 Task: Find connections with filter location Gajendragarh with filter topic #Jobinterviewswith filter profile language Spanish with filter current company PENTOZ with filter school SMT. CHM College, Ulhasnagar - 03 with filter industry Housing Programs with filter service category NotaryOnline Research with filter keywords title Chief Information Officer (CIO)
Action: Mouse moved to (573, 94)
Screenshot: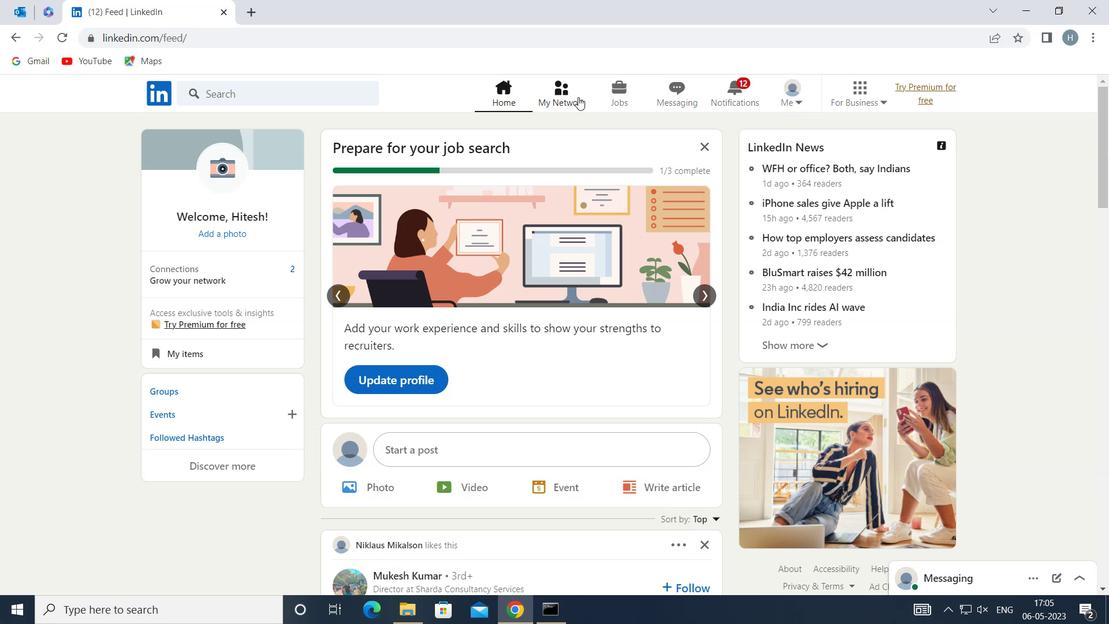 
Action: Mouse pressed left at (573, 94)
Screenshot: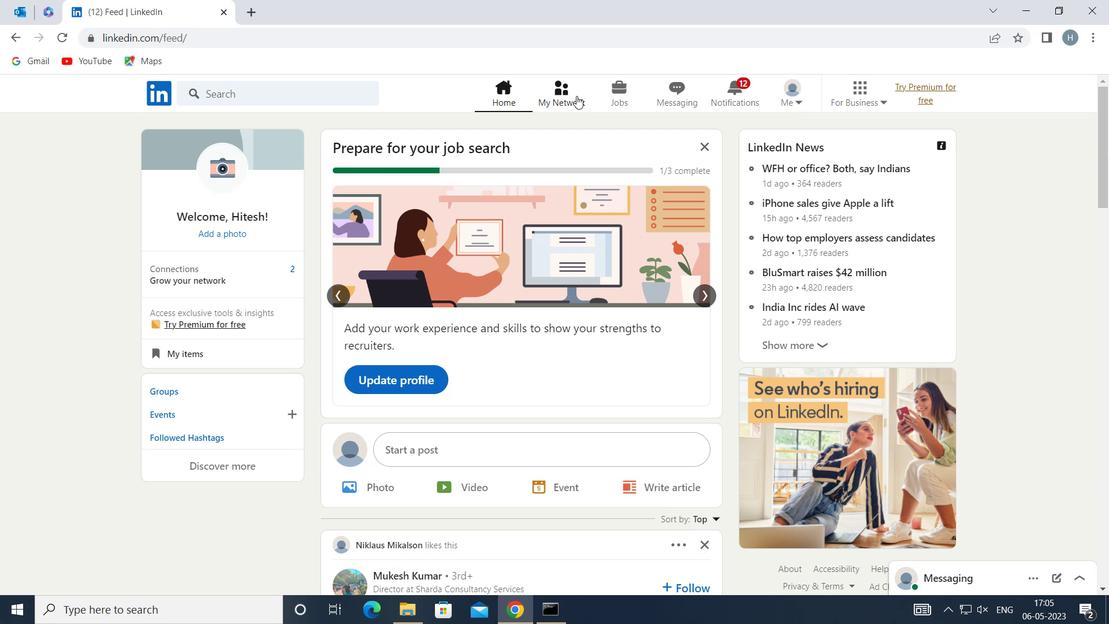 
Action: Mouse moved to (305, 171)
Screenshot: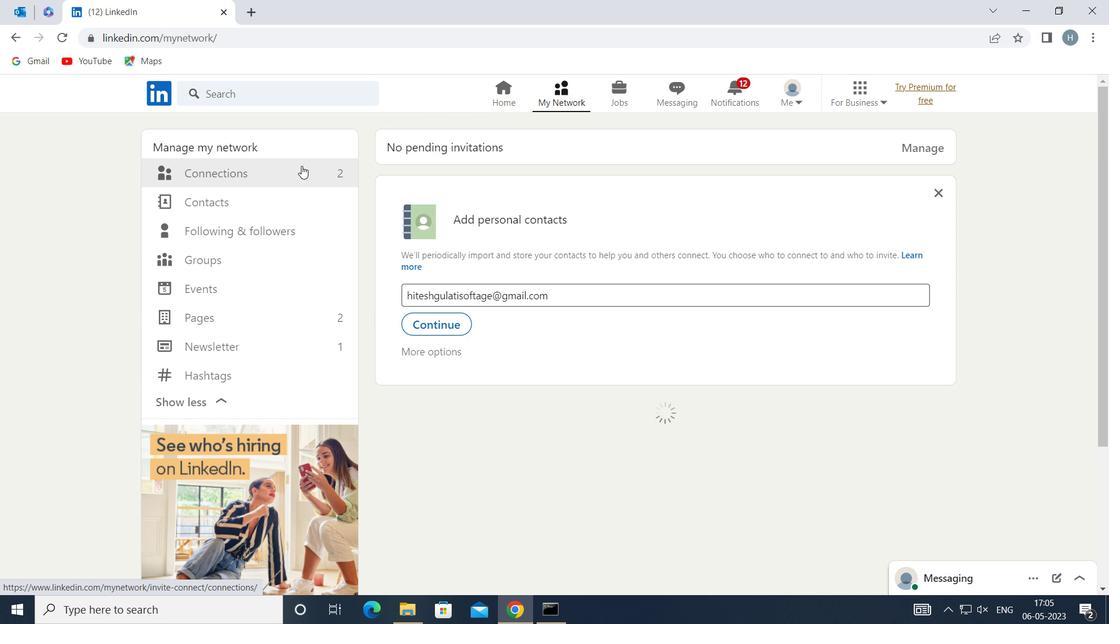 
Action: Mouse pressed left at (305, 171)
Screenshot: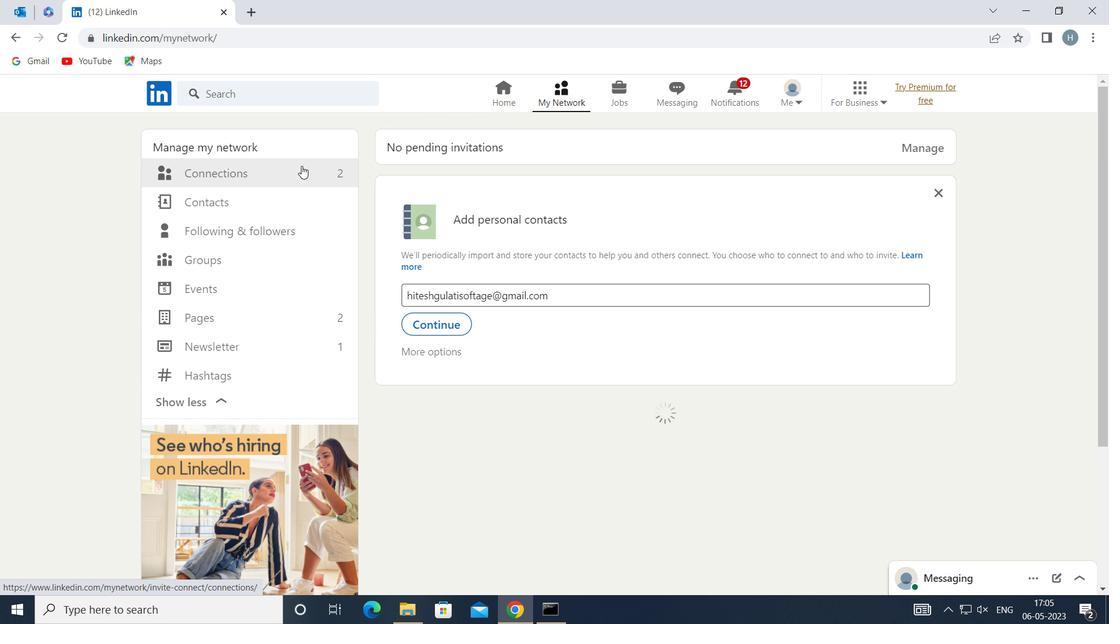 
Action: Mouse moved to (700, 168)
Screenshot: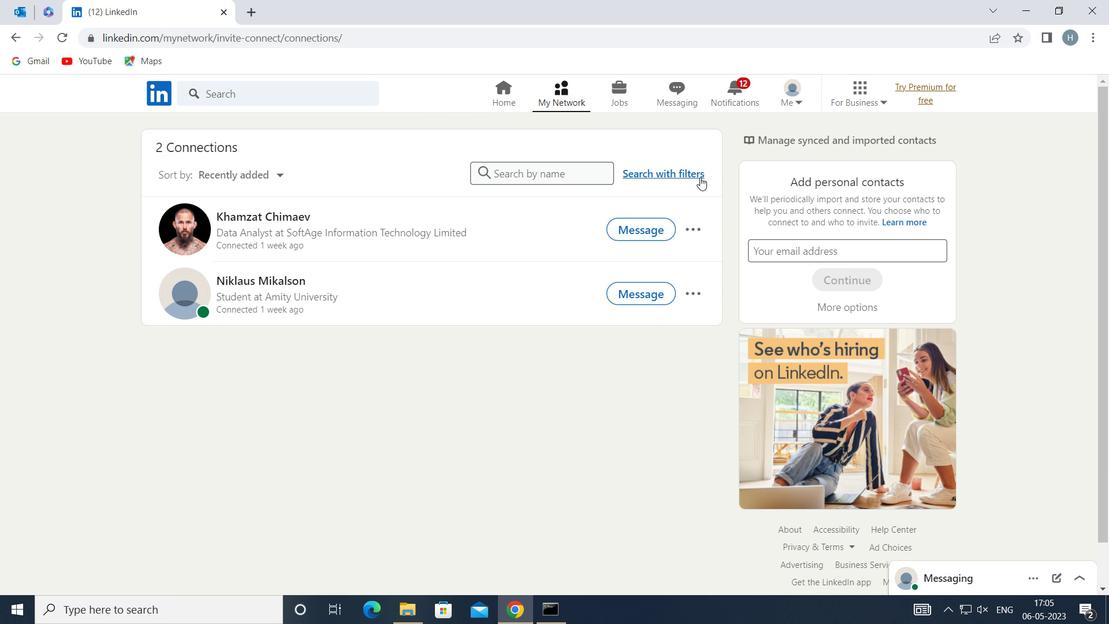 
Action: Mouse pressed left at (700, 168)
Screenshot: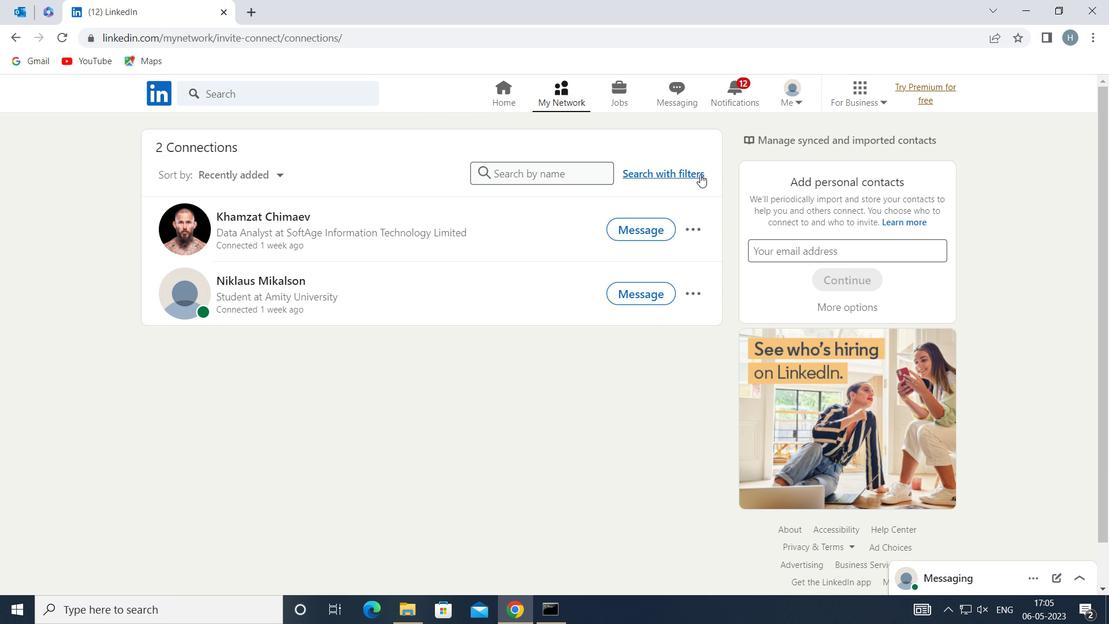 
Action: Mouse moved to (613, 132)
Screenshot: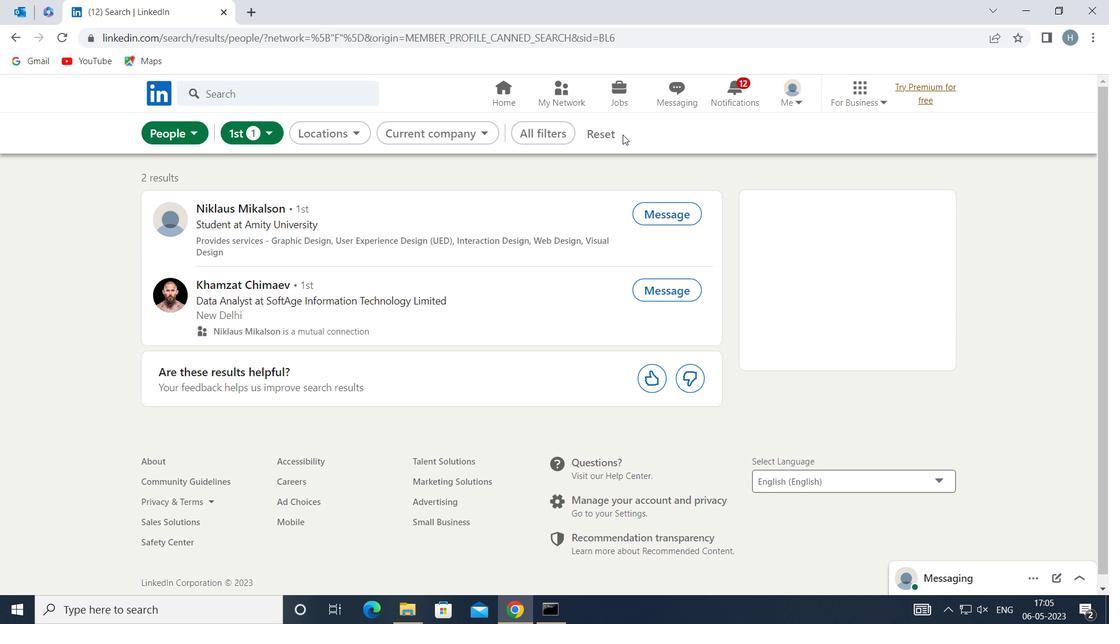 
Action: Mouse pressed left at (613, 132)
Screenshot: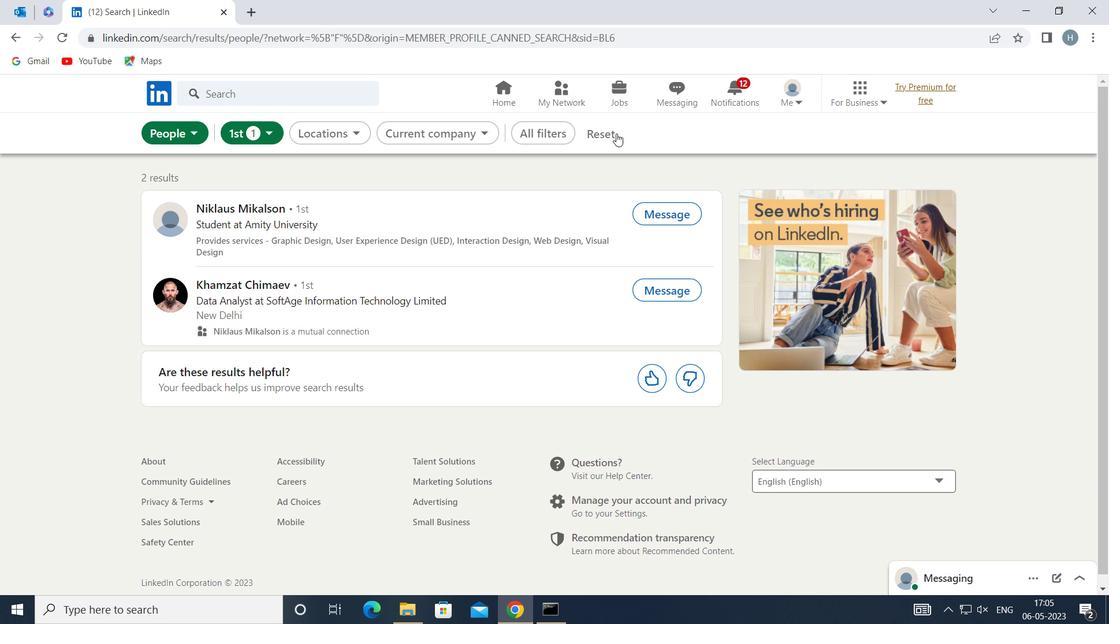 
Action: Mouse moved to (588, 130)
Screenshot: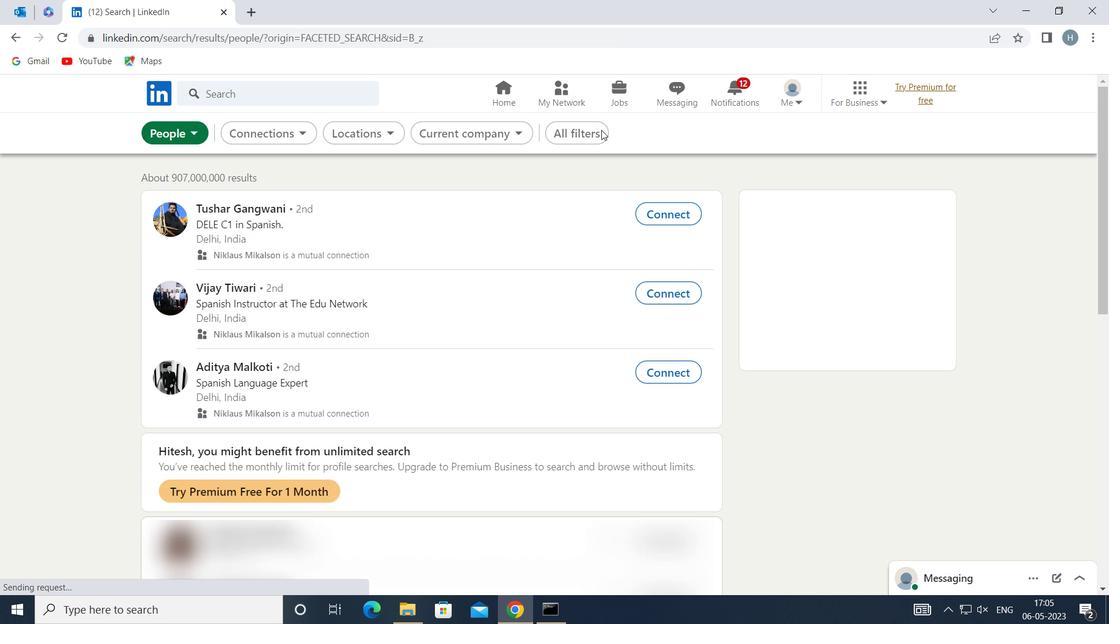
Action: Mouse pressed left at (588, 130)
Screenshot: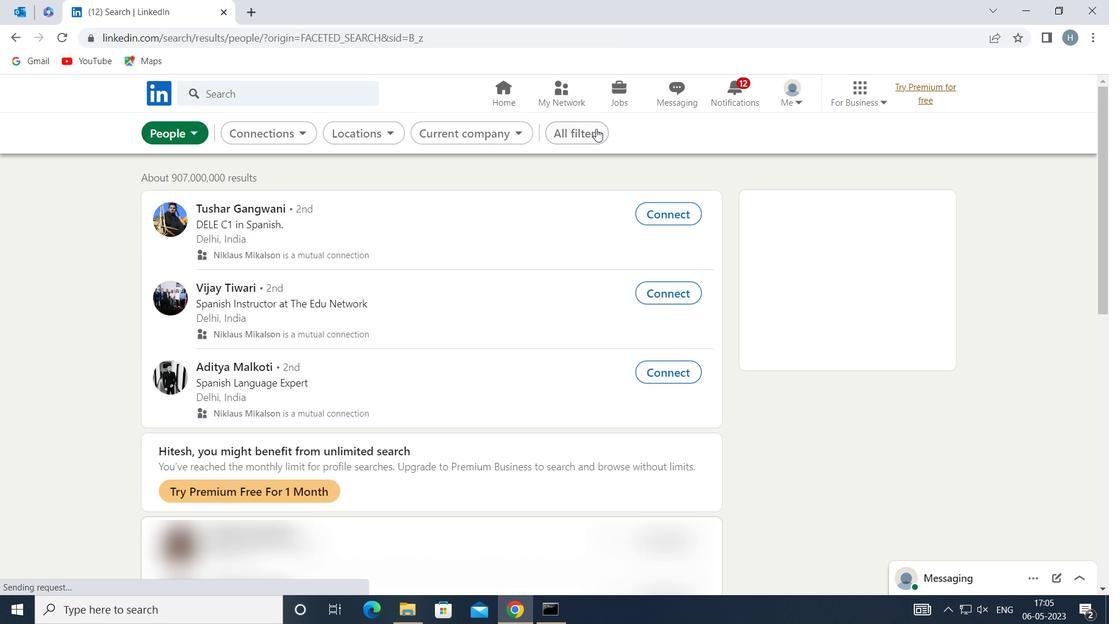 
Action: Mouse moved to (845, 302)
Screenshot: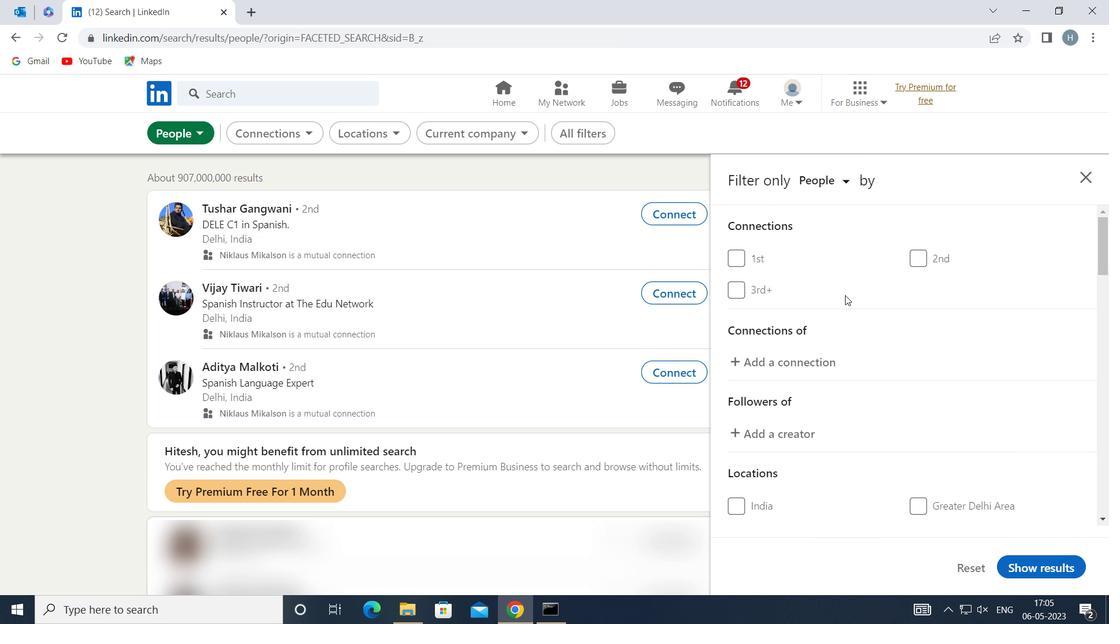 
Action: Mouse scrolled (845, 302) with delta (0, 0)
Screenshot: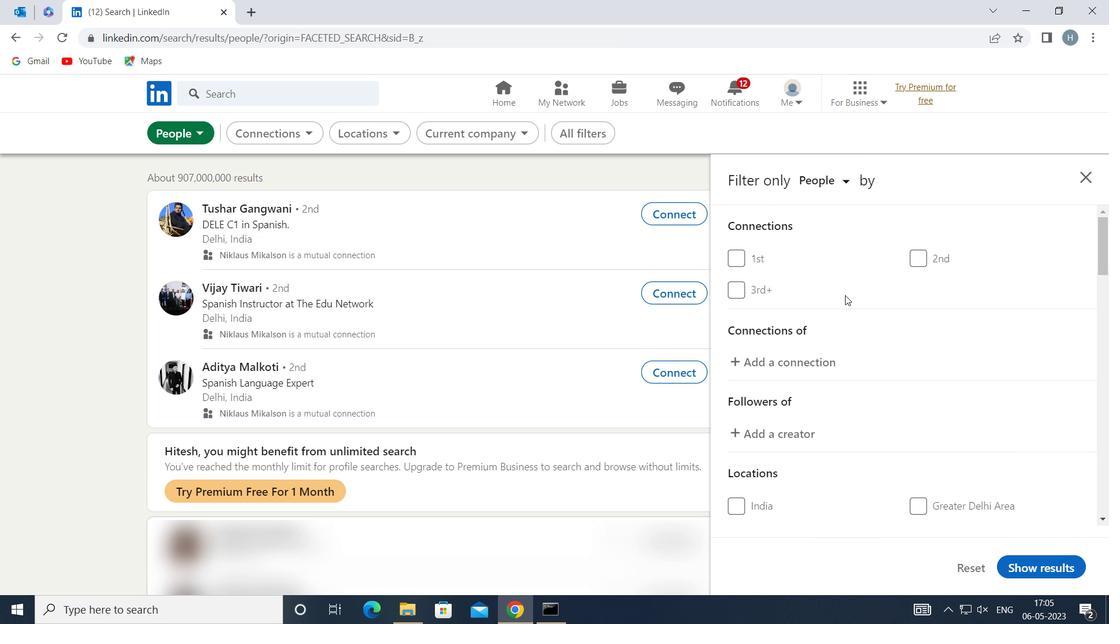 
Action: Mouse moved to (841, 313)
Screenshot: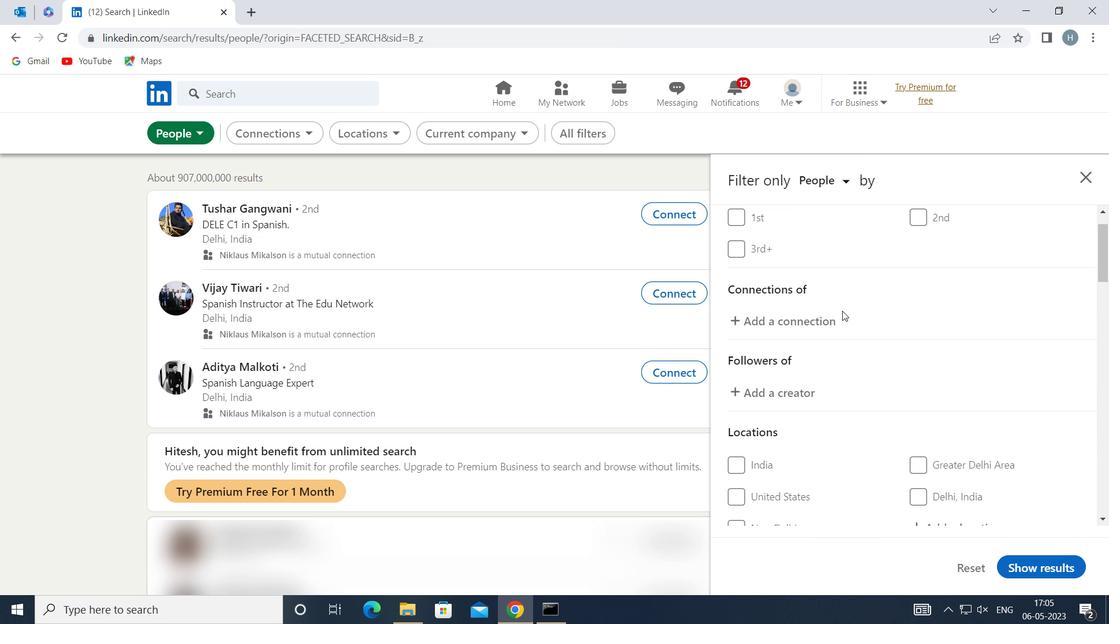 
Action: Mouse scrolled (841, 313) with delta (0, 0)
Screenshot: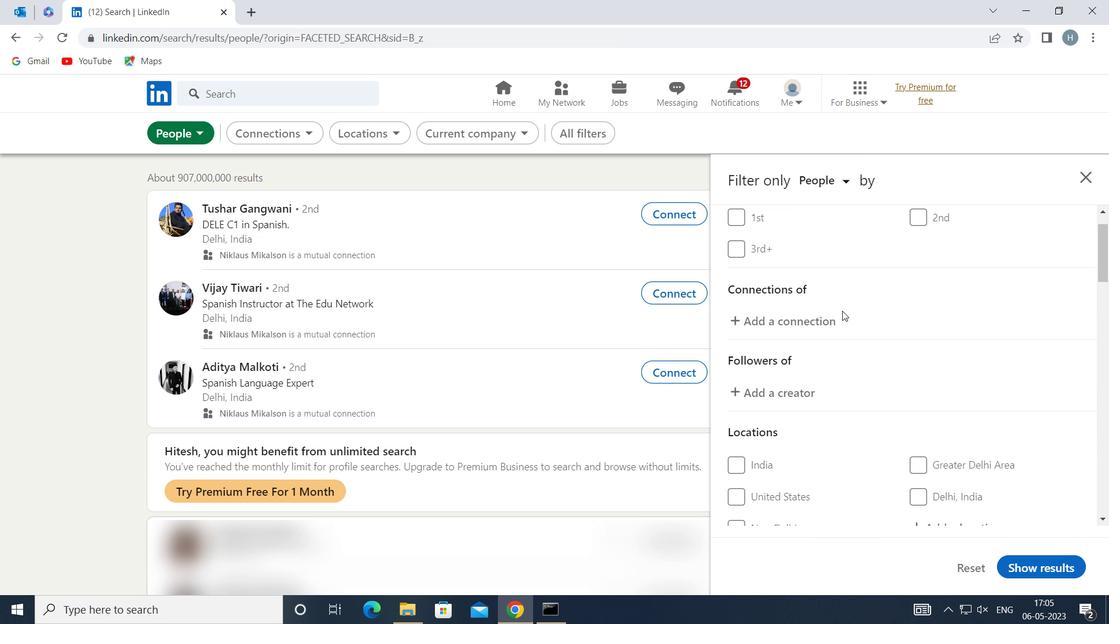 
Action: Mouse moved to (945, 414)
Screenshot: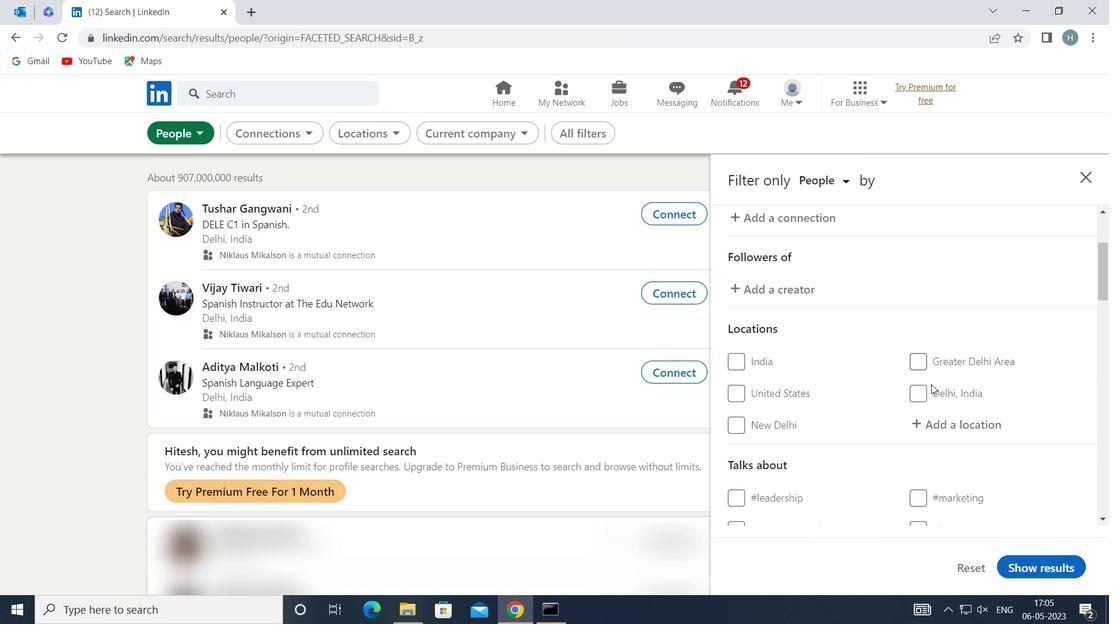
Action: Mouse pressed left at (945, 414)
Screenshot: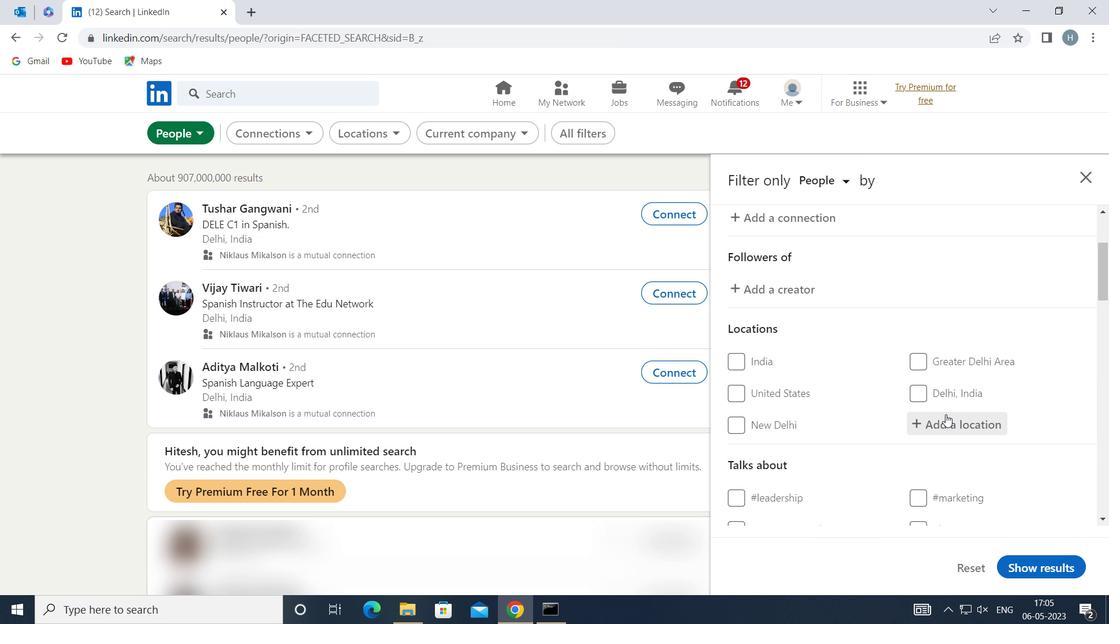 
Action: Mouse moved to (948, 413)
Screenshot: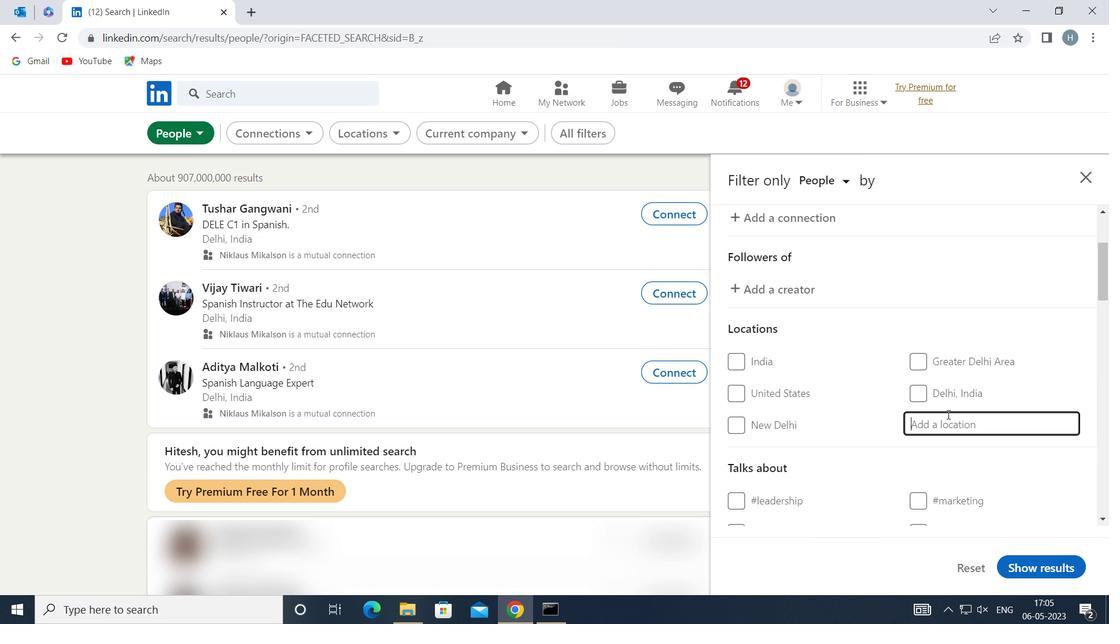 
Action: Key pressed <Key.shift>GAJENDRAGARH
Screenshot: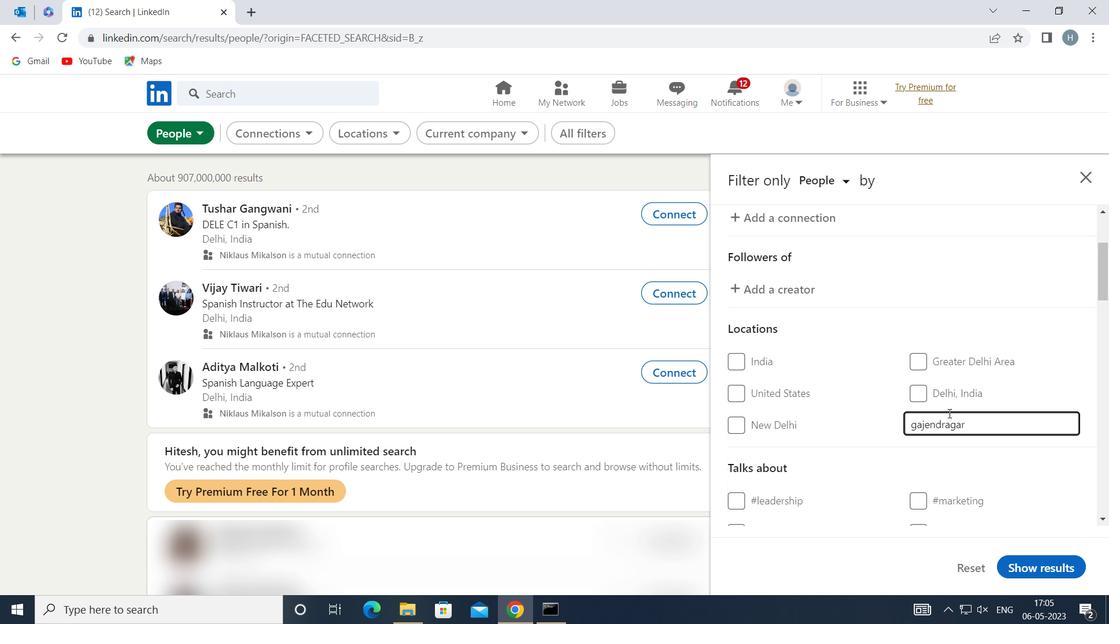 
Action: Mouse moved to (1031, 450)
Screenshot: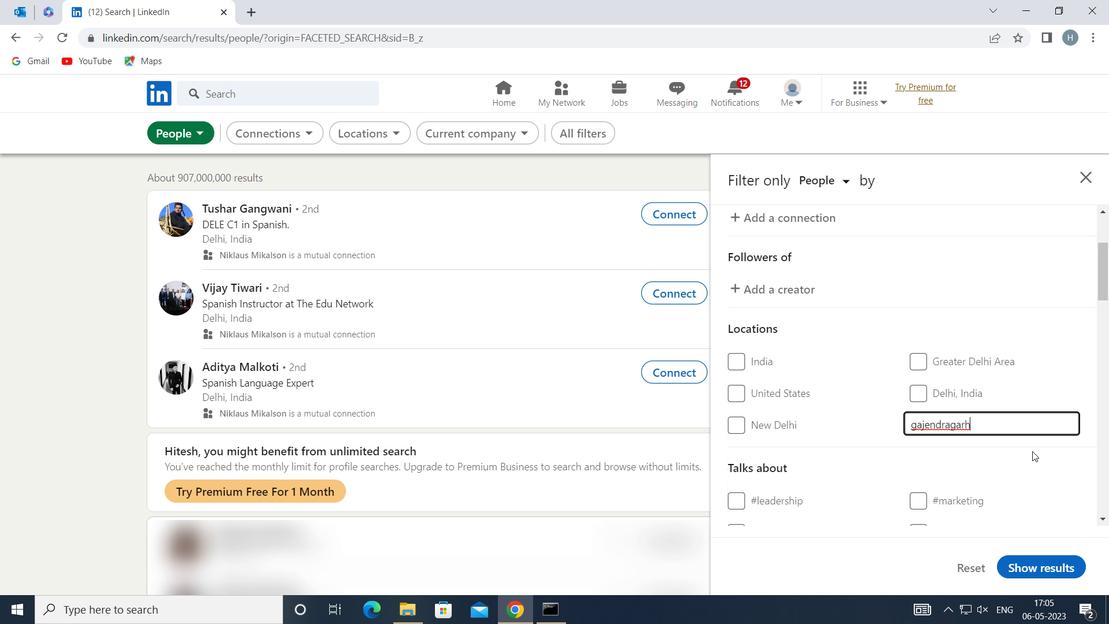 
Action: Mouse pressed left at (1031, 450)
Screenshot: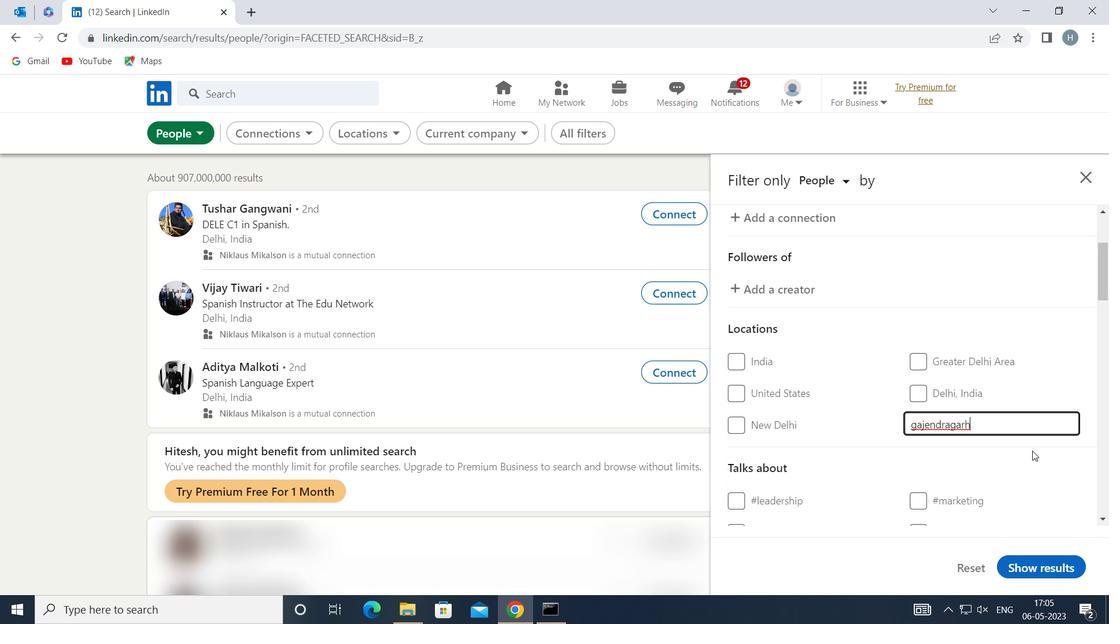 
Action: Mouse moved to (997, 454)
Screenshot: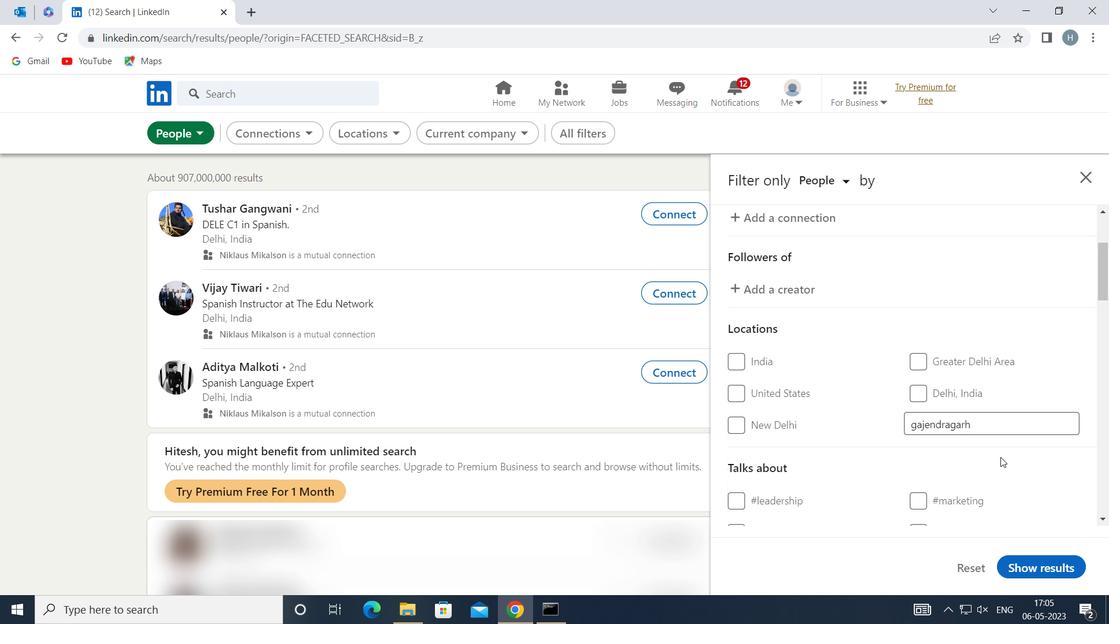 
Action: Mouse scrolled (997, 453) with delta (0, 0)
Screenshot: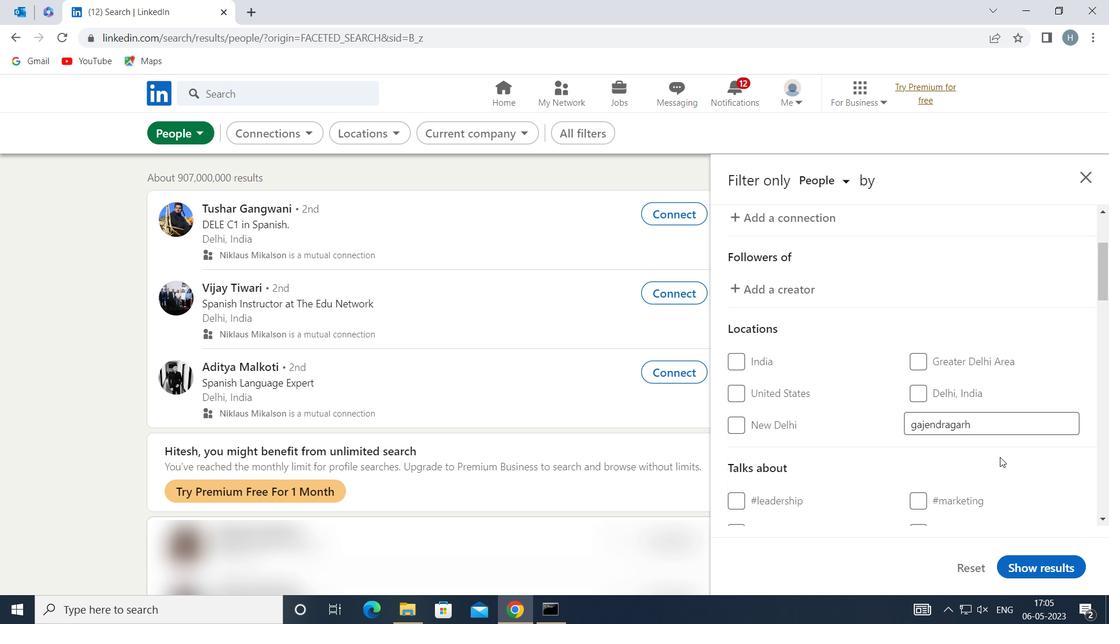 
Action: Mouse moved to (985, 426)
Screenshot: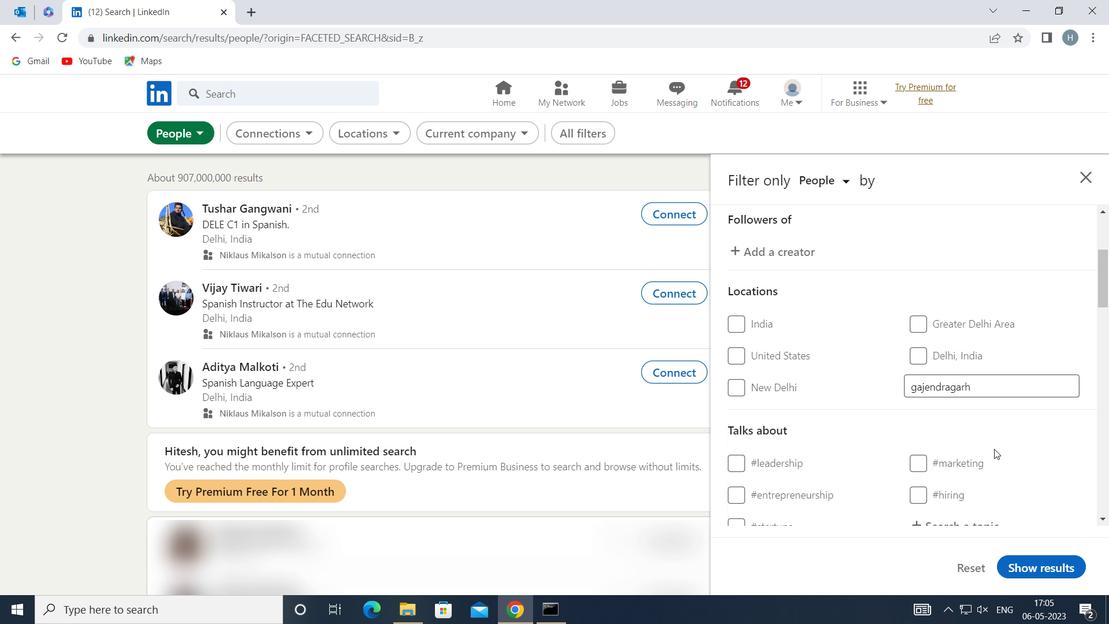 
Action: Mouse scrolled (985, 425) with delta (0, 0)
Screenshot: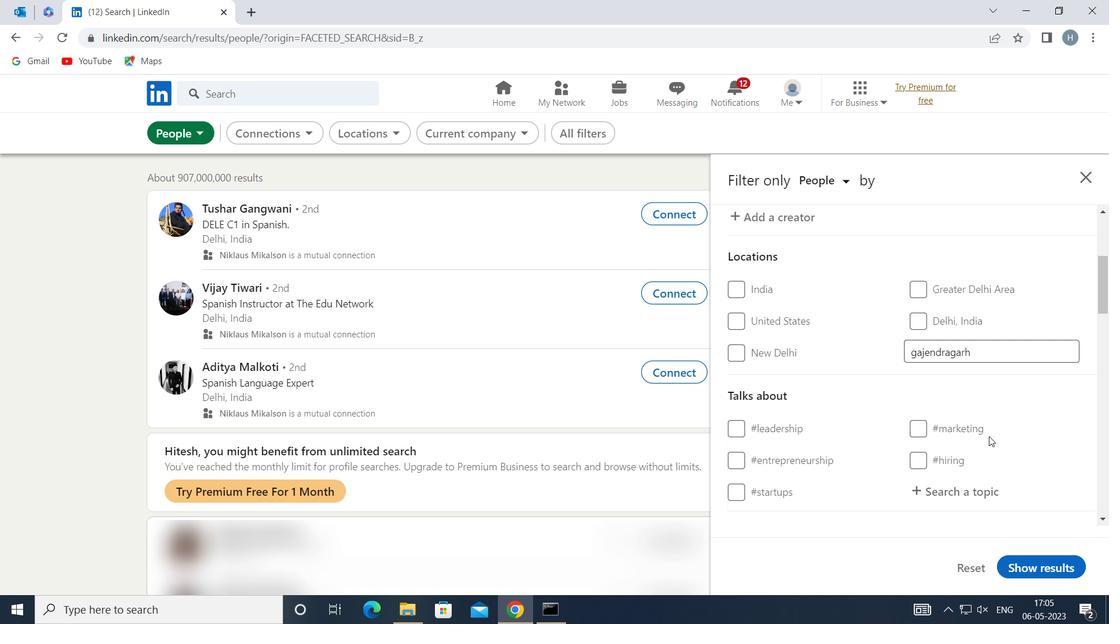 
Action: Mouse moved to (981, 416)
Screenshot: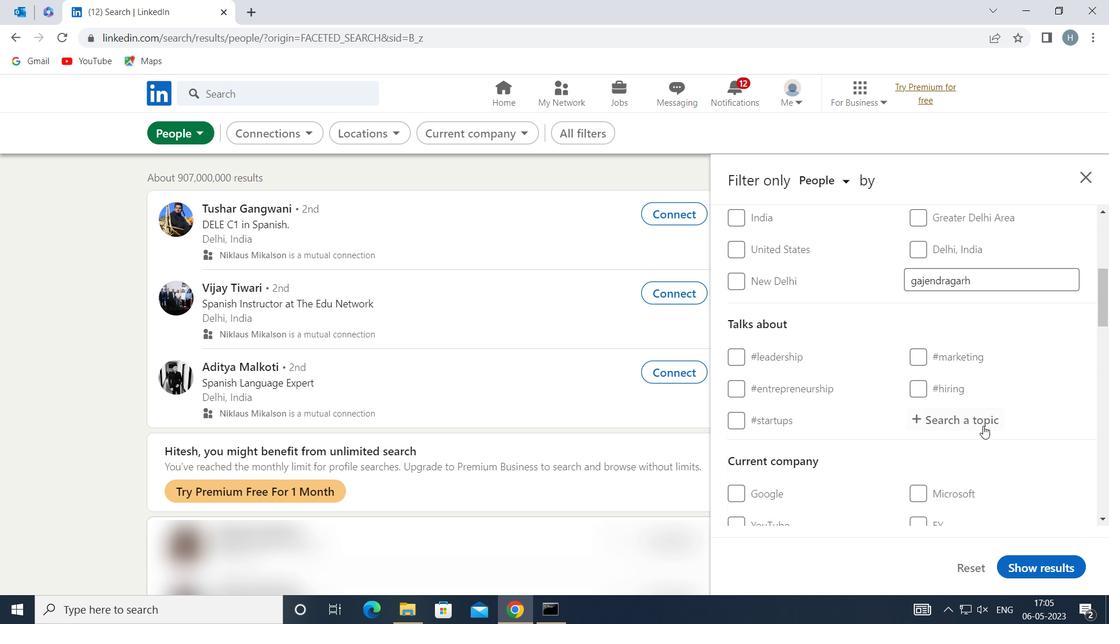 
Action: Mouse pressed left at (981, 416)
Screenshot: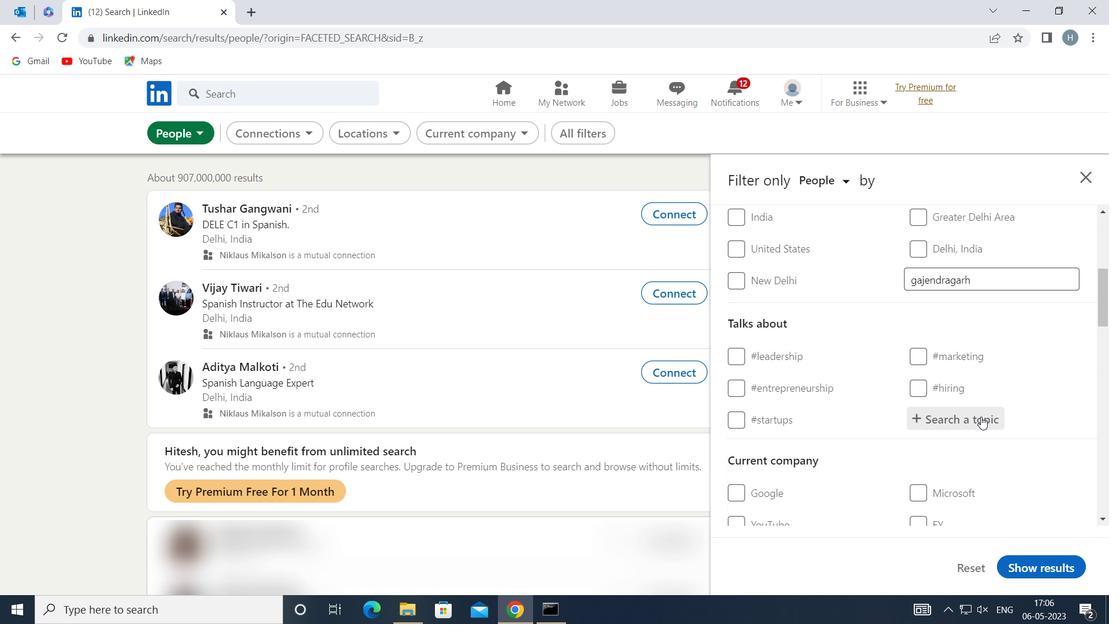 
Action: Key pressed <Key.shift>JOBINTERVIEWS
Screenshot: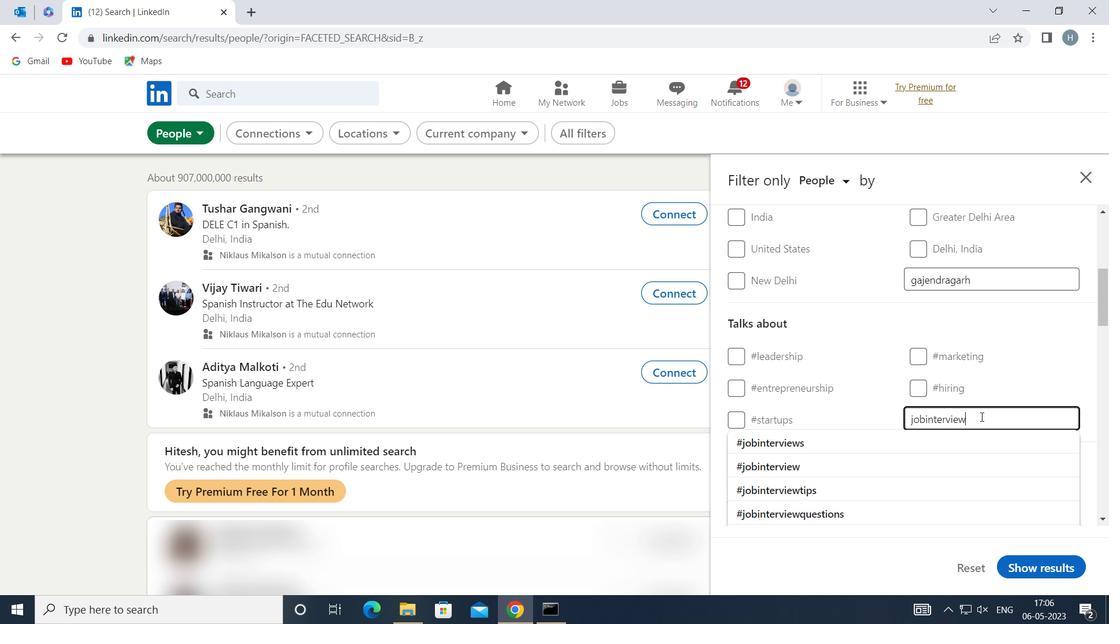
Action: Mouse moved to (908, 445)
Screenshot: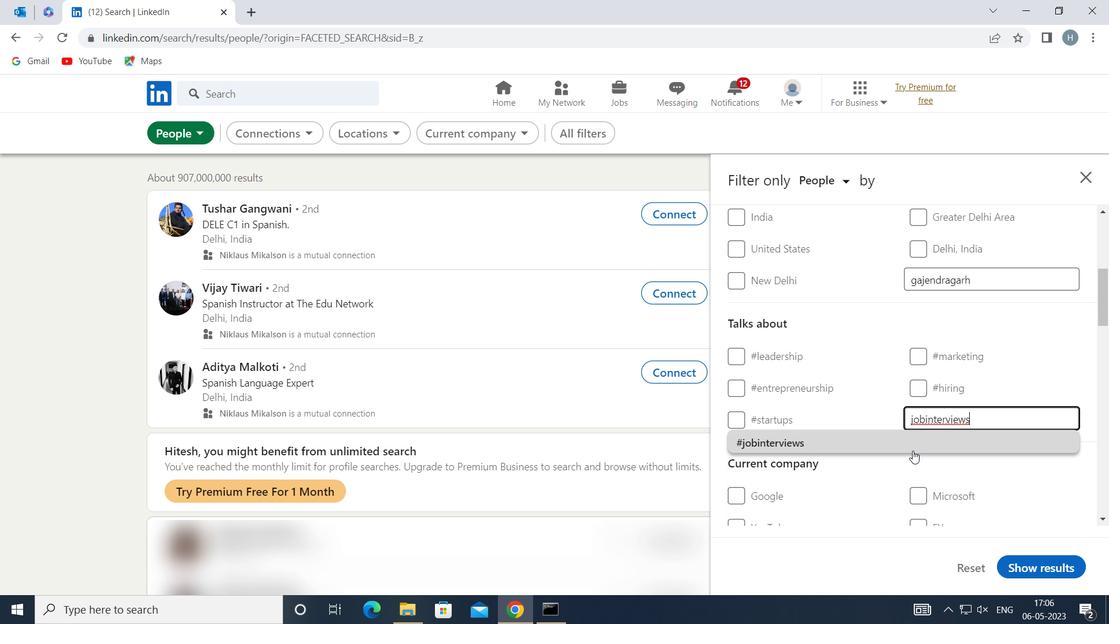 
Action: Mouse pressed left at (908, 445)
Screenshot: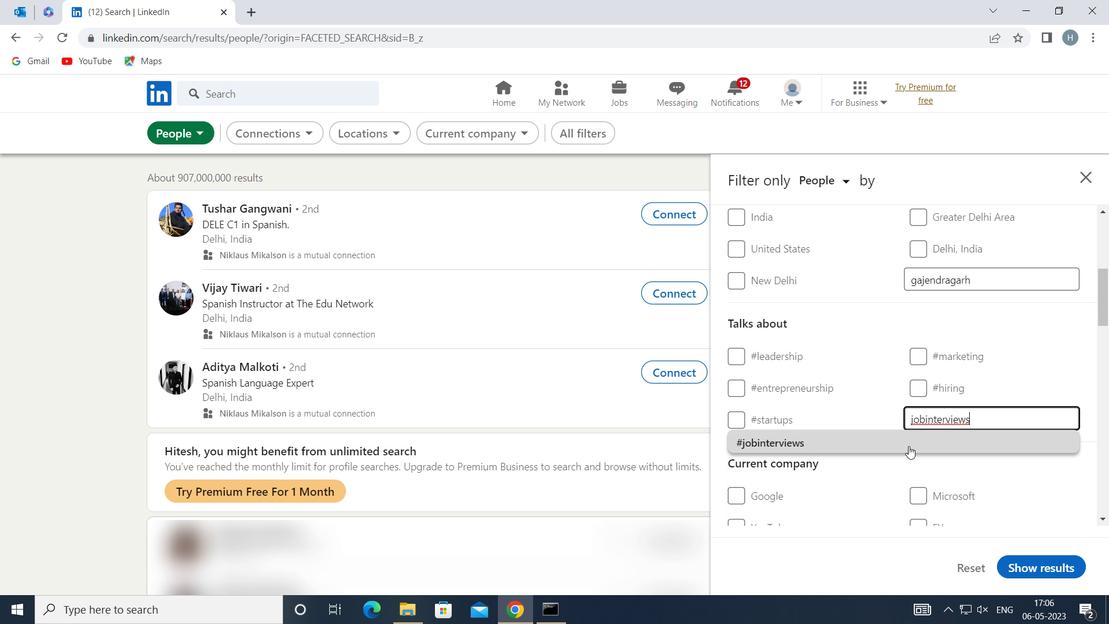 
Action: Mouse moved to (829, 439)
Screenshot: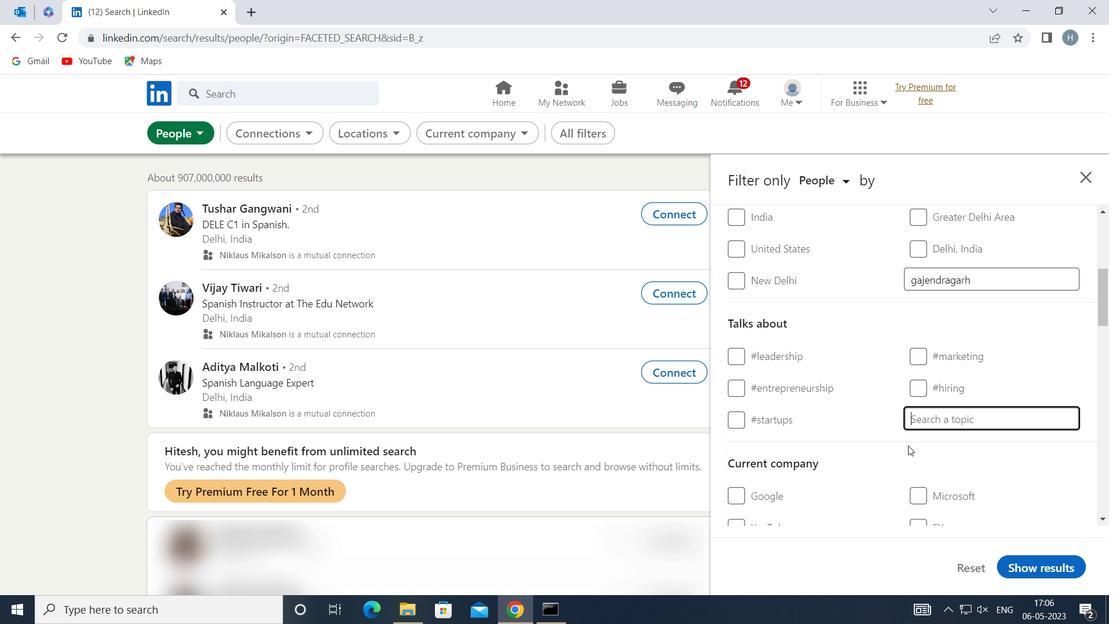 
Action: Mouse scrolled (829, 439) with delta (0, 0)
Screenshot: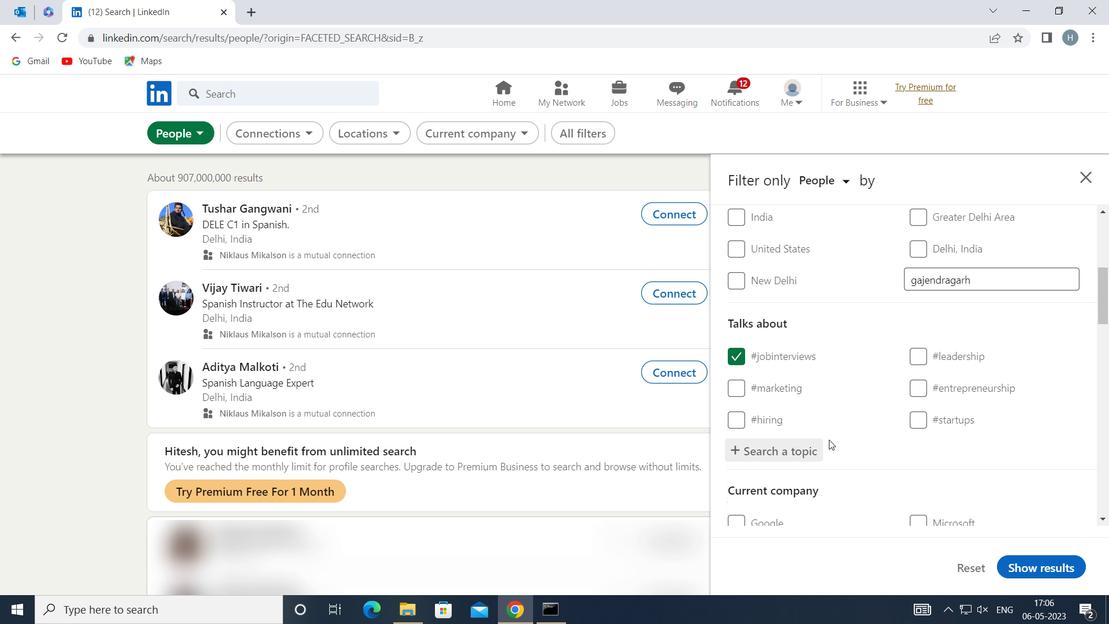 
Action: Mouse moved to (863, 427)
Screenshot: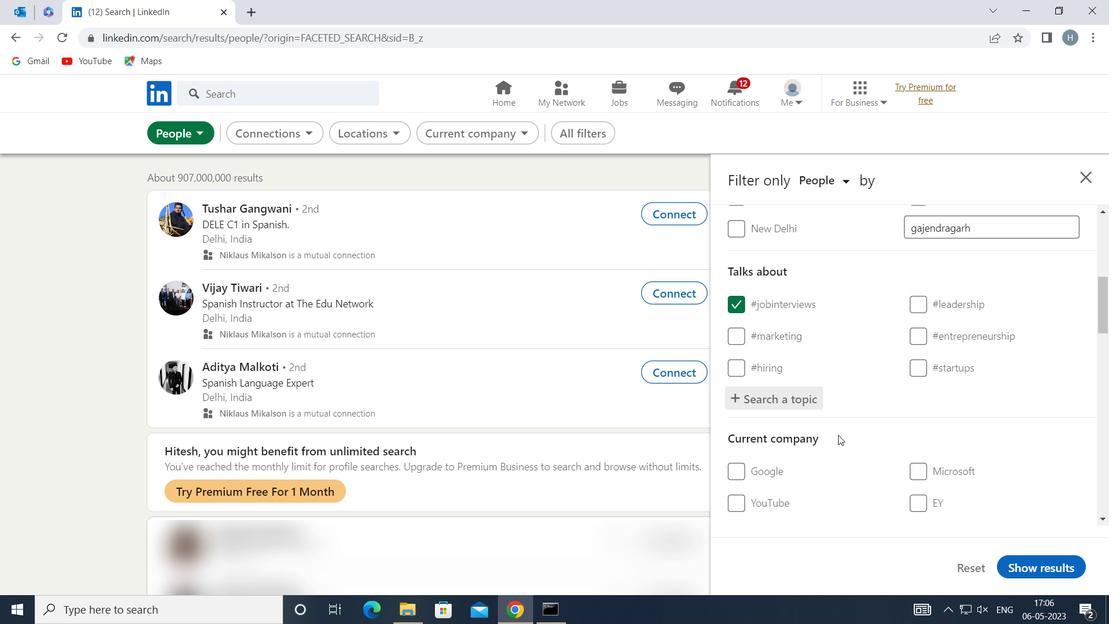 
Action: Mouse scrolled (863, 427) with delta (0, 0)
Screenshot: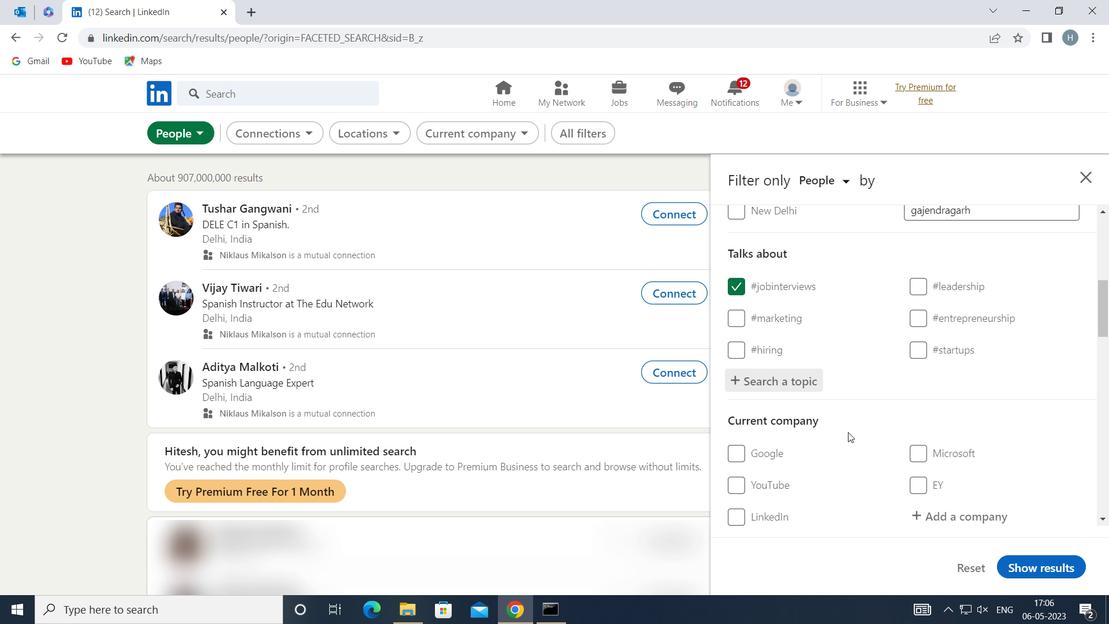 
Action: Mouse scrolled (863, 427) with delta (0, 0)
Screenshot: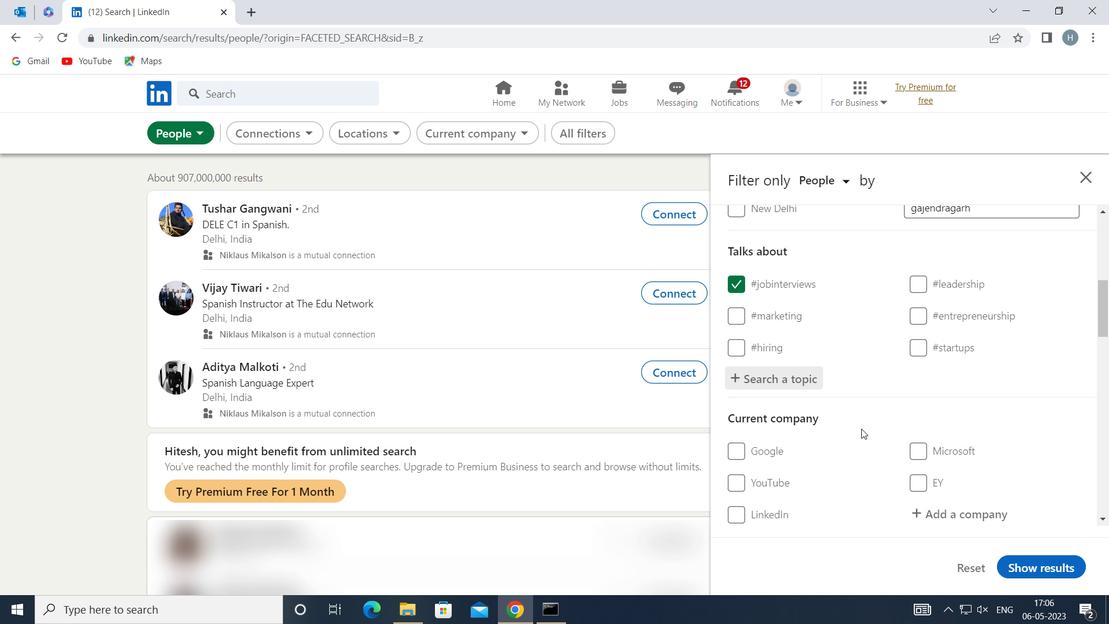 
Action: Mouse moved to (869, 421)
Screenshot: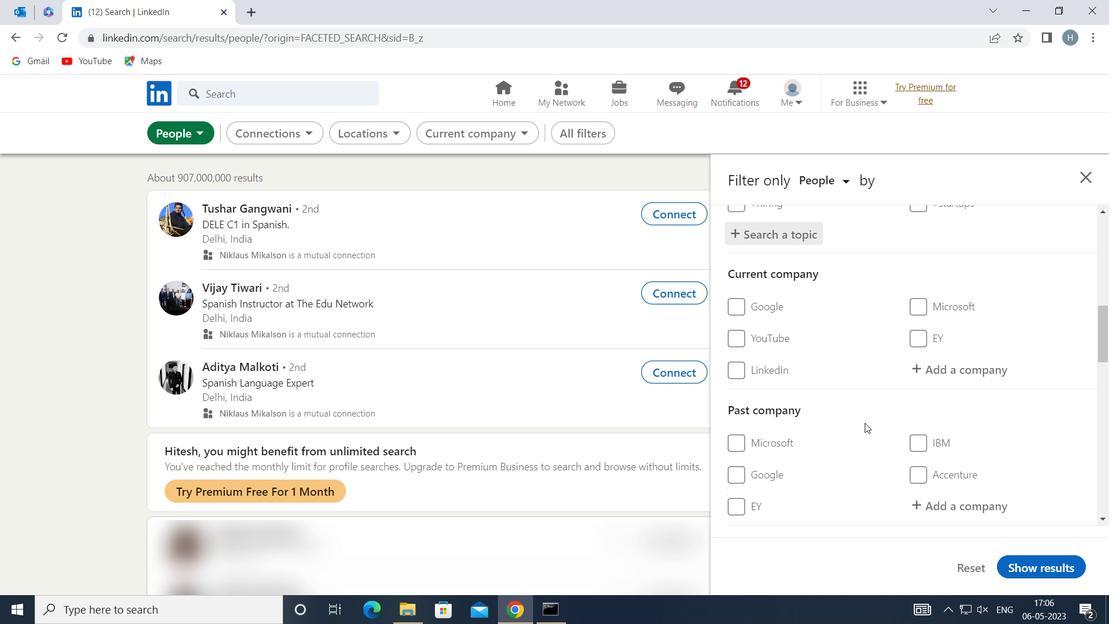
Action: Mouse scrolled (869, 421) with delta (0, 0)
Screenshot: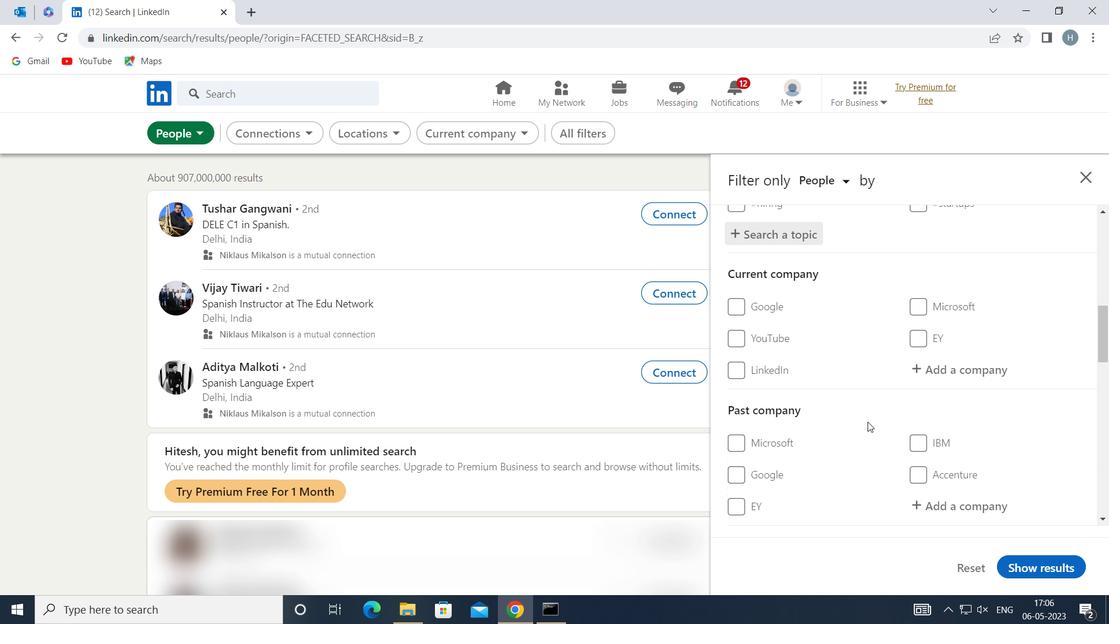 
Action: Mouse scrolled (869, 421) with delta (0, 0)
Screenshot: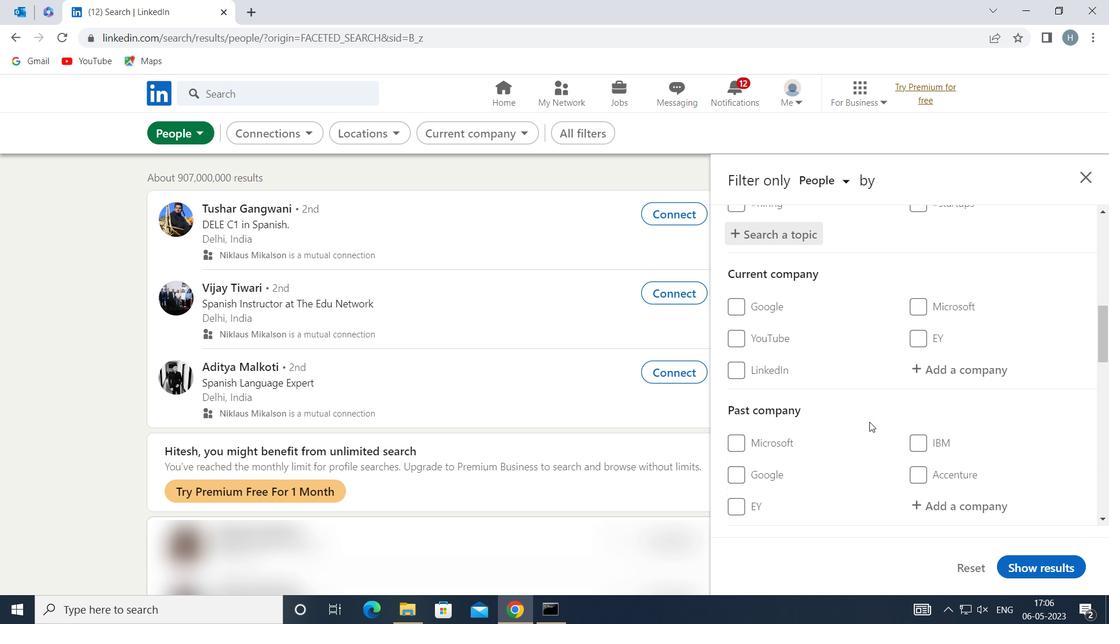 
Action: Mouse moved to (870, 423)
Screenshot: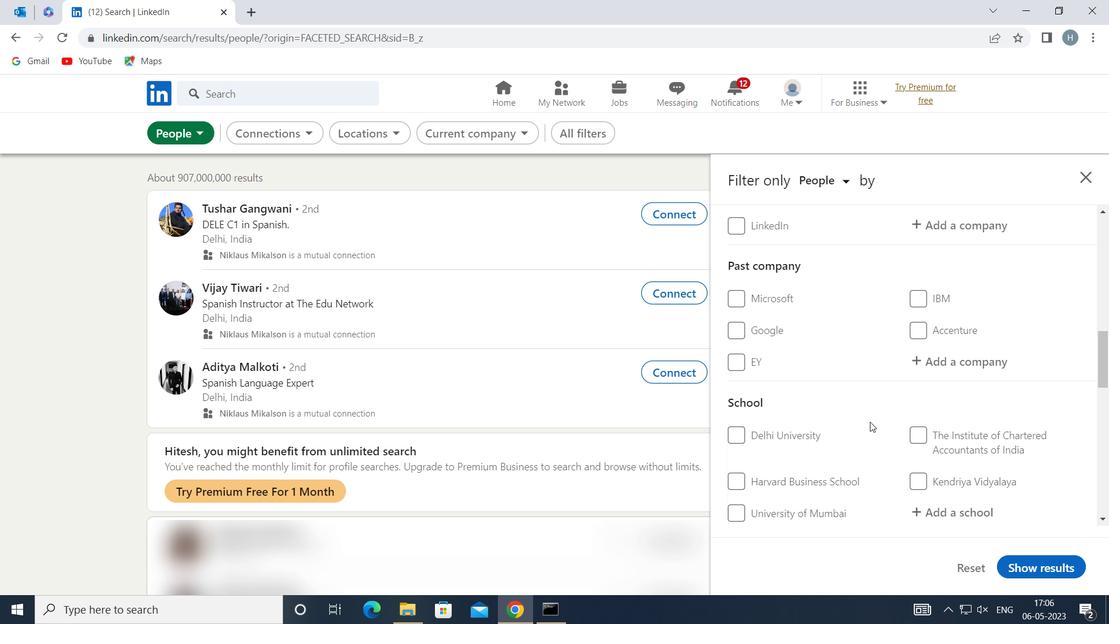 
Action: Mouse scrolled (870, 423) with delta (0, 0)
Screenshot: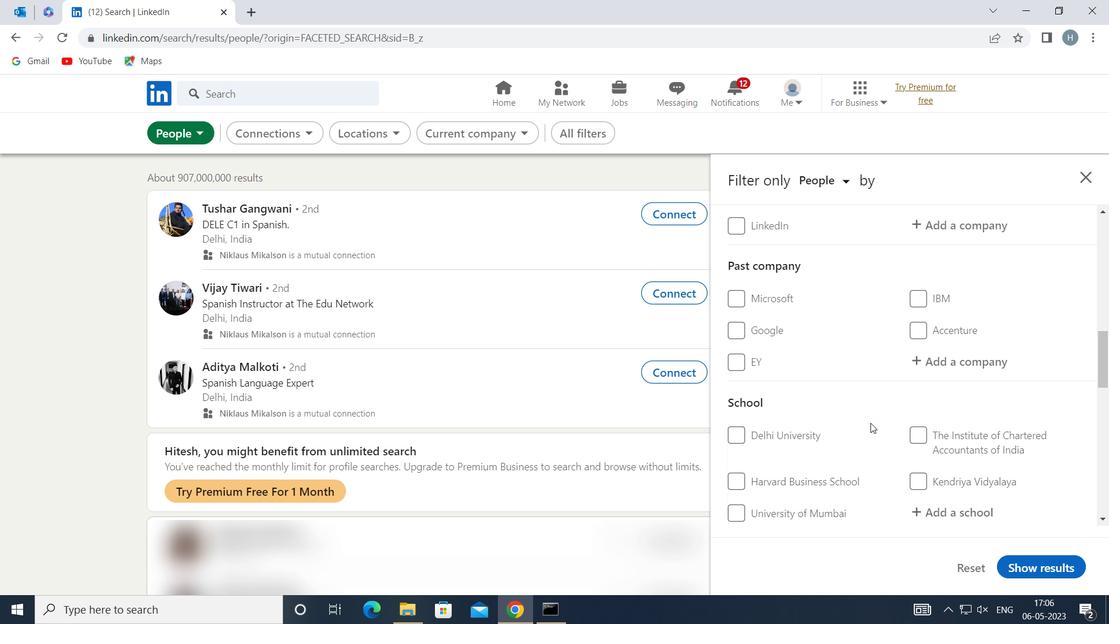 
Action: Mouse moved to (870, 424)
Screenshot: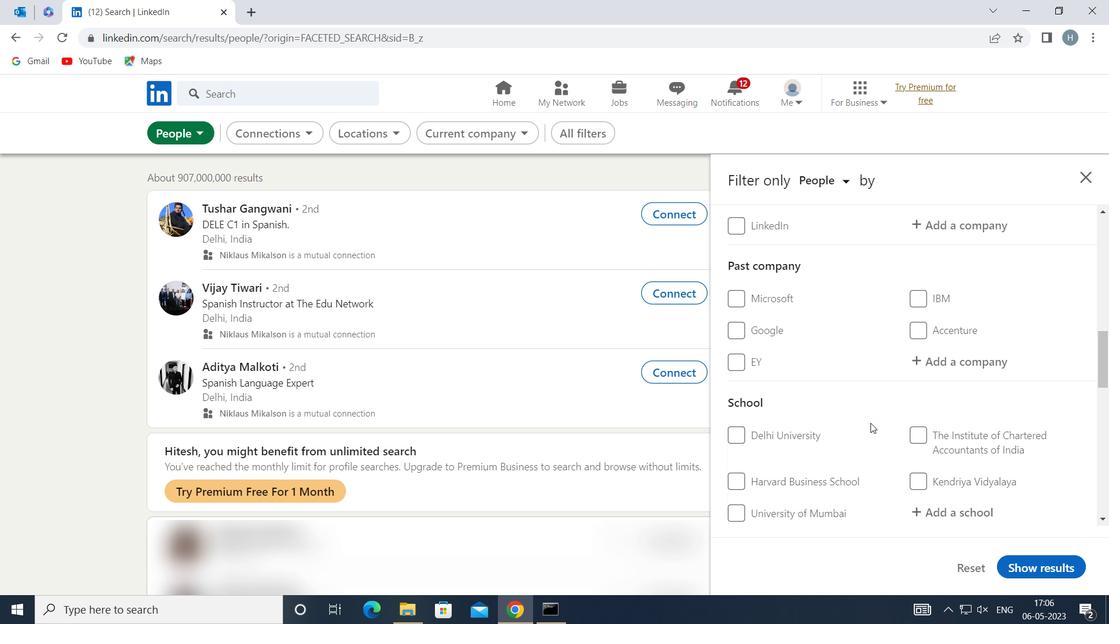 
Action: Mouse scrolled (870, 424) with delta (0, 0)
Screenshot: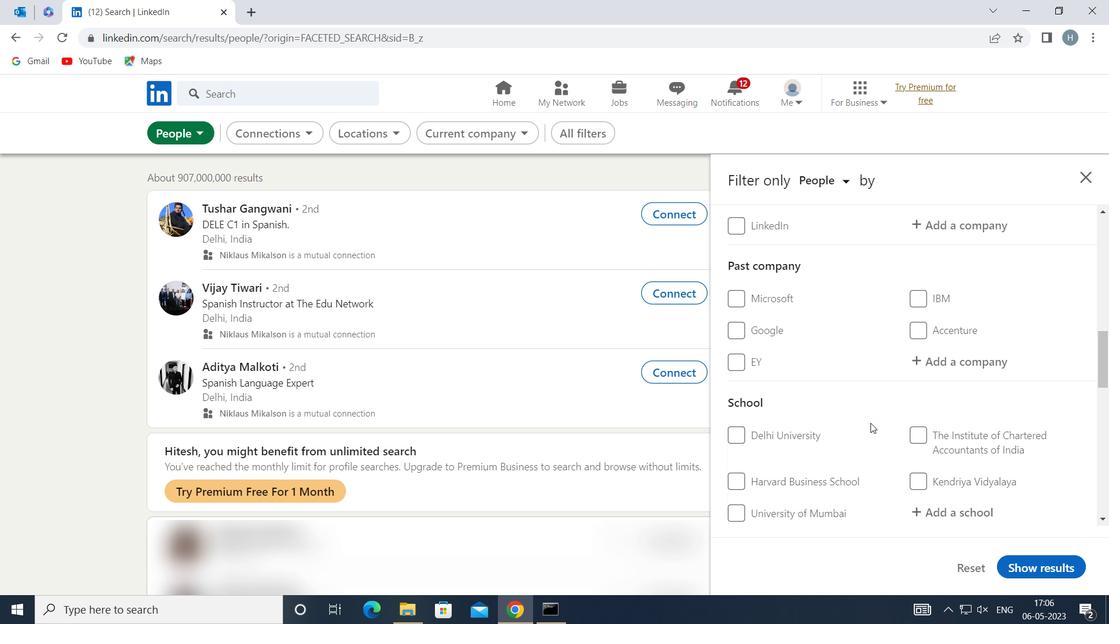 
Action: Mouse scrolled (870, 424) with delta (0, 0)
Screenshot: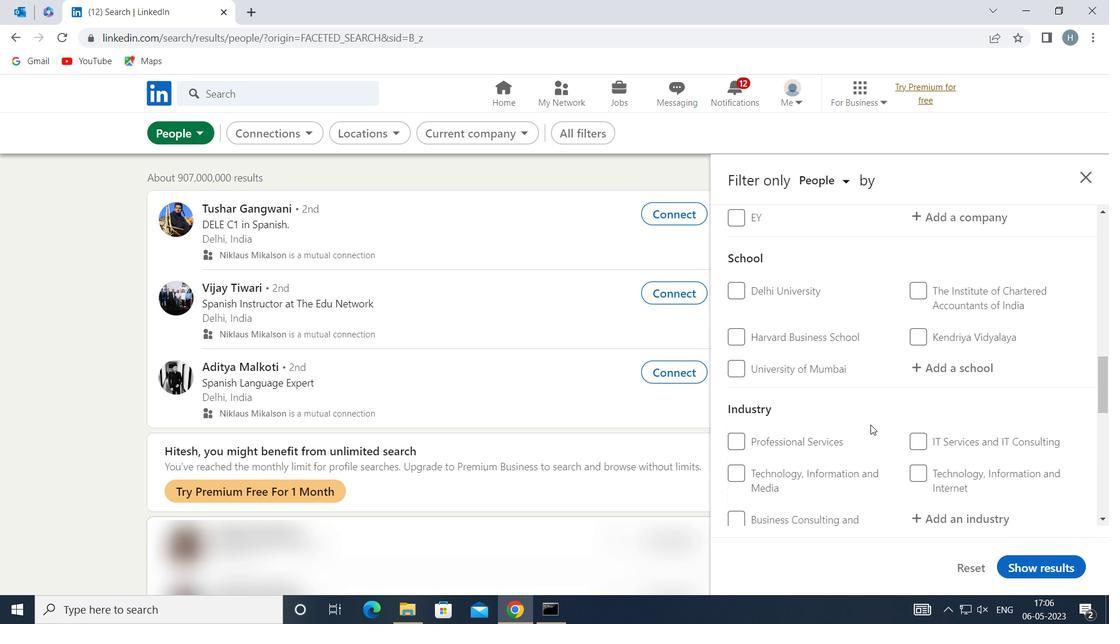 
Action: Mouse scrolled (870, 424) with delta (0, 0)
Screenshot: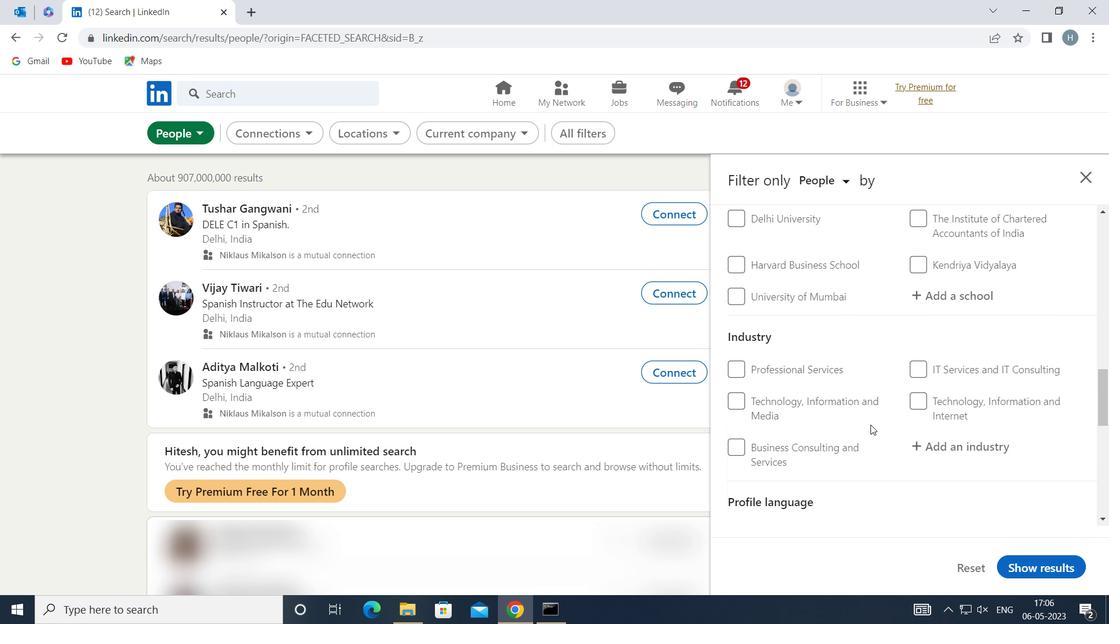 
Action: Mouse scrolled (870, 424) with delta (0, 0)
Screenshot: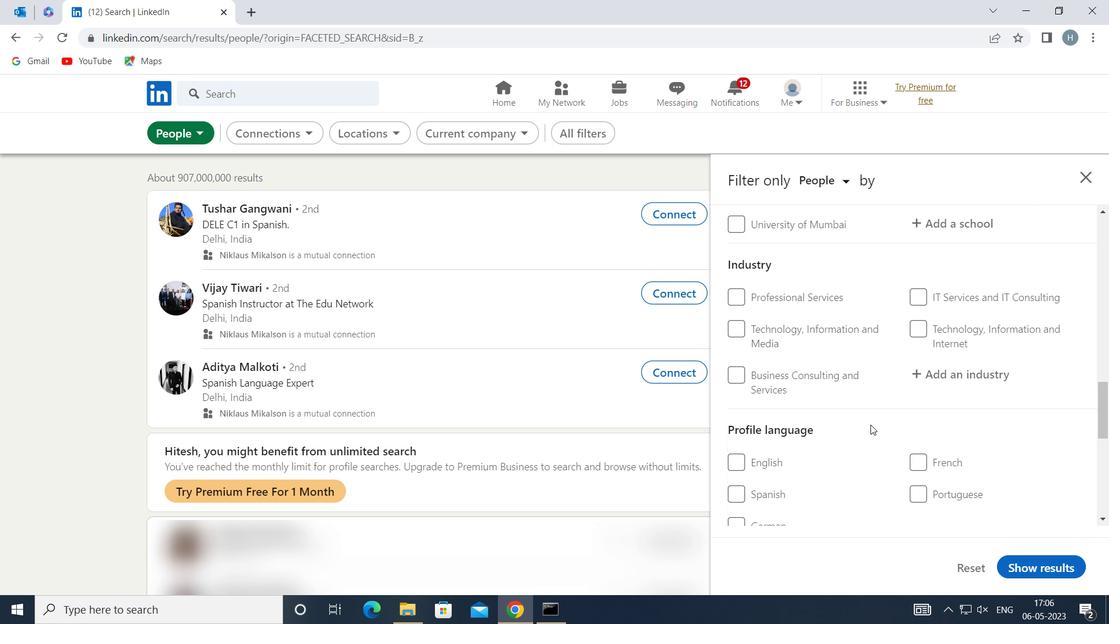 
Action: Mouse moved to (771, 426)
Screenshot: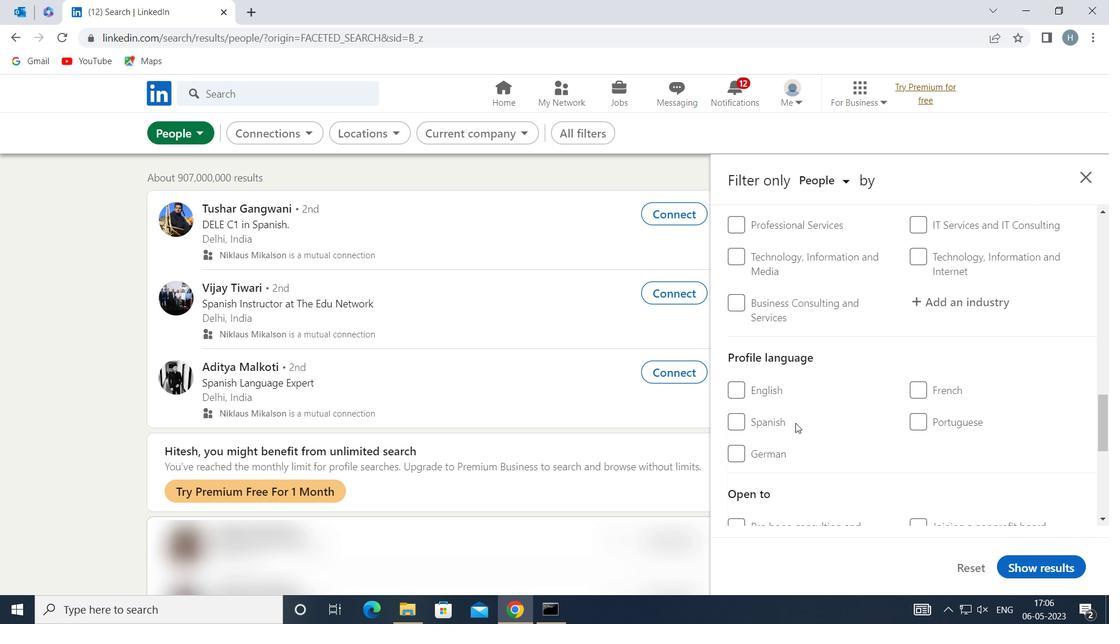 
Action: Mouse pressed left at (771, 426)
Screenshot: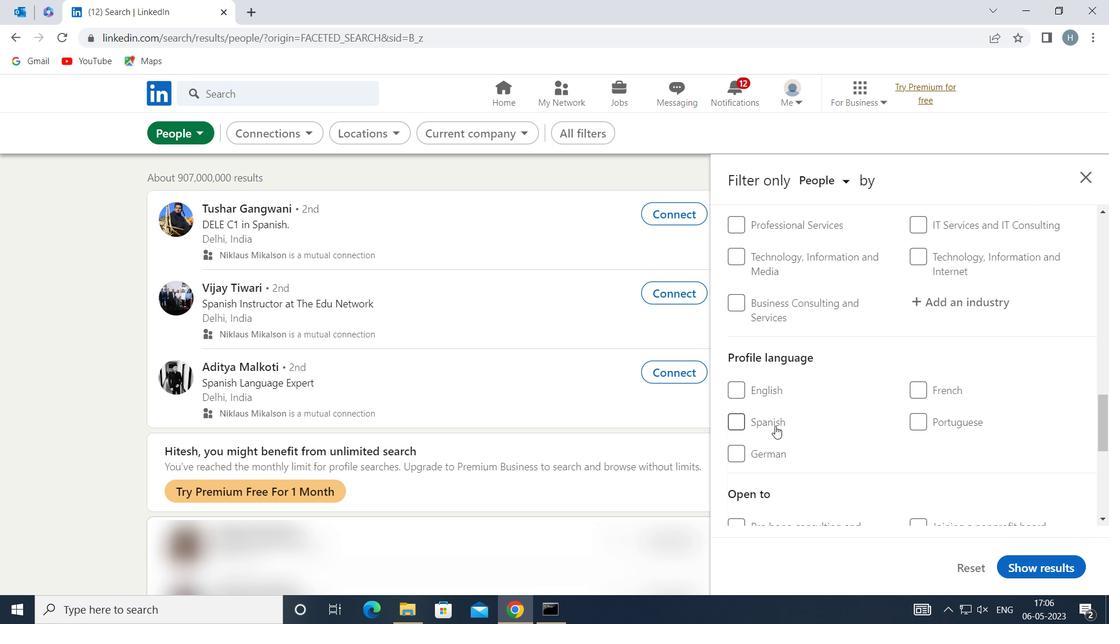 
Action: Mouse moved to (858, 420)
Screenshot: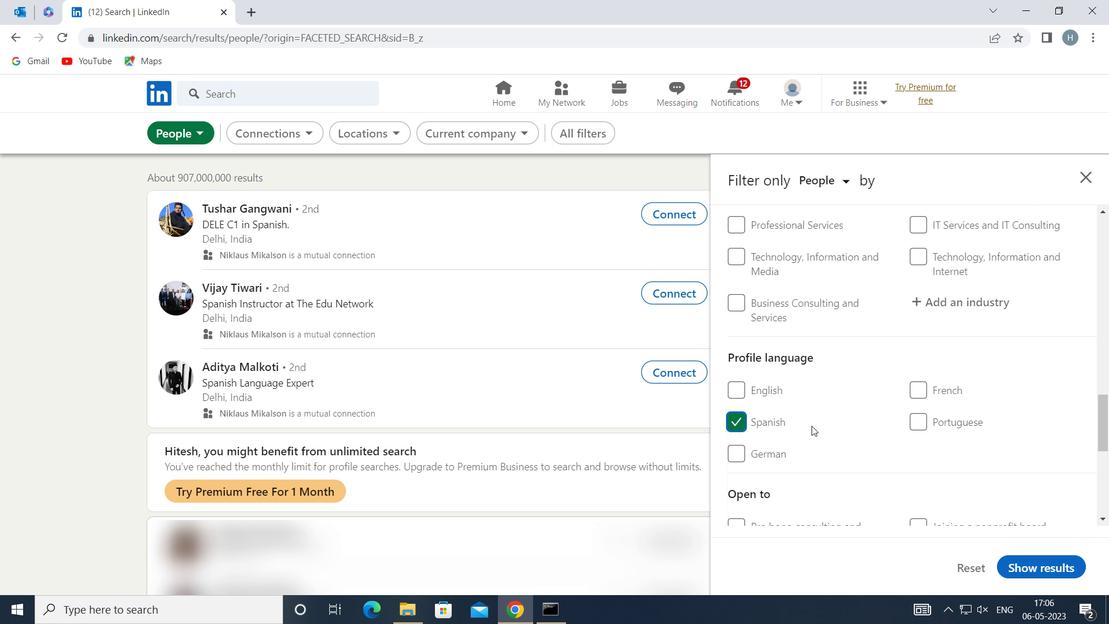 
Action: Mouse scrolled (858, 421) with delta (0, 0)
Screenshot: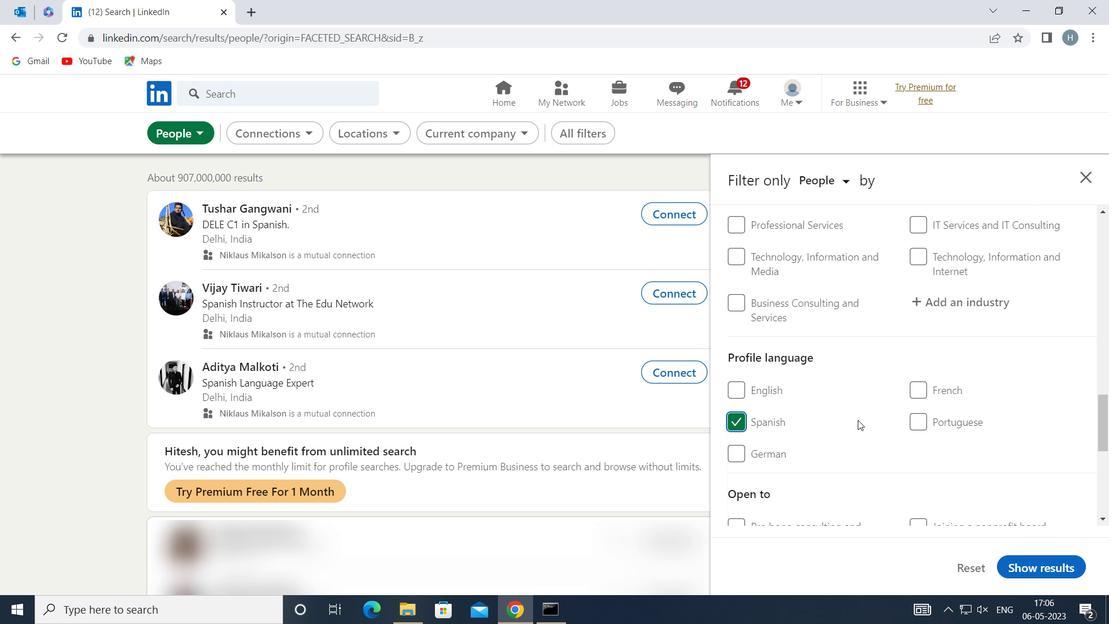
Action: Mouse scrolled (858, 421) with delta (0, 0)
Screenshot: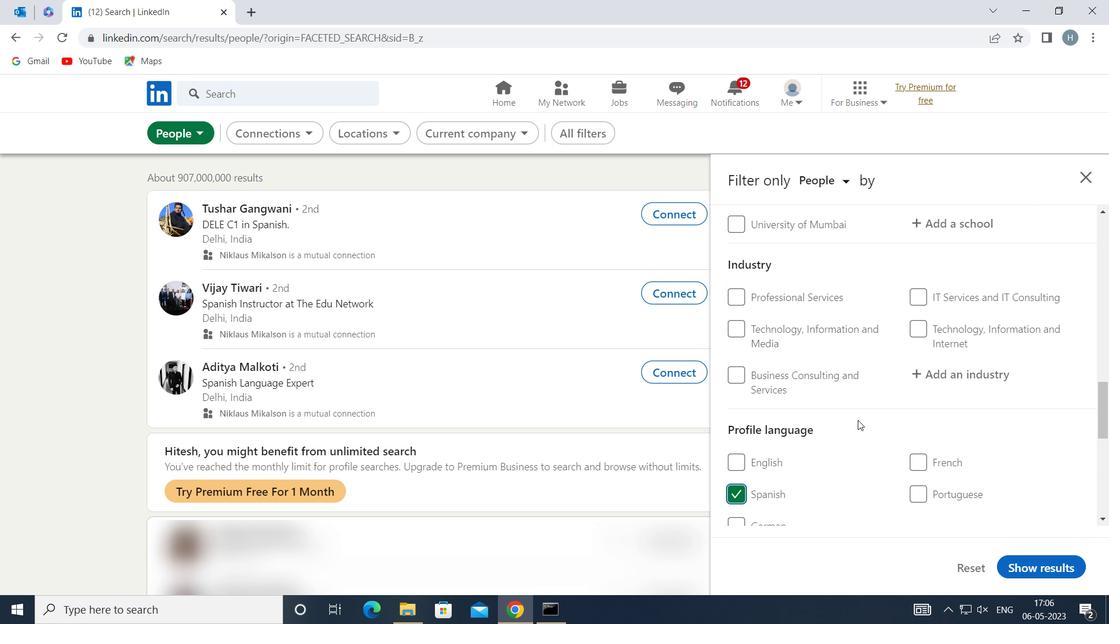 
Action: Mouse scrolled (858, 421) with delta (0, 0)
Screenshot: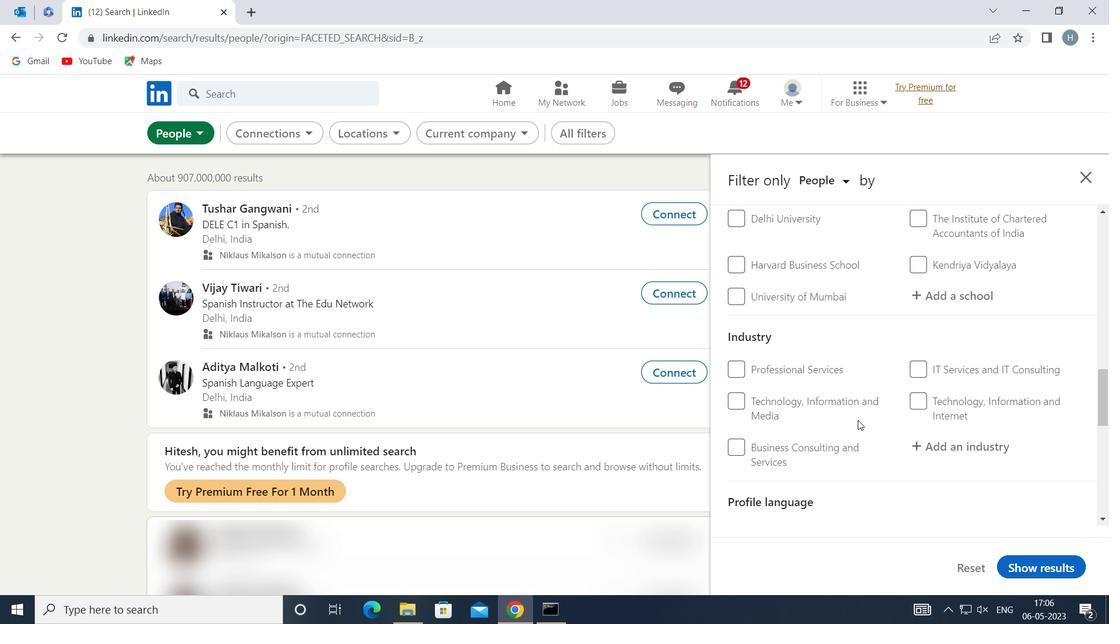 
Action: Mouse scrolled (858, 421) with delta (0, 0)
Screenshot: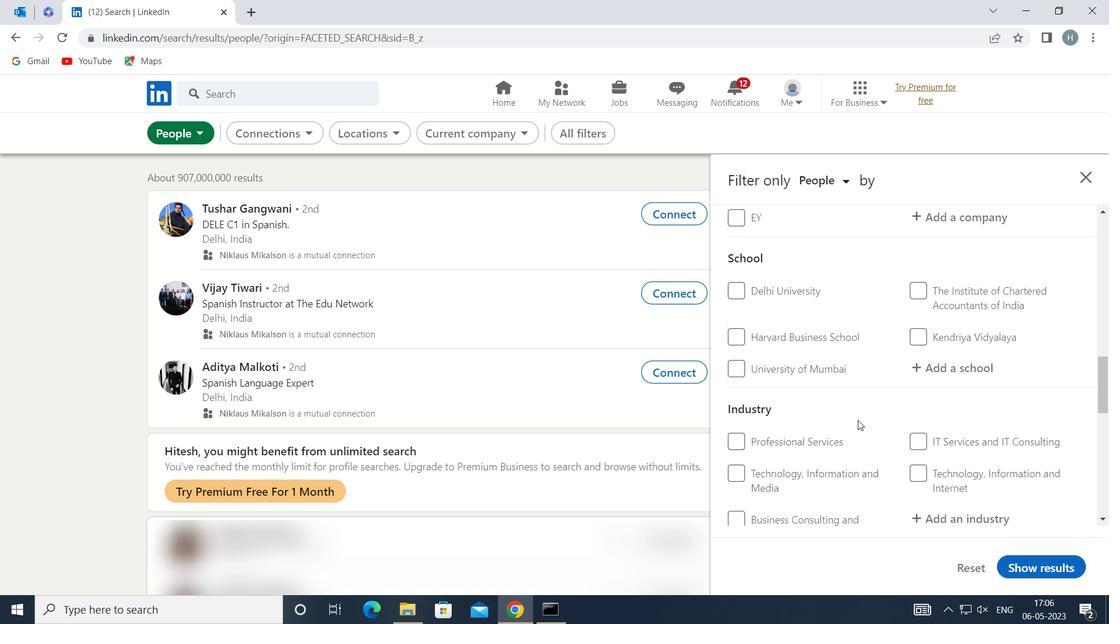 
Action: Mouse scrolled (858, 421) with delta (0, 0)
Screenshot: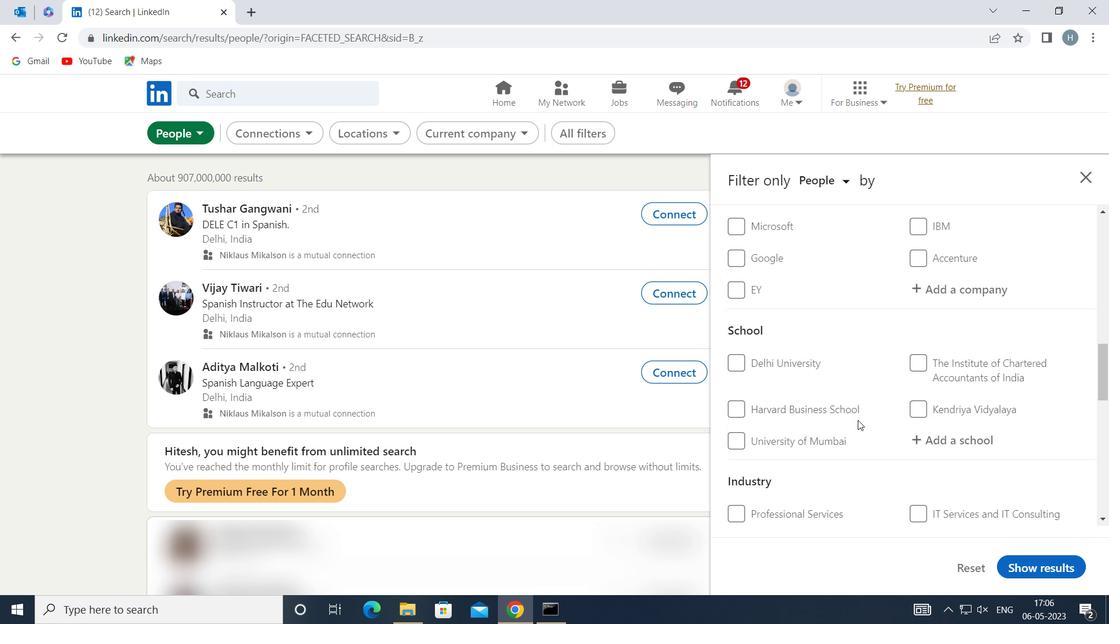 
Action: Mouse scrolled (858, 421) with delta (0, 0)
Screenshot: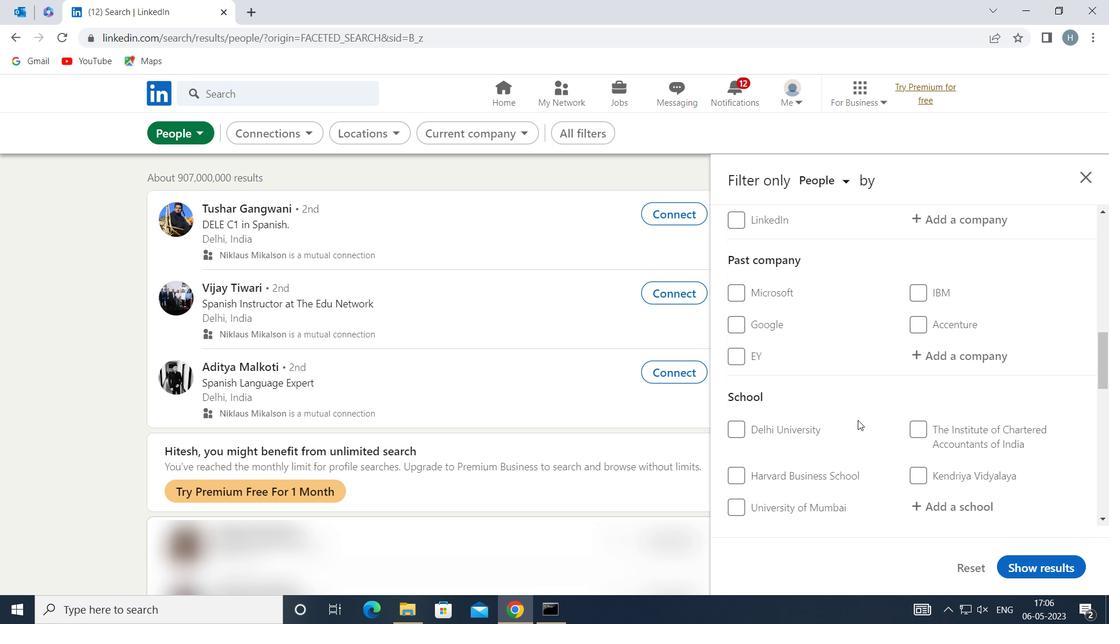 
Action: Mouse scrolled (858, 421) with delta (0, 0)
Screenshot: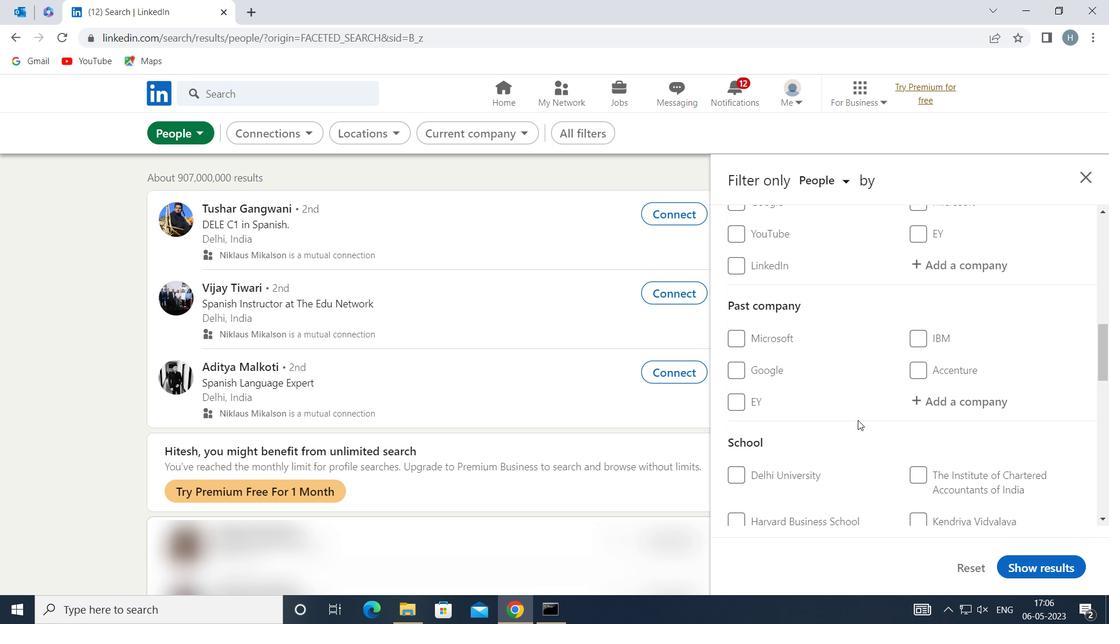 
Action: Mouse moved to (961, 369)
Screenshot: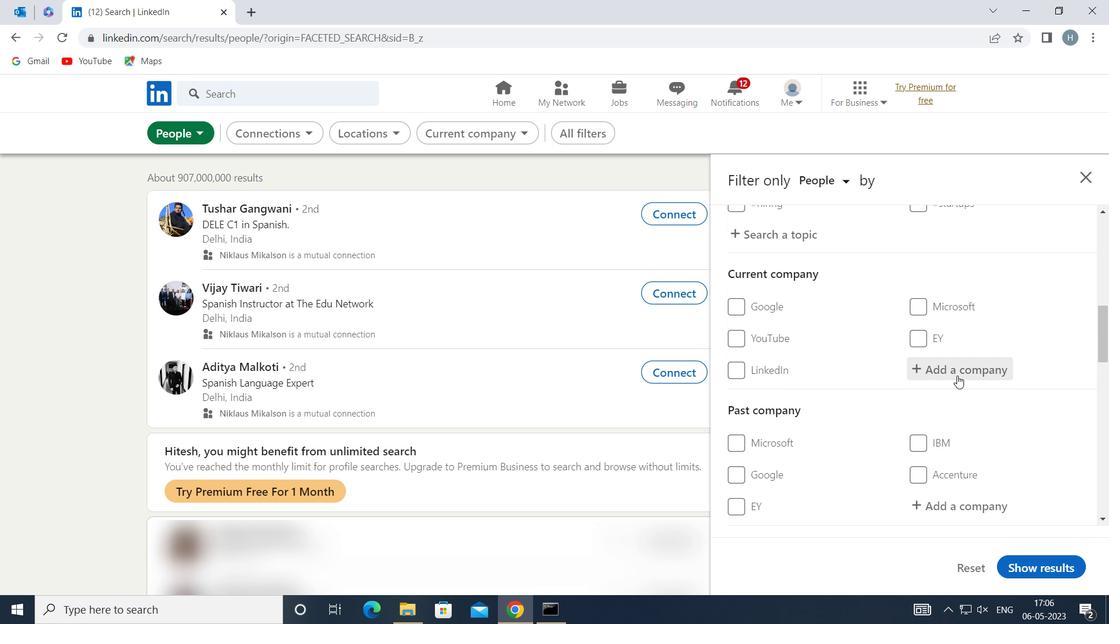 
Action: Mouse pressed left at (961, 369)
Screenshot: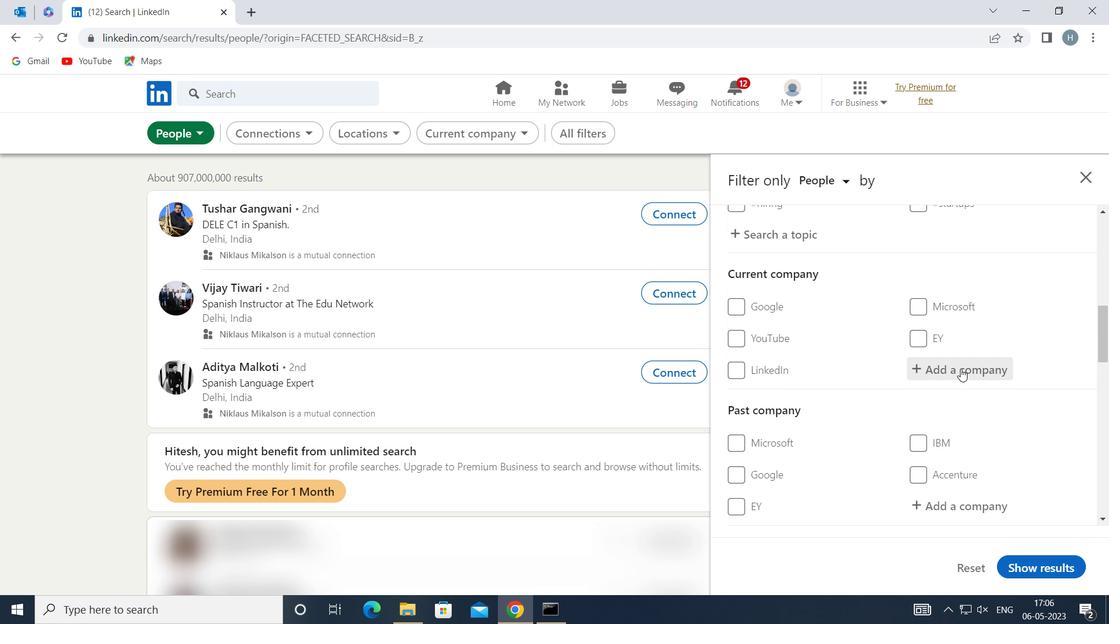 
Action: Key pressed <Key.shift>PENTOZ<Key.space>
Screenshot: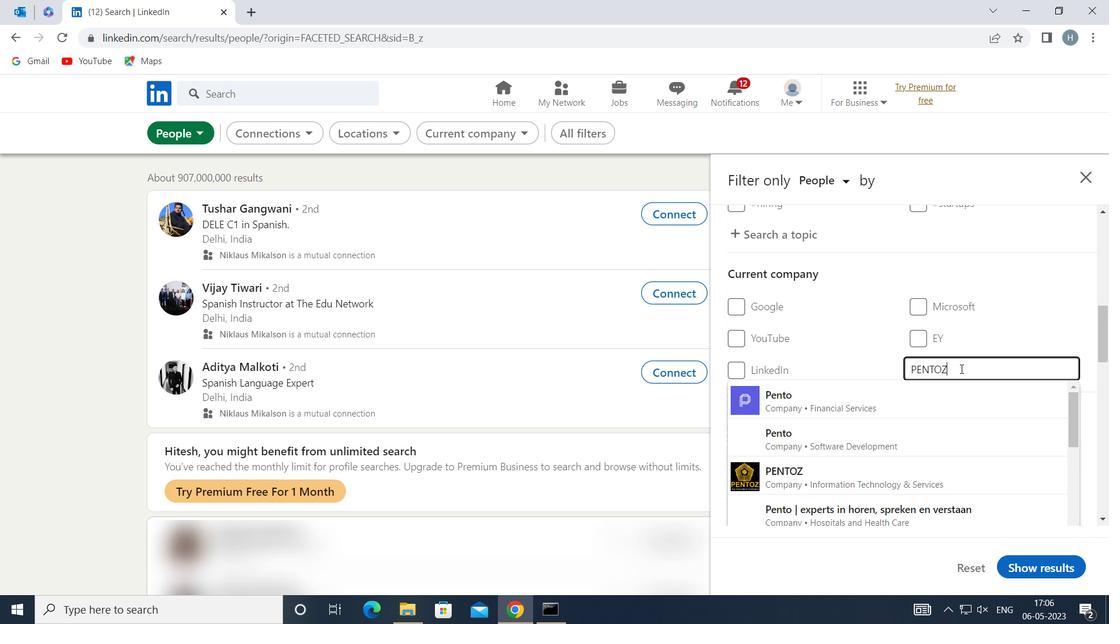 
Action: Mouse moved to (913, 405)
Screenshot: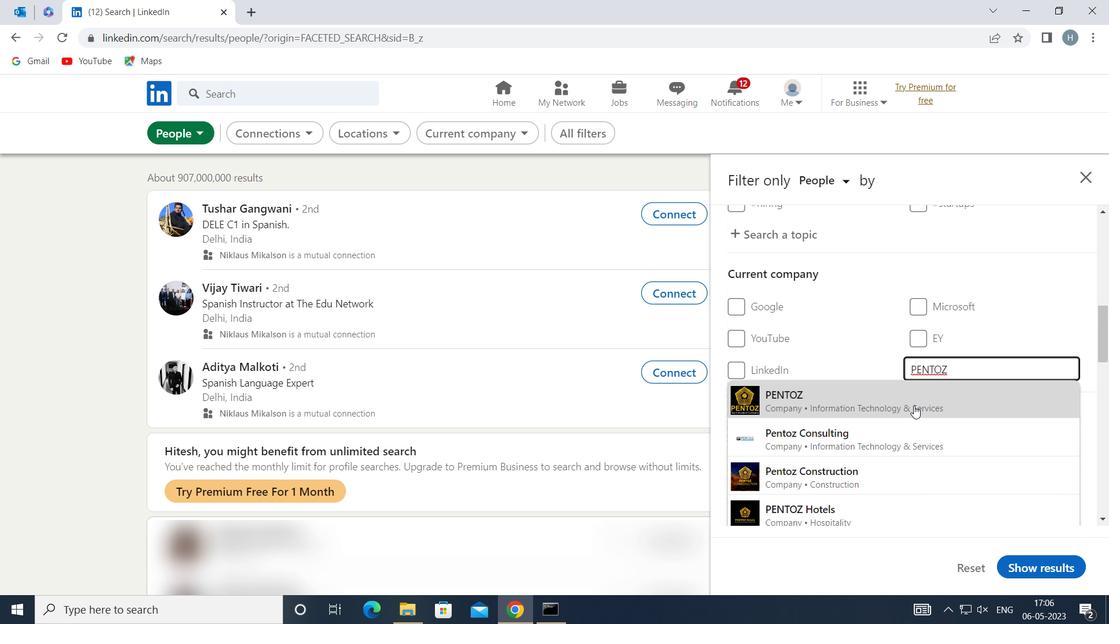 
Action: Mouse pressed left at (913, 405)
Screenshot: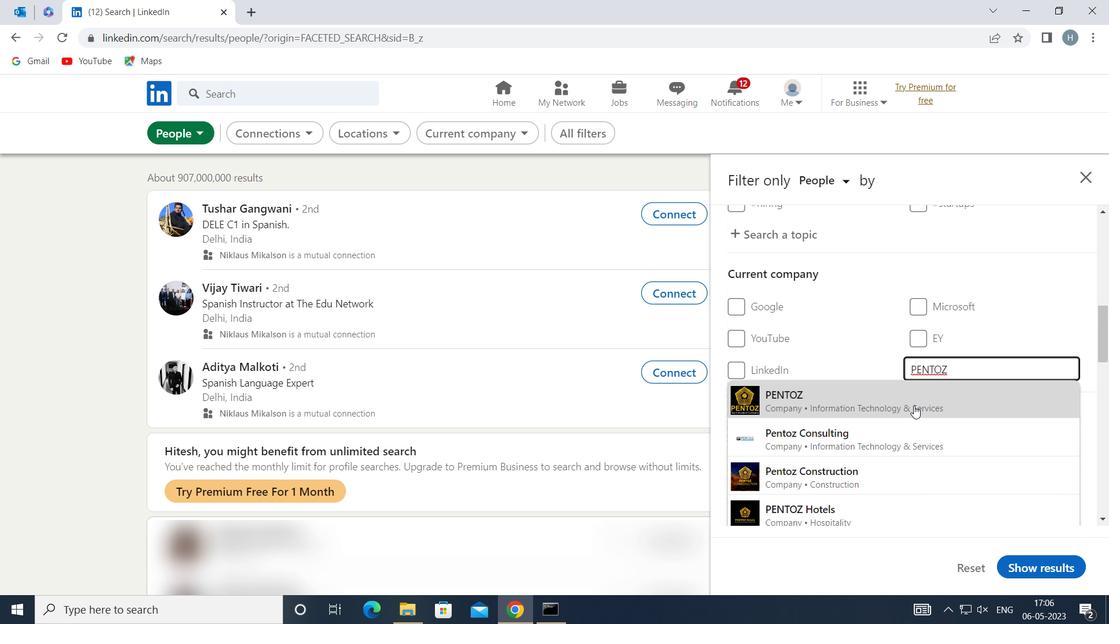 
Action: Mouse moved to (903, 401)
Screenshot: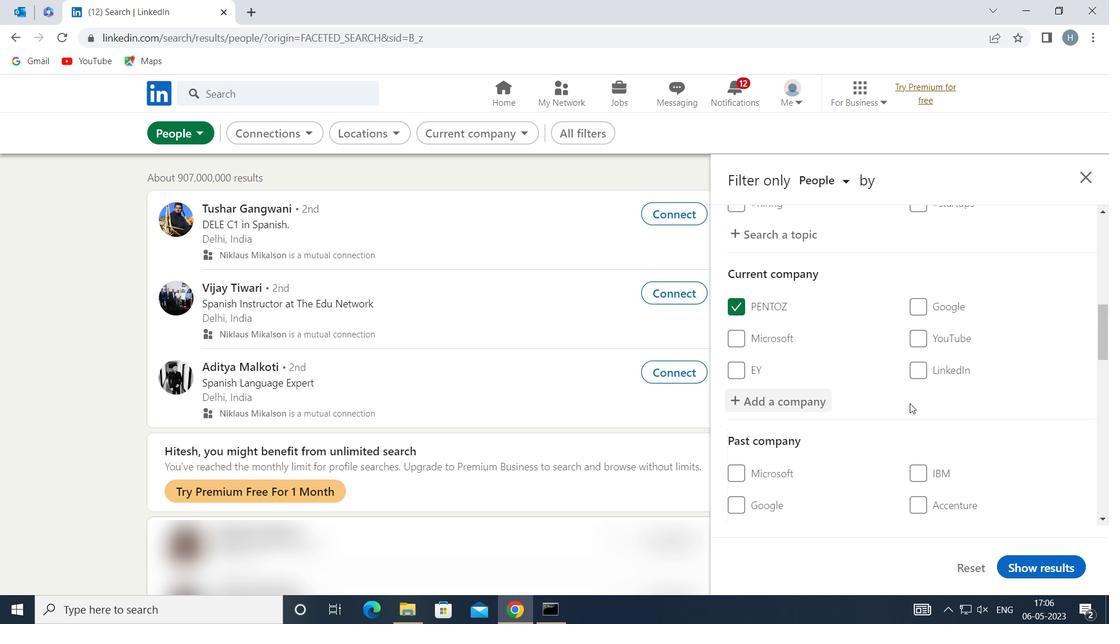
Action: Mouse scrolled (903, 400) with delta (0, 0)
Screenshot: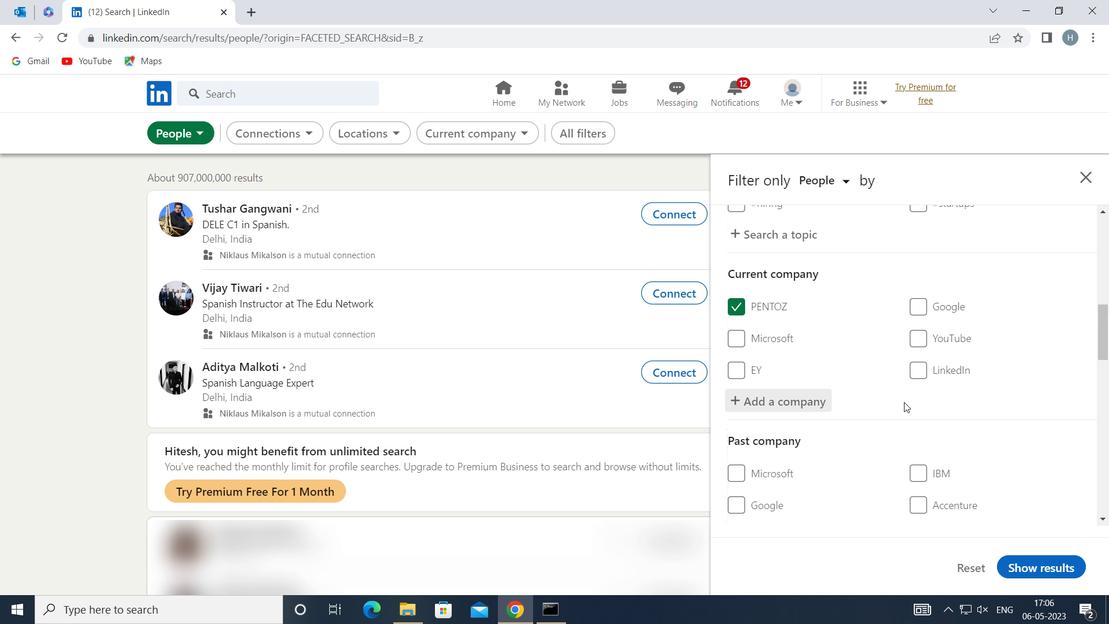 
Action: Mouse moved to (903, 401)
Screenshot: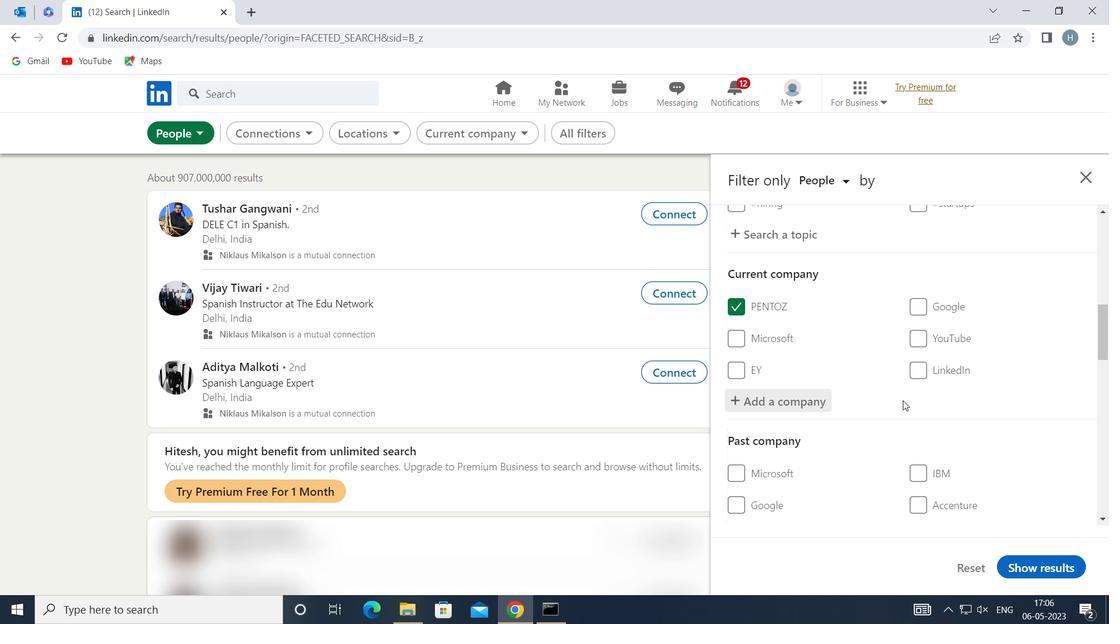 
Action: Mouse scrolled (903, 400) with delta (0, 0)
Screenshot: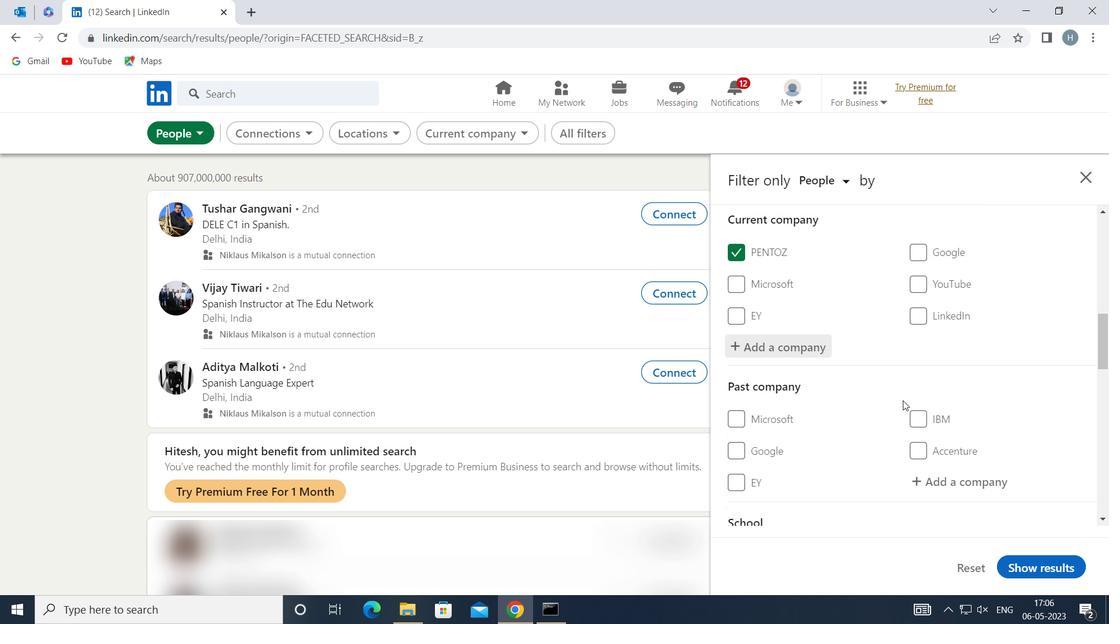 
Action: Mouse scrolled (903, 400) with delta (0, 0)
Screenshot: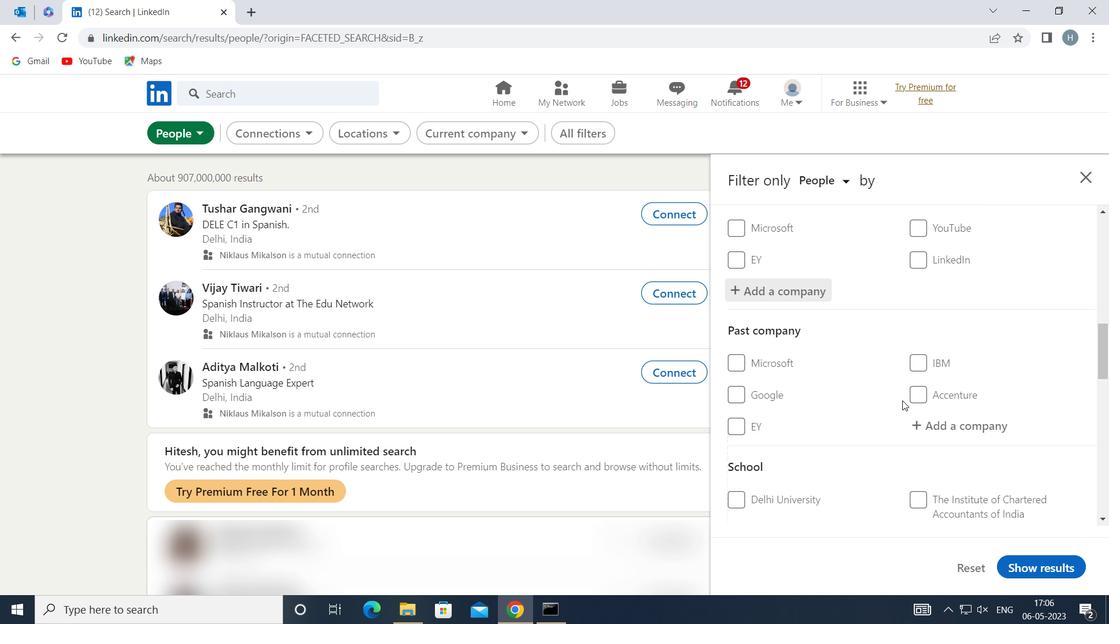 
Action: Mouse scrolled (903, 400) with delta (0, 0)
Screenshot: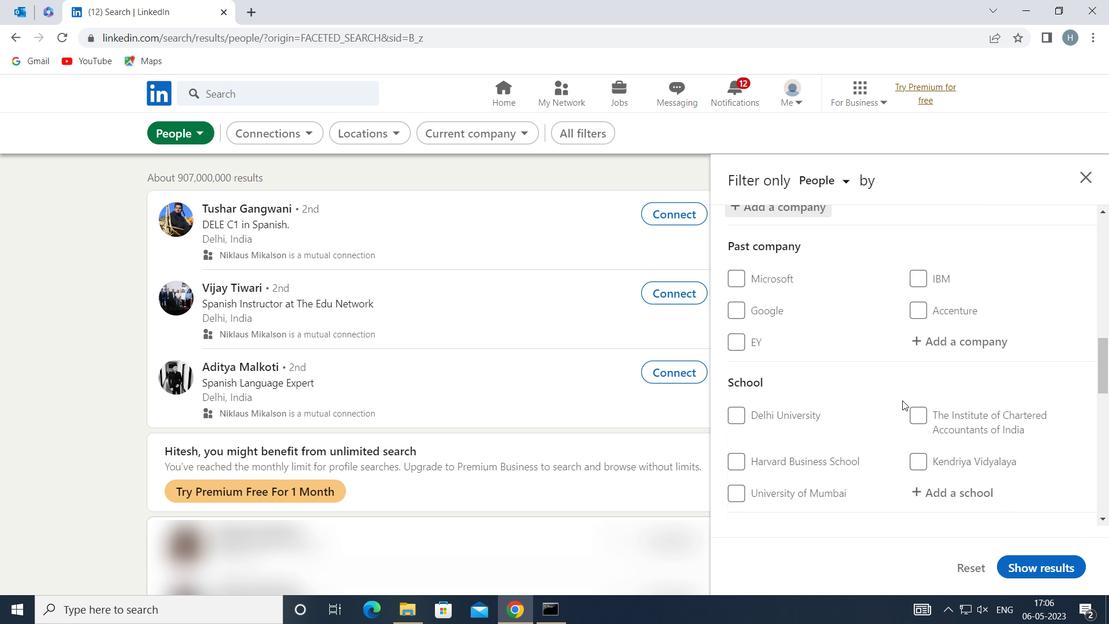 
Action: Mouse moved to (943, 400)
Screenshot: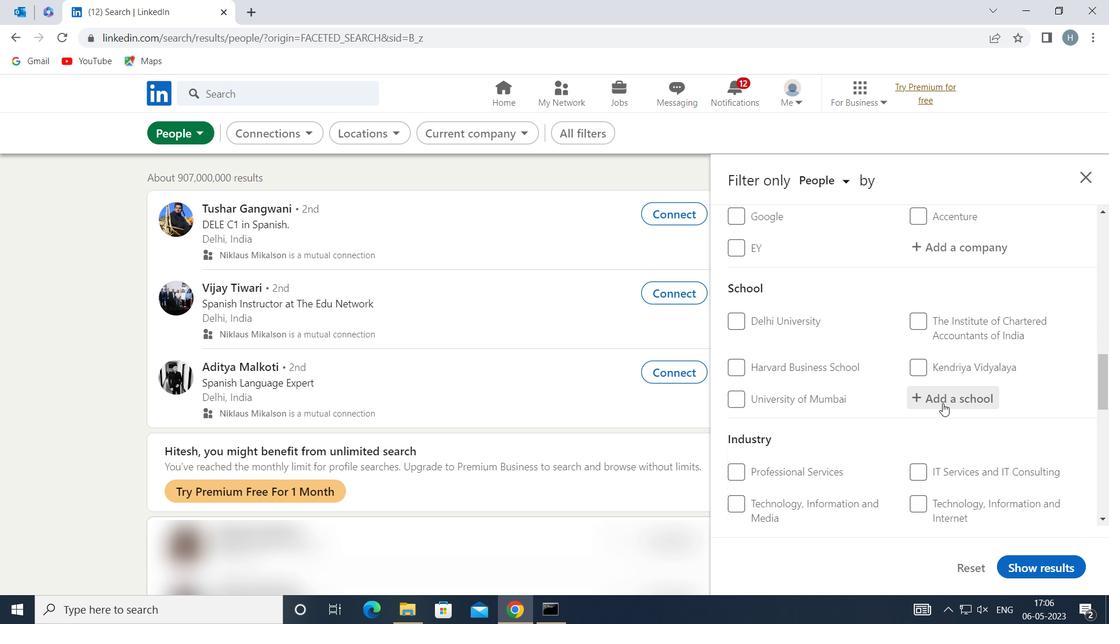 
Action: Mouse pressed left at (943, 400)
Screenshot: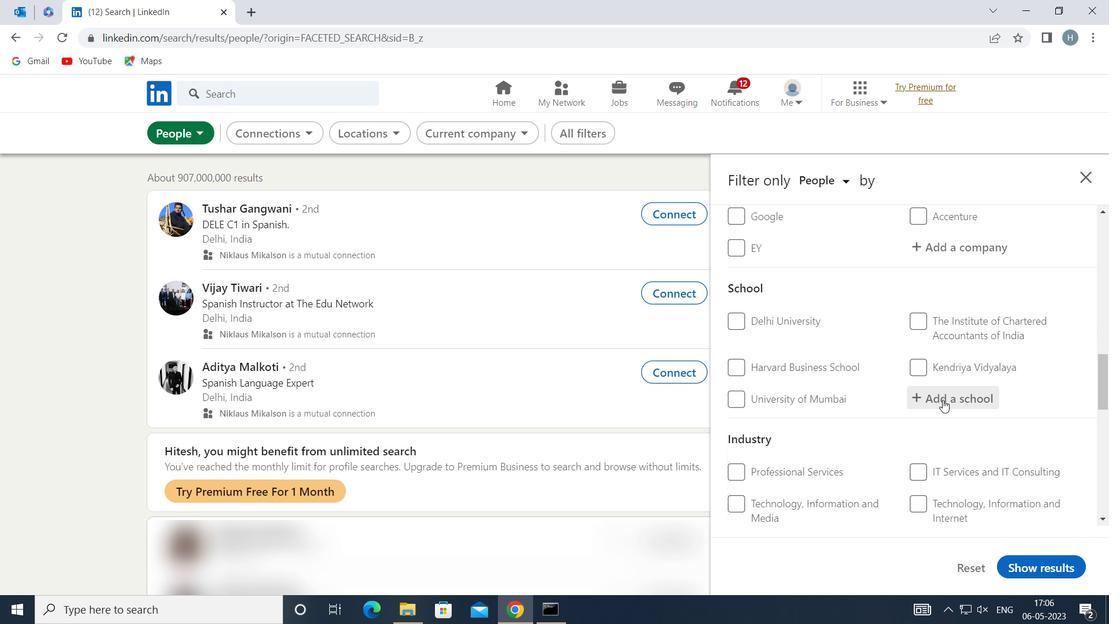 
Action: Mouse moved to (944, 399)
Screenshot: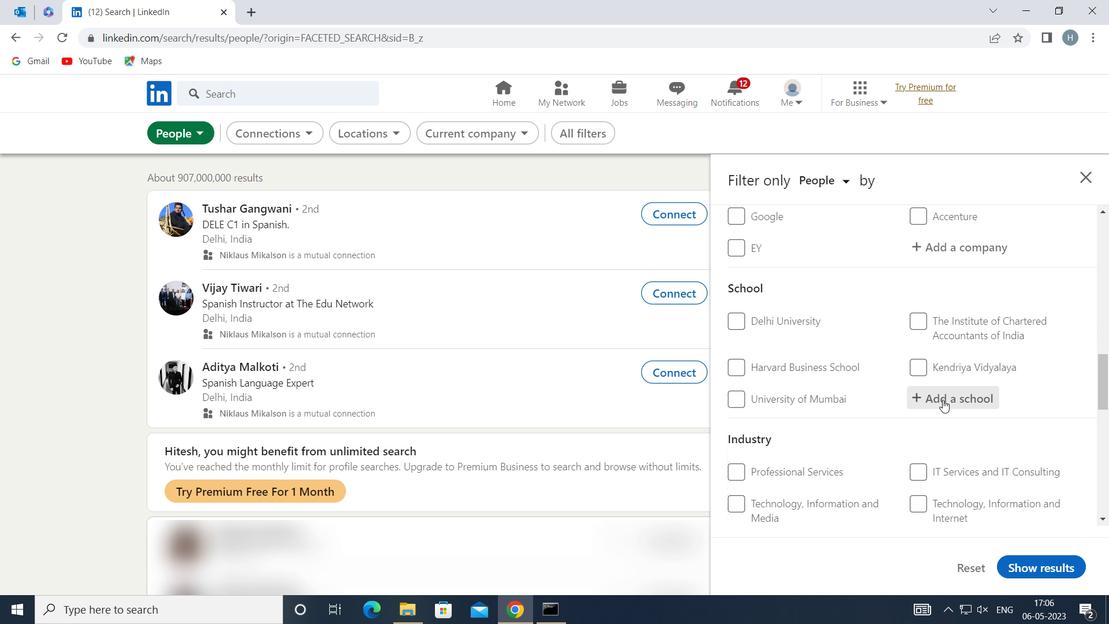 
Action: Key pressed <Key.shift>SMT<Key.space><Key.shift>CHM
Screenshot: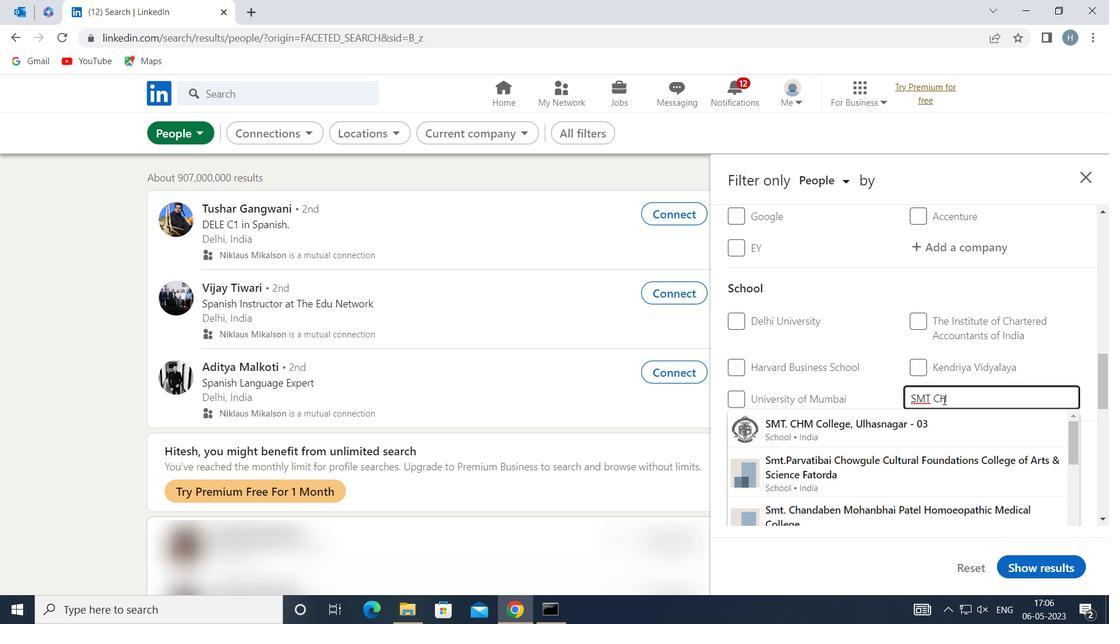 
Action: Mouse moved to (902, 432)
Screenshot: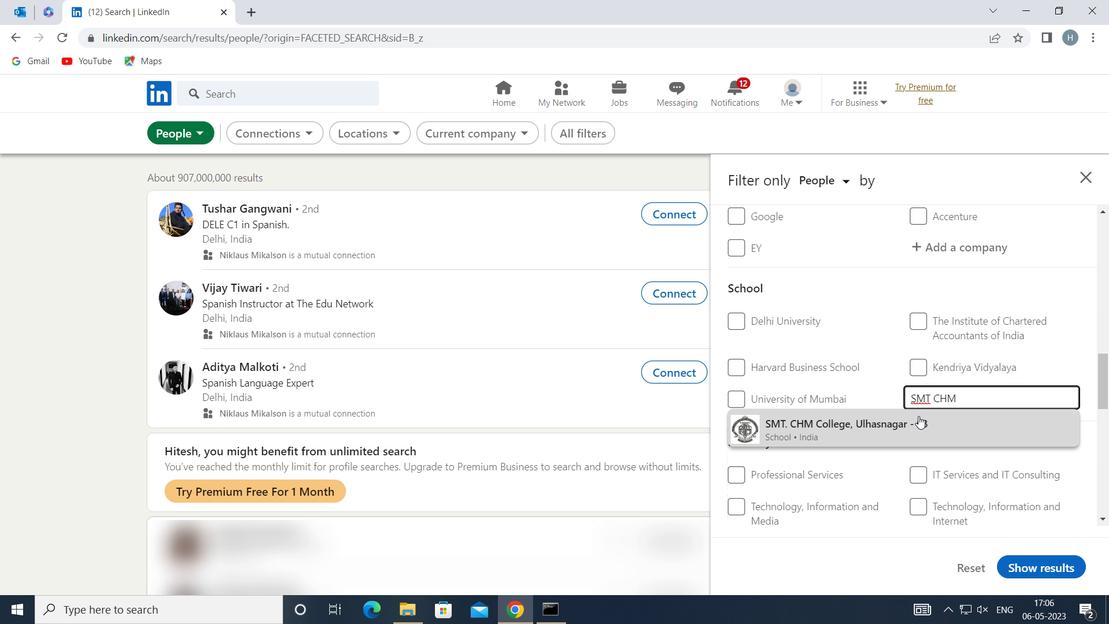 
Action: Mouse pressed left at (902, 432)
Screenshot: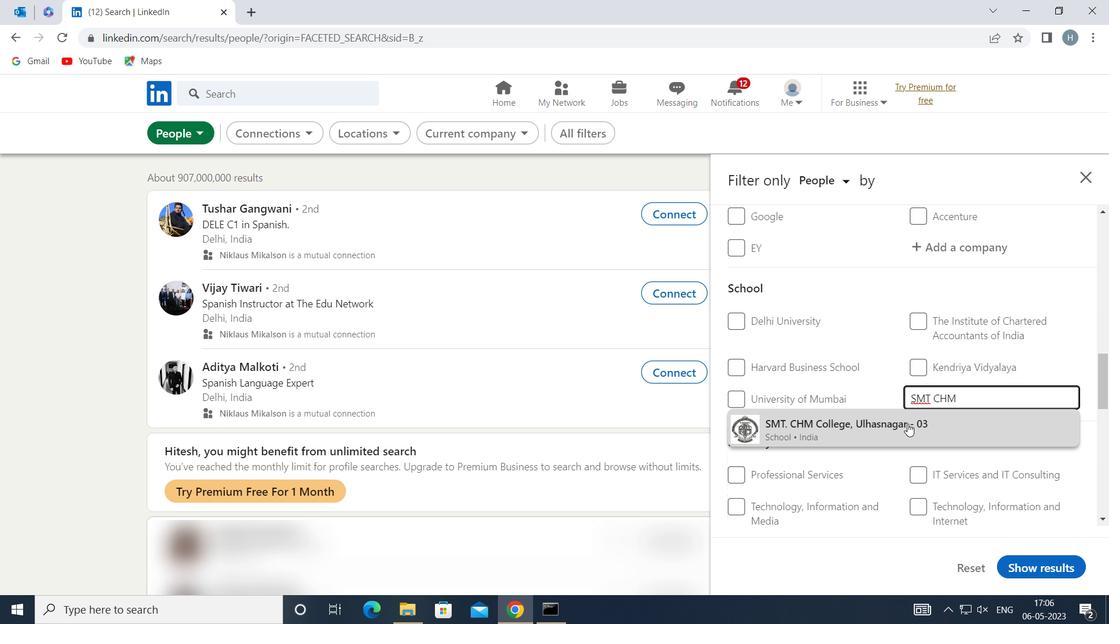 
Action: Mouse moved to (872, 410)
Screenshot: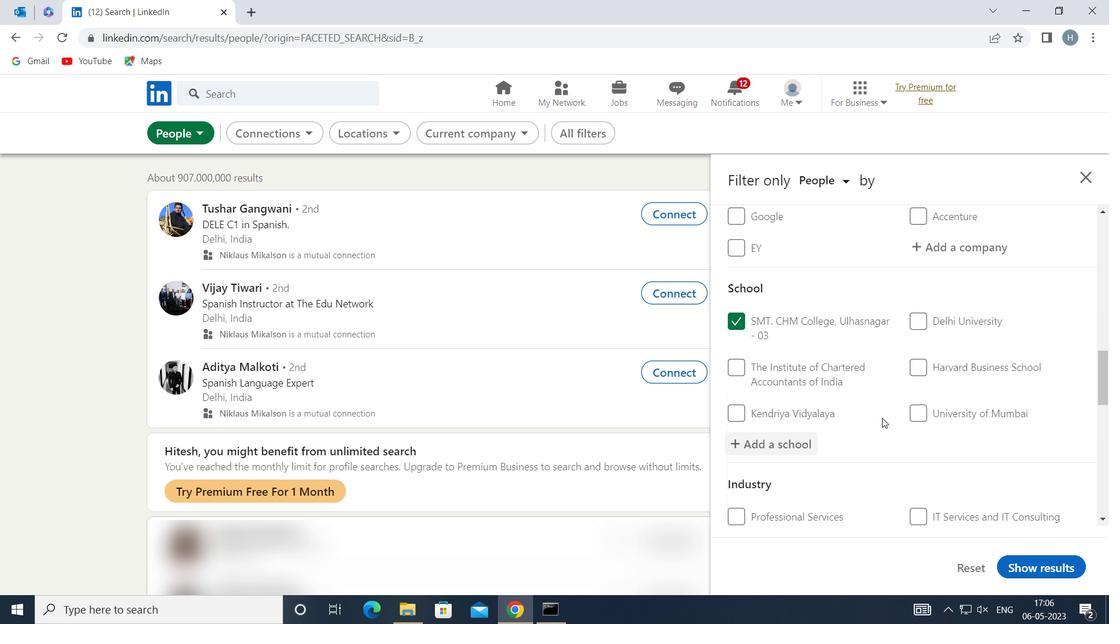 
Action: Mouse scrolled (872, 410) with delta (0, 0)
Screenshot: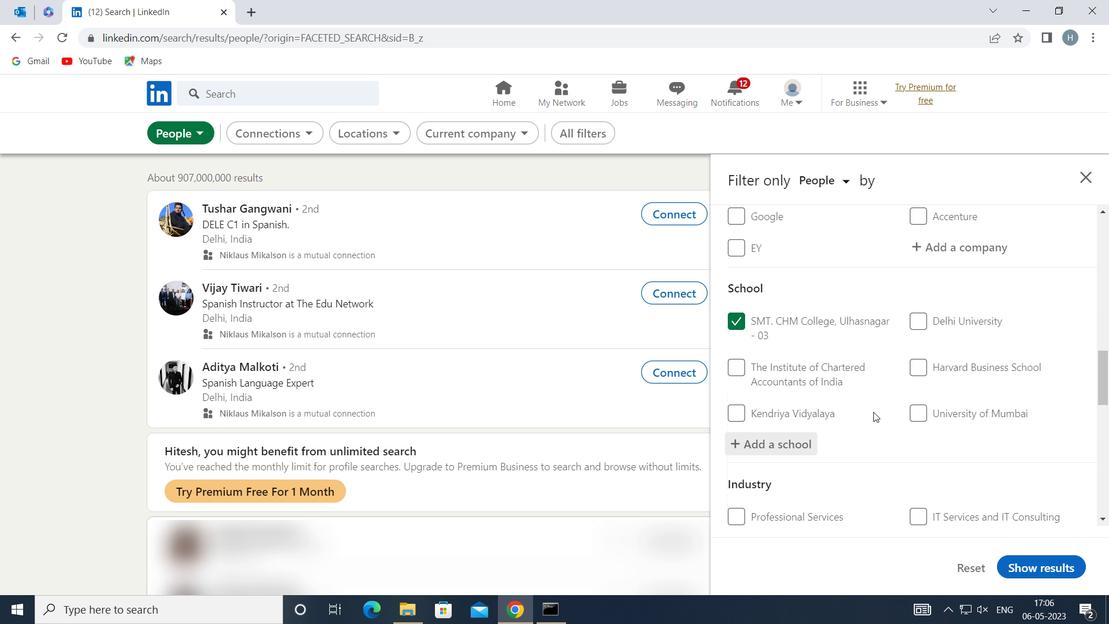 
Action: Mouse scrolled (872, 410) with delta (0, 0)
Screenshot: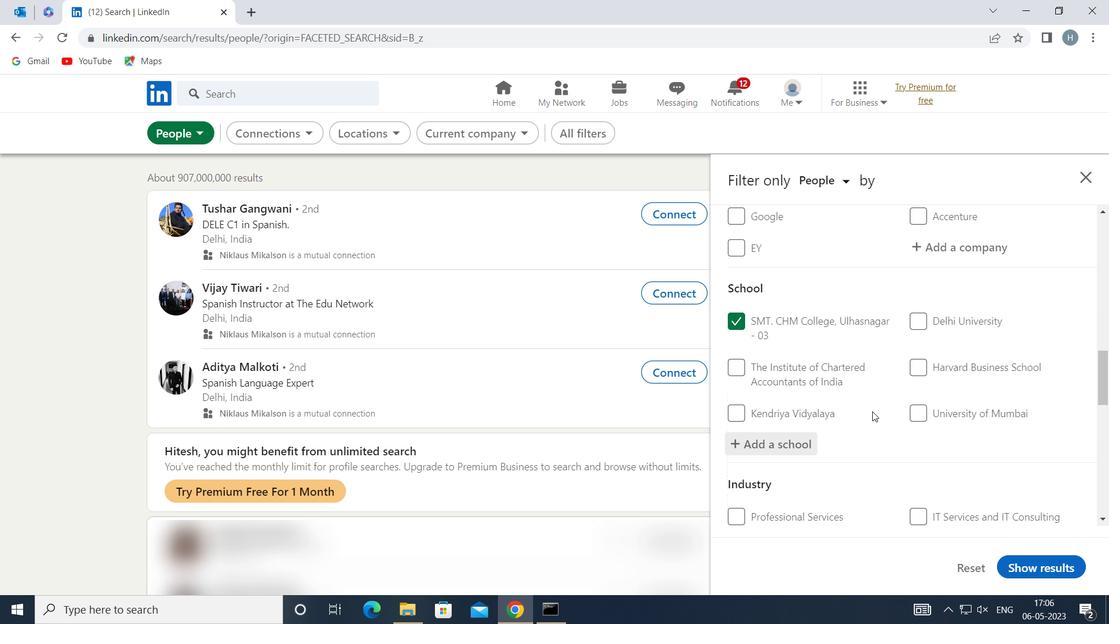 
Action: Mouse moved to (875, 401)
Screenshot: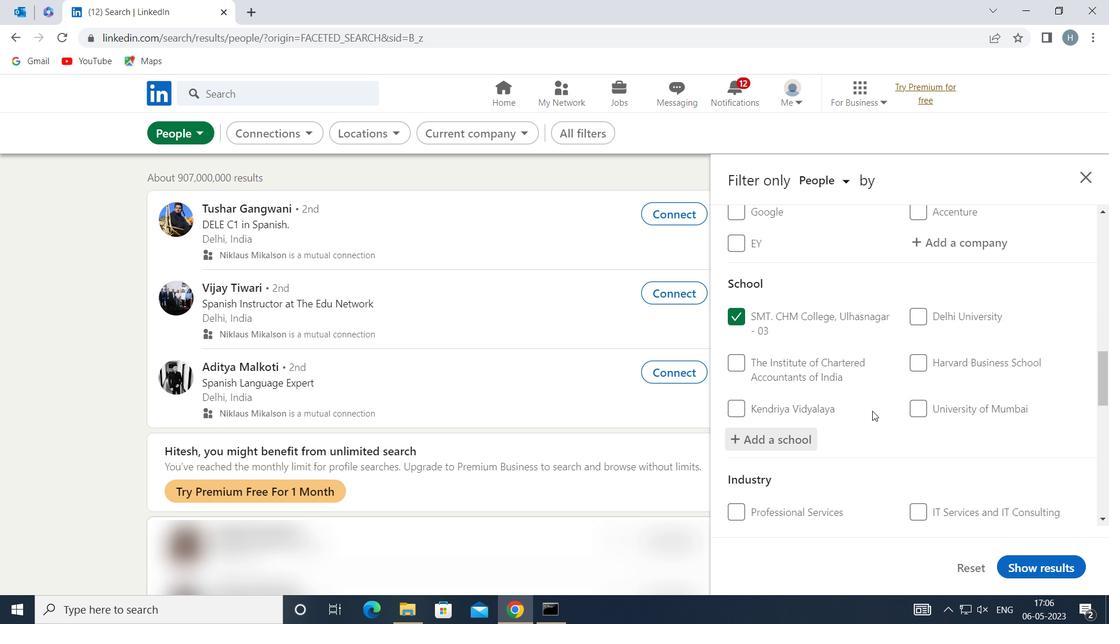 
Action: Mouse scrolled (875, 400) with delta (0, 0)
Screenshot: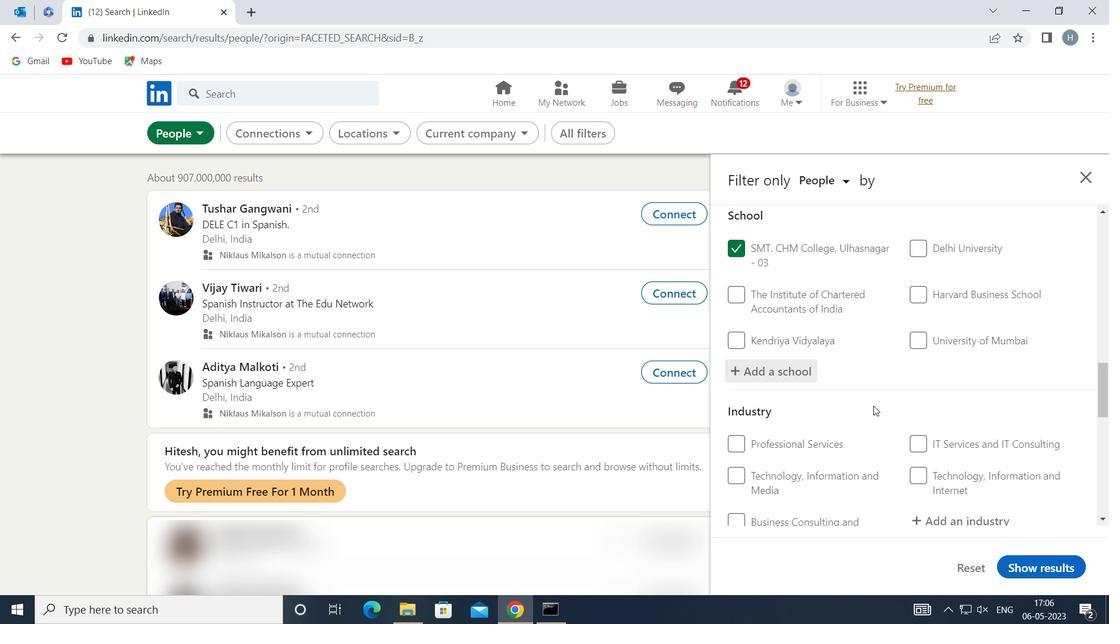 
Action: Mouse moved to (957, 374)
Screenshot: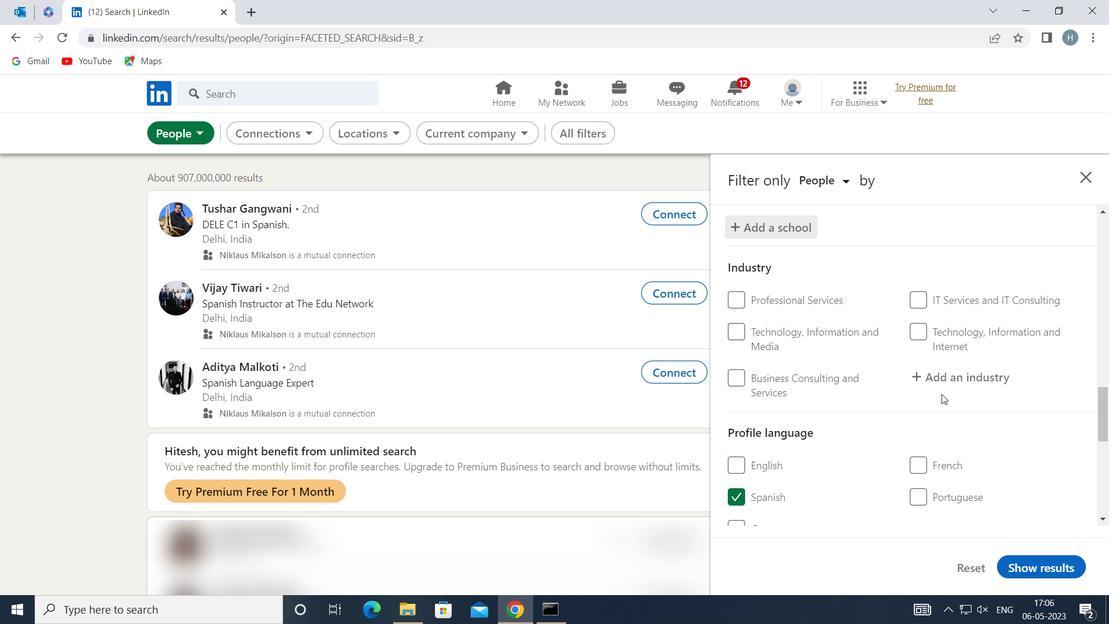 
Action: Mouse pressed left at (957, 374)
Screenshot: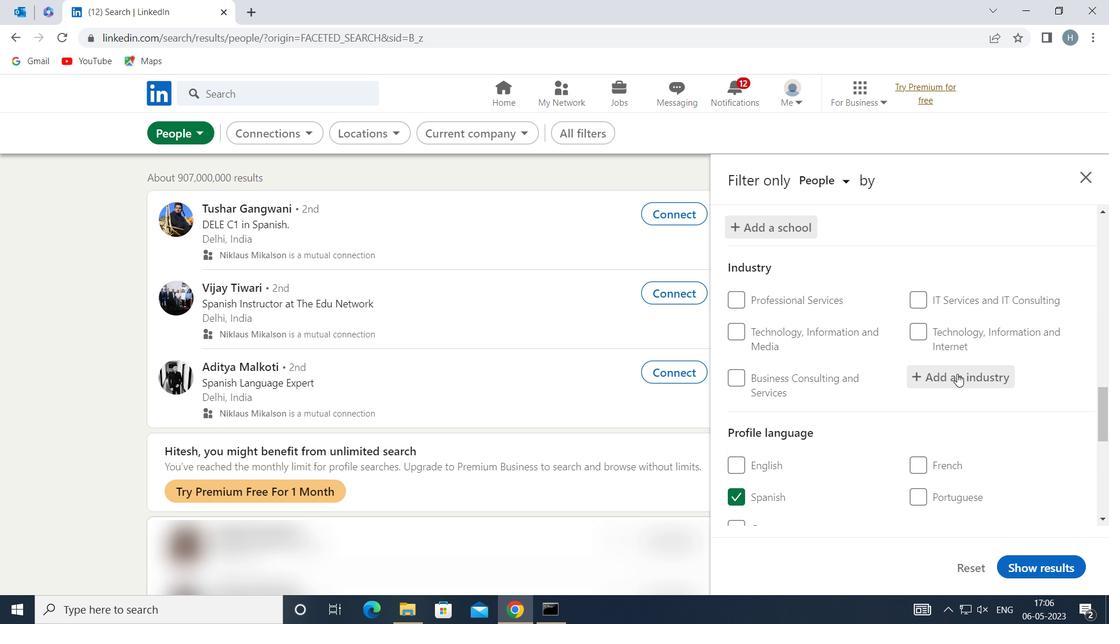 
Action: Key pressed <Key.shift>HOUSING
Screenshot: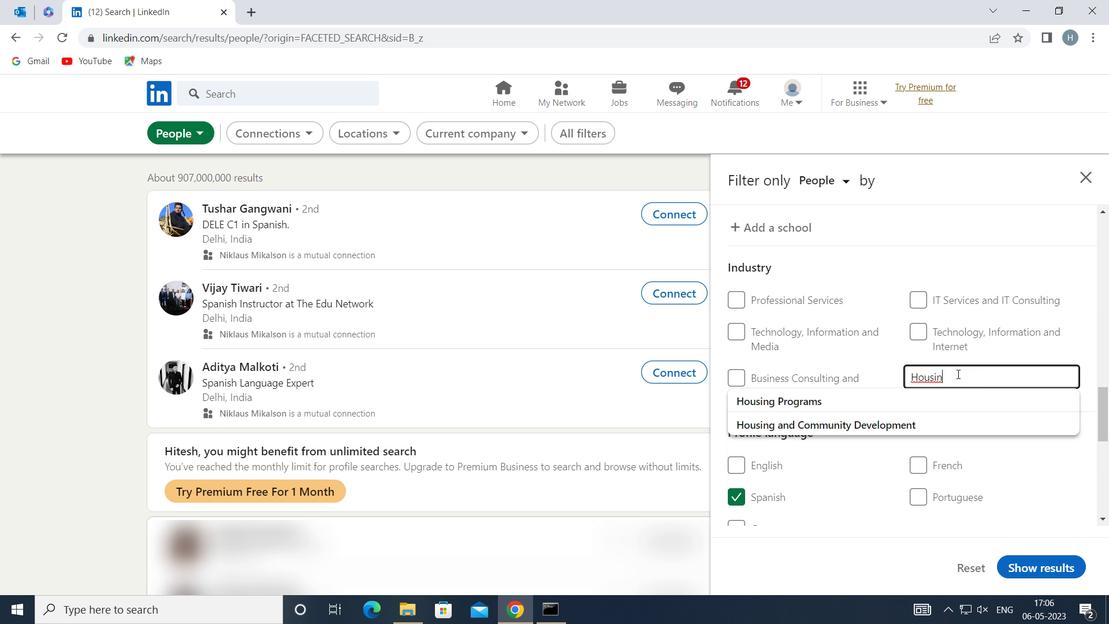 
Action: Mouse moved to (915, 398)
Screenshot: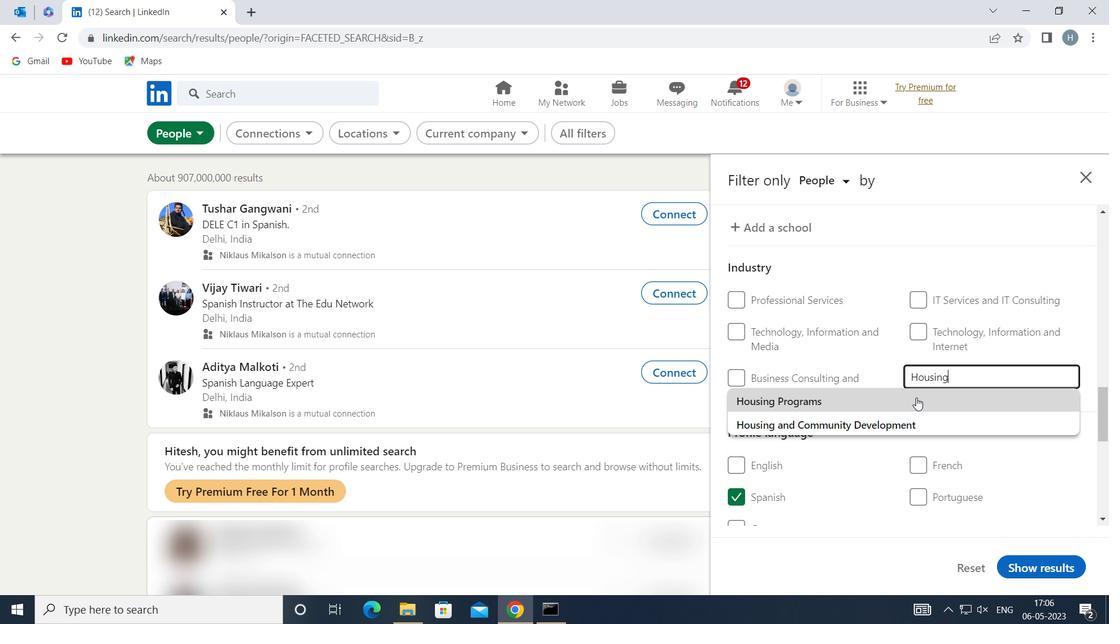
Action: Mouse pressed left at (915, 398)
Screenshot: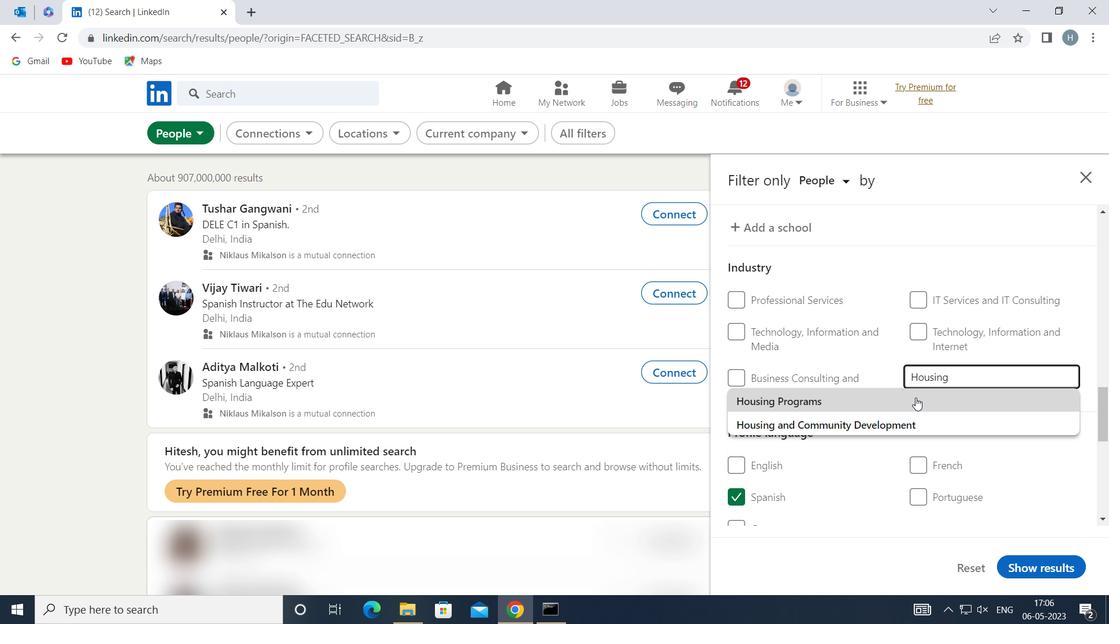 
Action: Mouse moved to (907, 381)
Screenshot: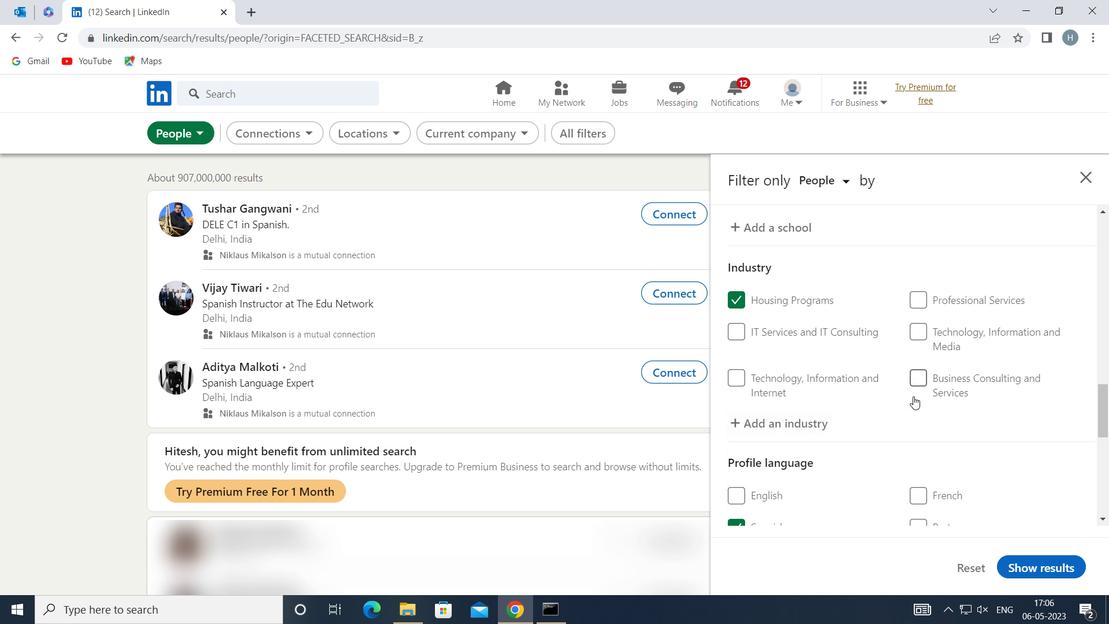 
Action: Mouse scrolled (907, 381) with delta (0, 0)
Screenshot: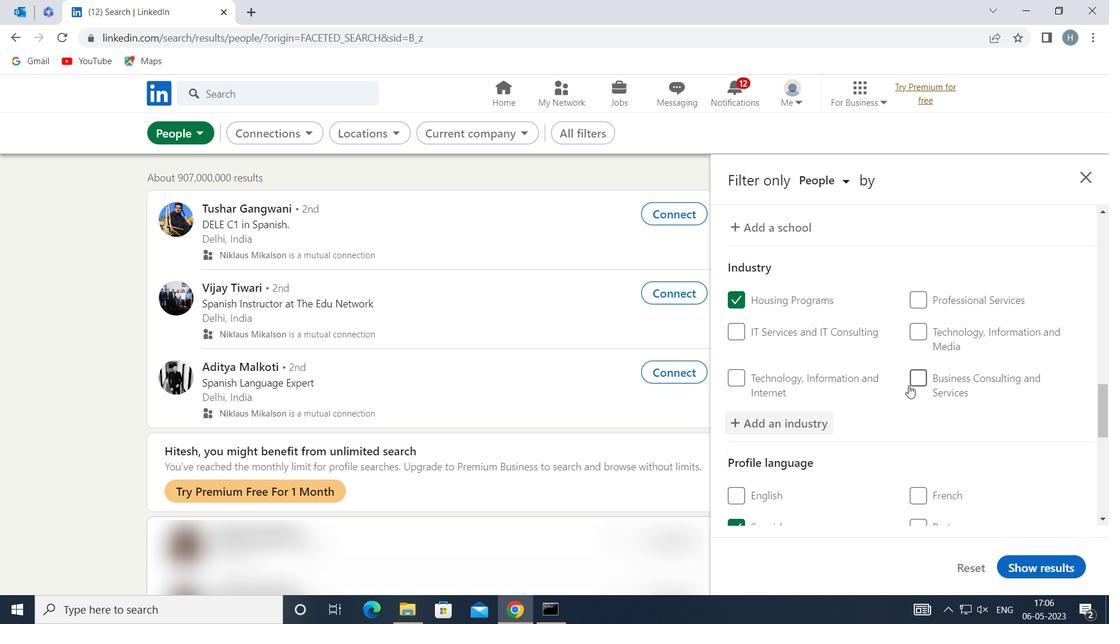 
Action: Mouse scrolled (907, 381) with delta (0, 0)
Screenshot: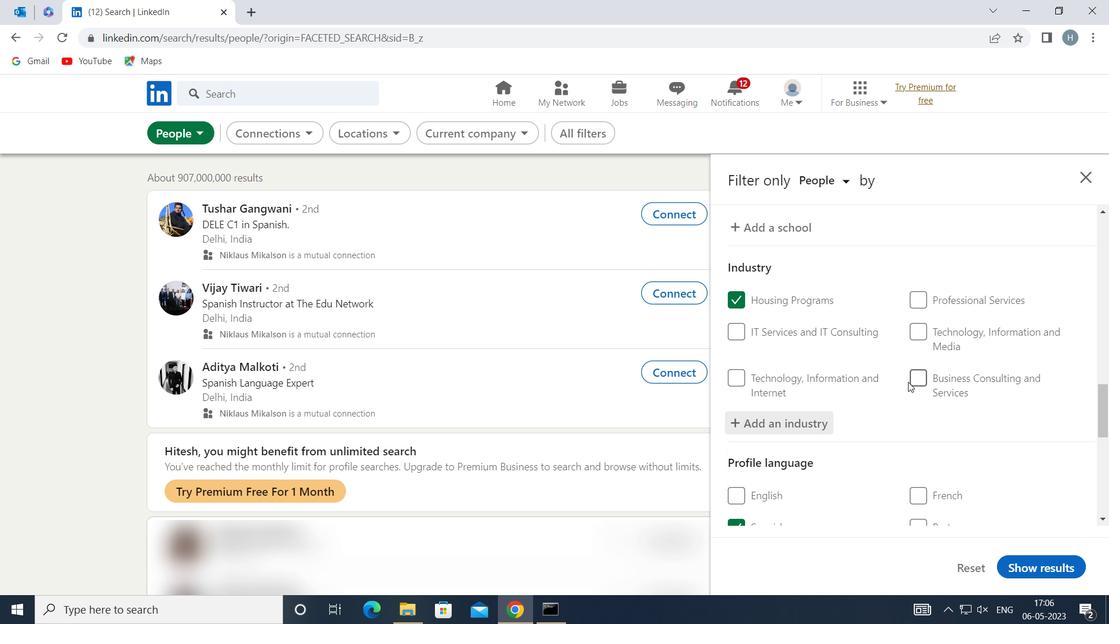 
Action: Mouse moved to (907, 381)
Screenshot: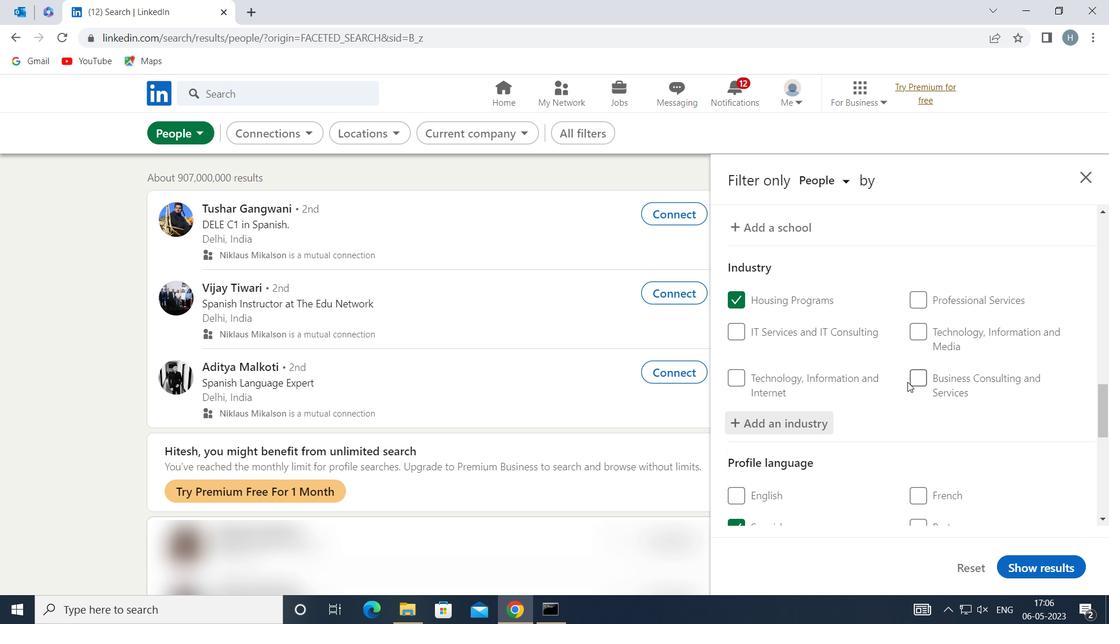 
Action: Mouse scrolled (907, 380) with delta (0, 0)
Screenshot: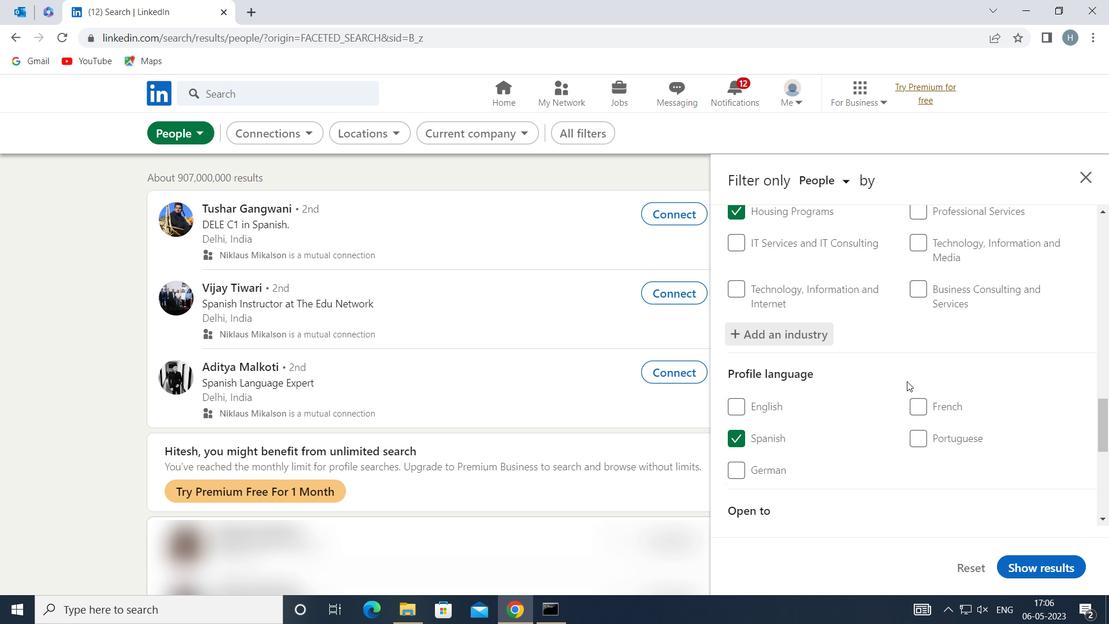 
Action: Mouse moved to (906, 381)
Screenshot: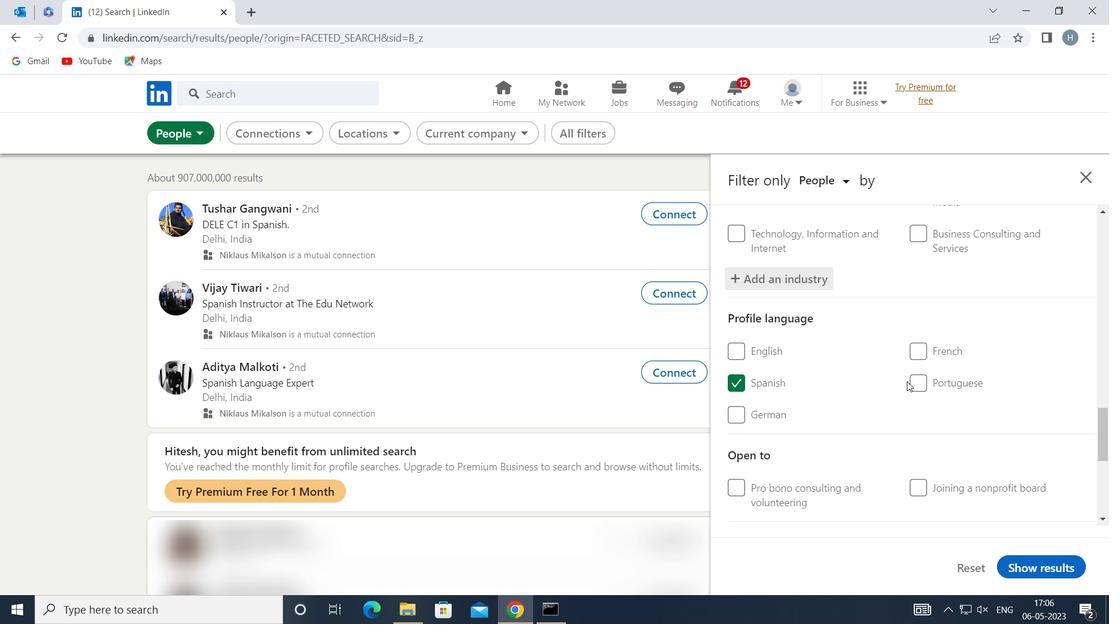 
Action: Mouse scrolled (906, 380) with delta (0, 0)
Screenshot: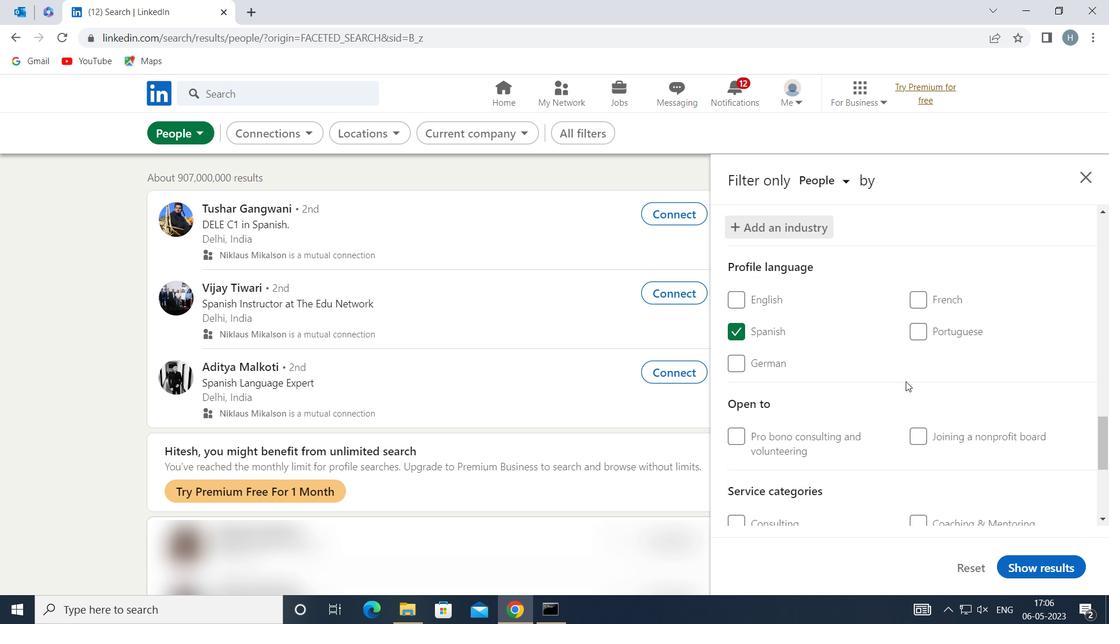 
Action: Mouse scrolled (906, 380) with delta (0, 0)
Screenshot: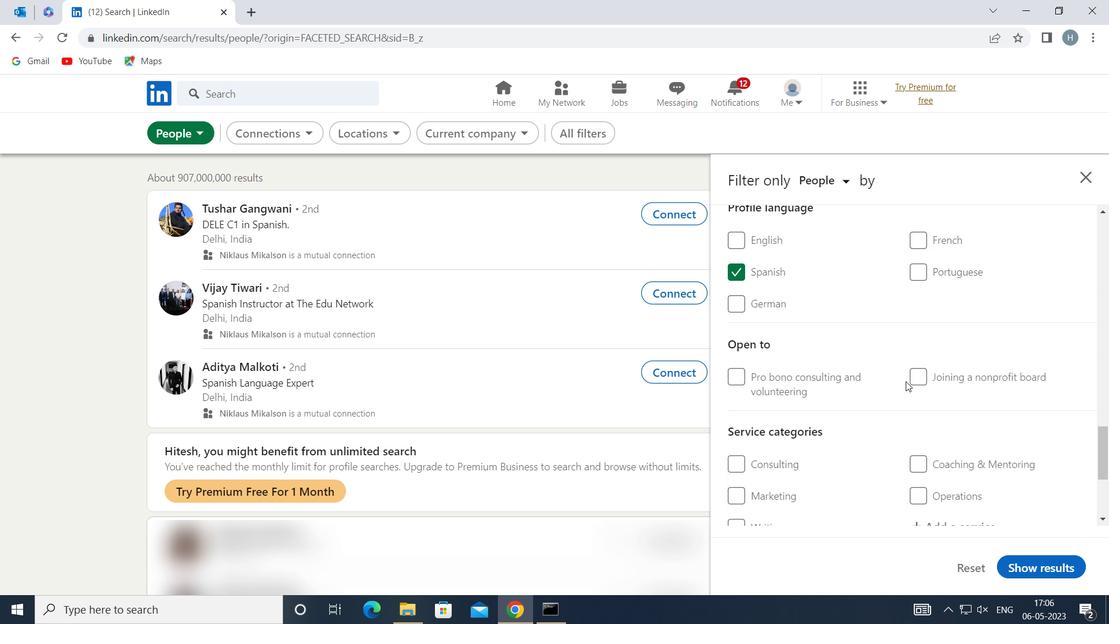 
Action: Mouse moved to (959, 422)
Screenshot: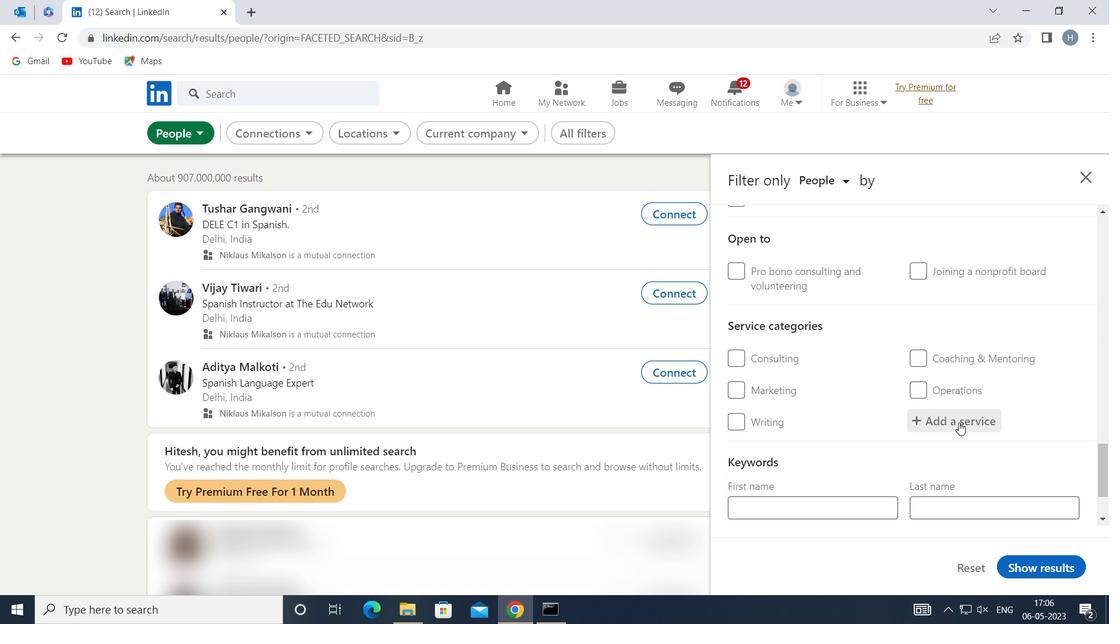 
Action: Mouse pressed left at (959, 422)
Screenshot: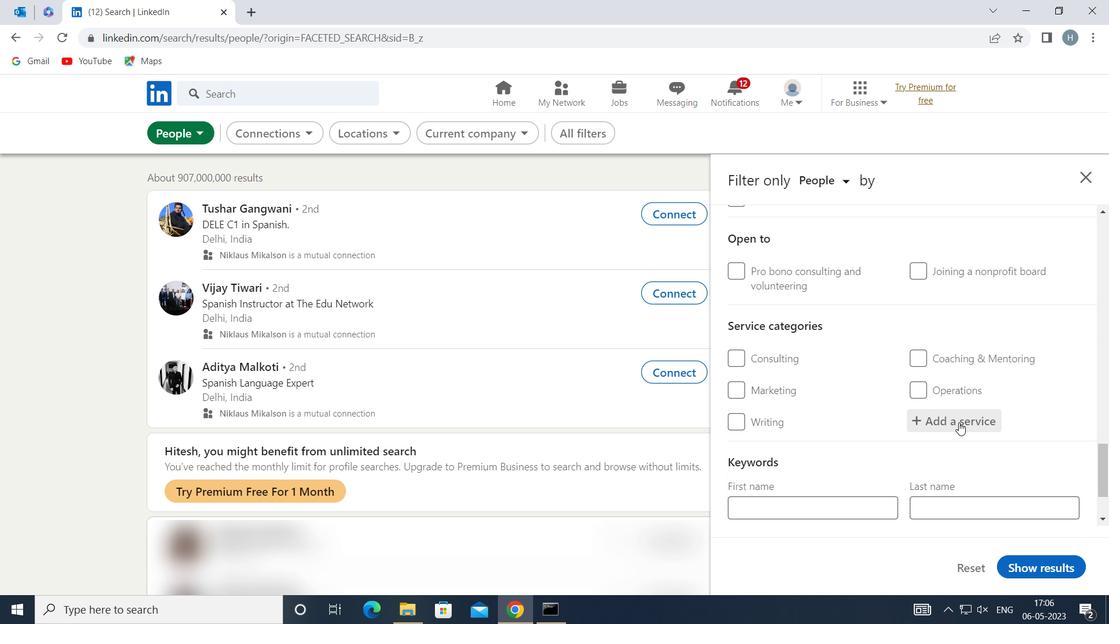 
Action: Key pressed <Key.shift>NOTARY<Key.shift>ONLINE<Key.space><Key.shift>RESEARCH<Key.space>
Screenshot: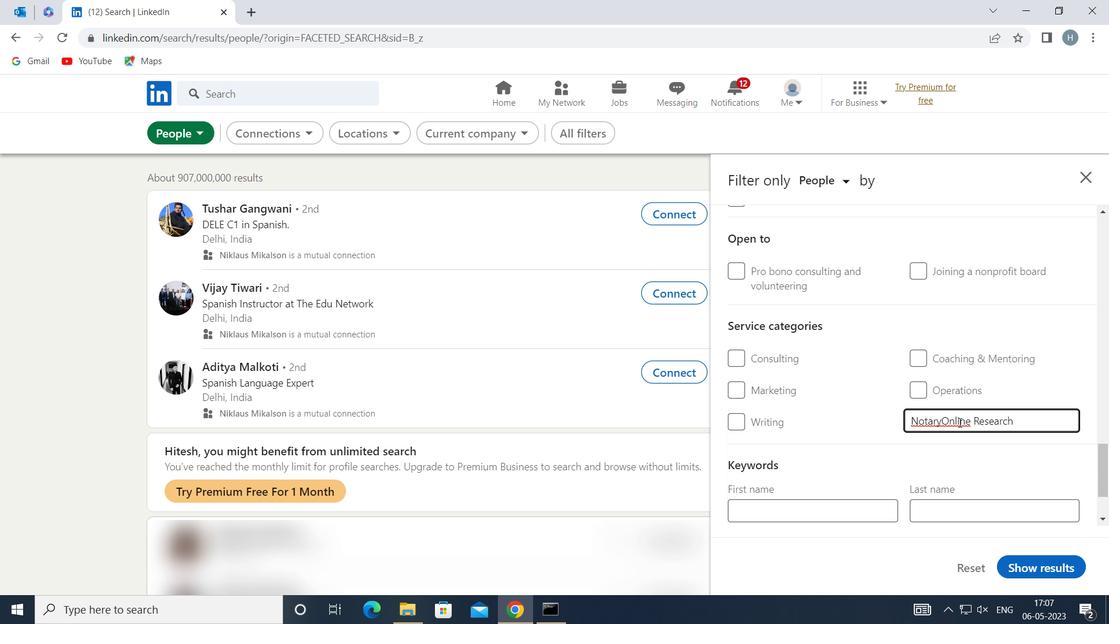 
Action: Mouse moved to (980, 447)
Screenshot: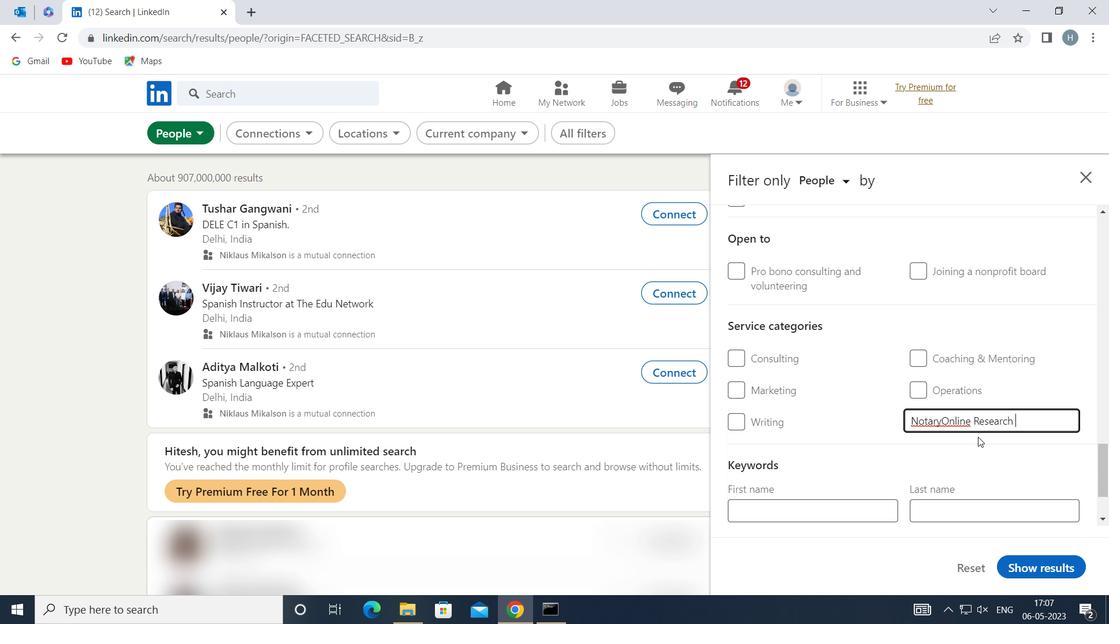 
Action: Mouse pressed left at (980, 447)
Screenshot: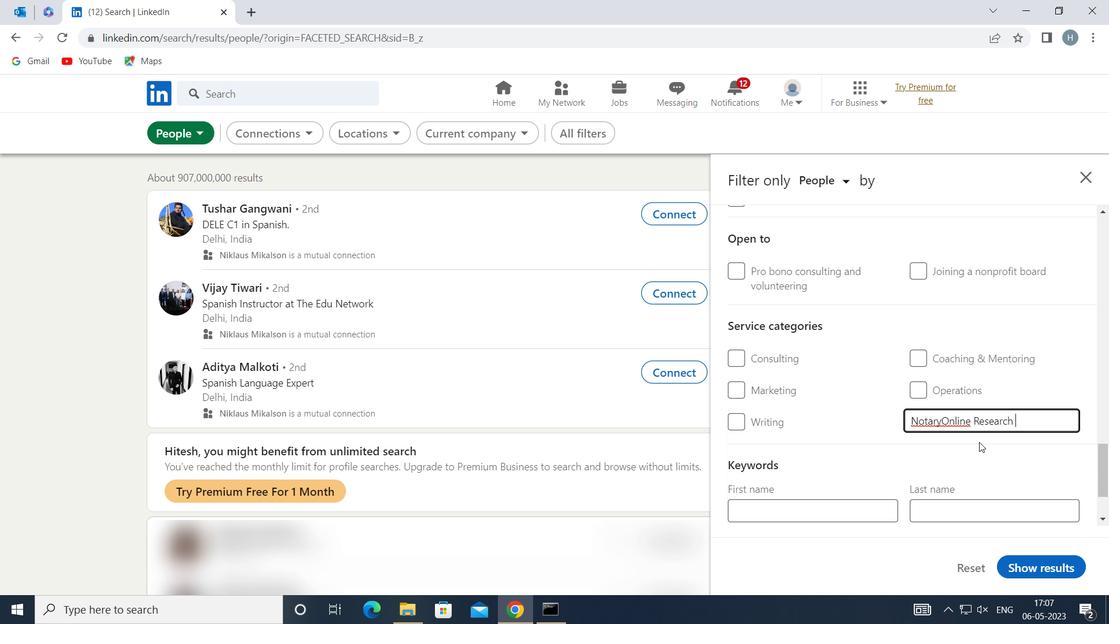 
Action: Mouse moved to (954, 414)
Screenshot: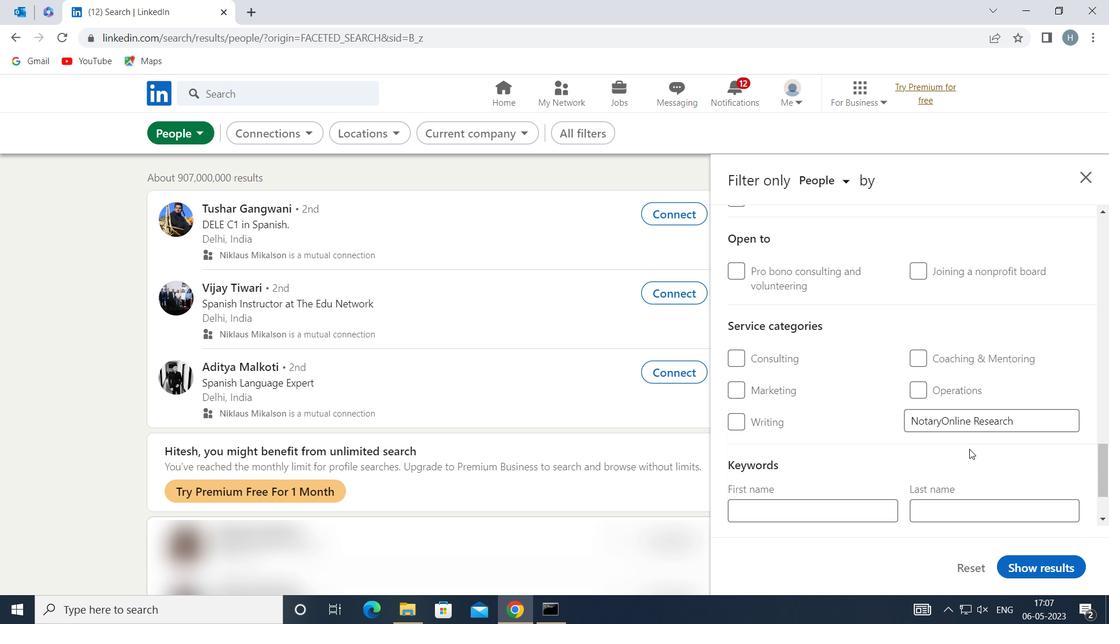 
Action: Mouse scrolled (954, 413) with delta (0, 0)
Screenshot: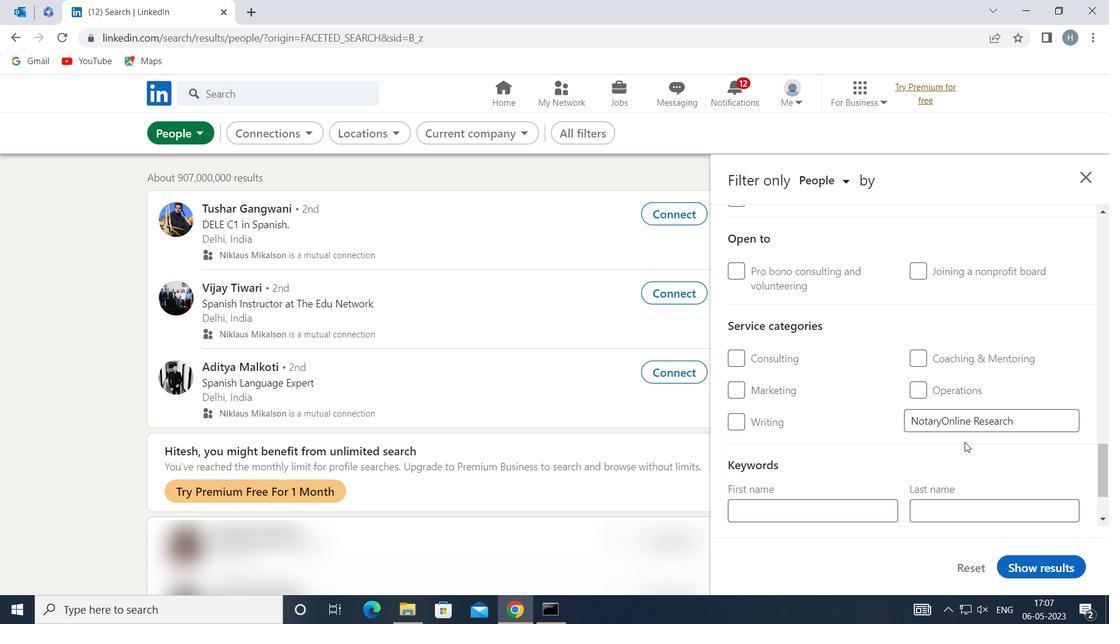 
Action: Mouse moved to (954, 413)
Screenshot: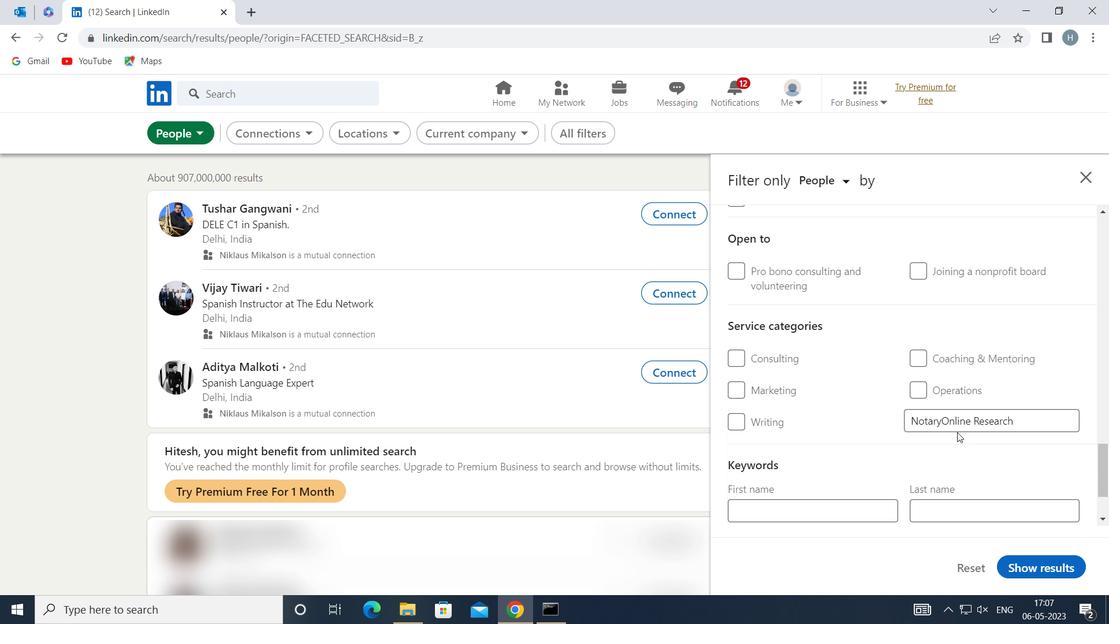 
Action: Mouse scrolled (954, 413) with delta (0, 0)
Screenshot: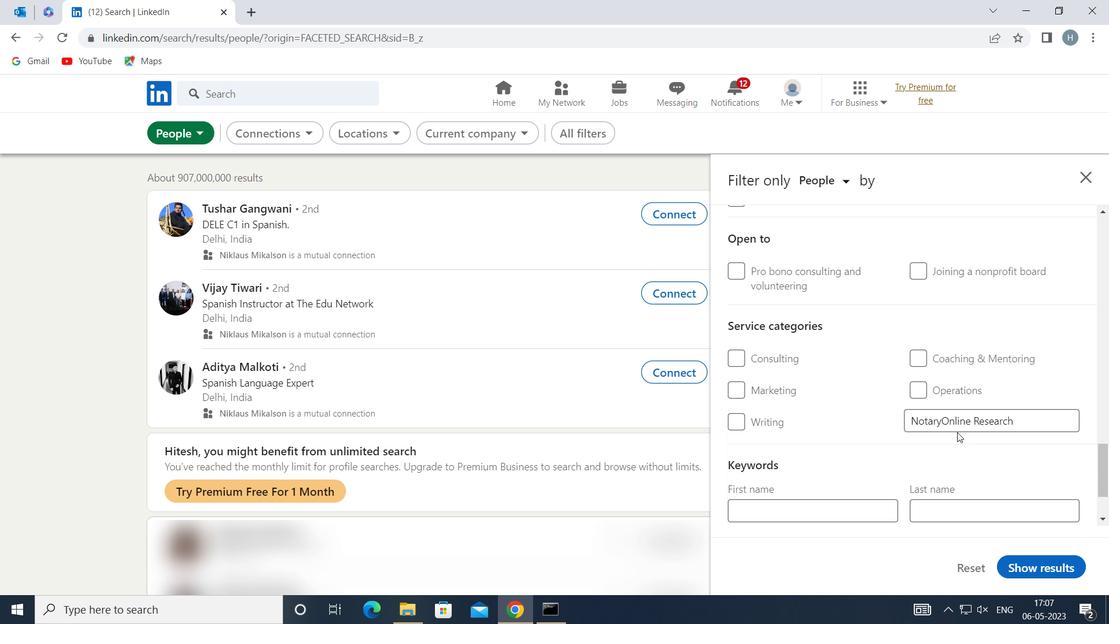 
Action: Mouse moved to (825, 463)
Screenshot: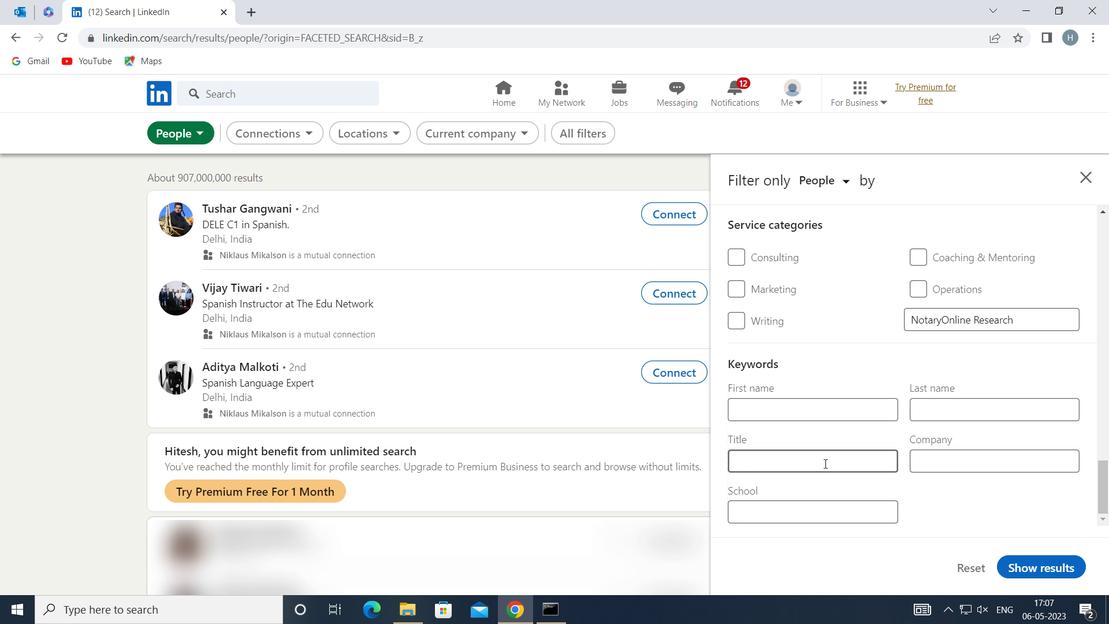 
Action: Mouse pressed left at (825, 463)
Screenshot: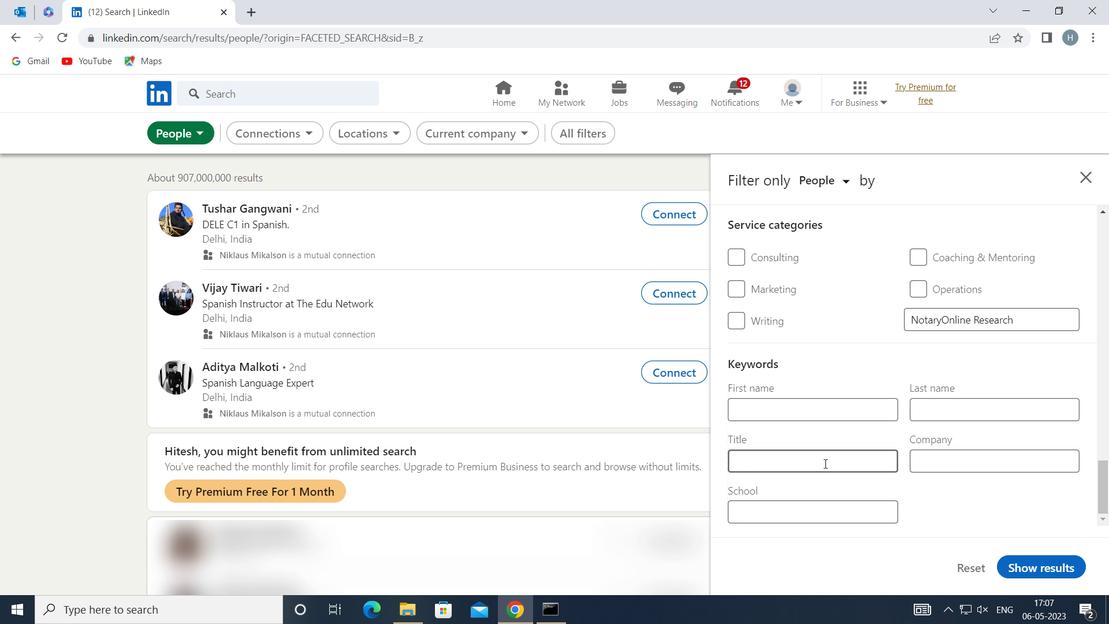 
Action: Key pressed <Key.shift>CHIEF<Key.space><Key.shift>INFORMATION<Key.space><Key.shift>OFFICER<Key.space><Key.shift_r>(<Key.shift>CIO<Key.shift_r>0
Screenshot: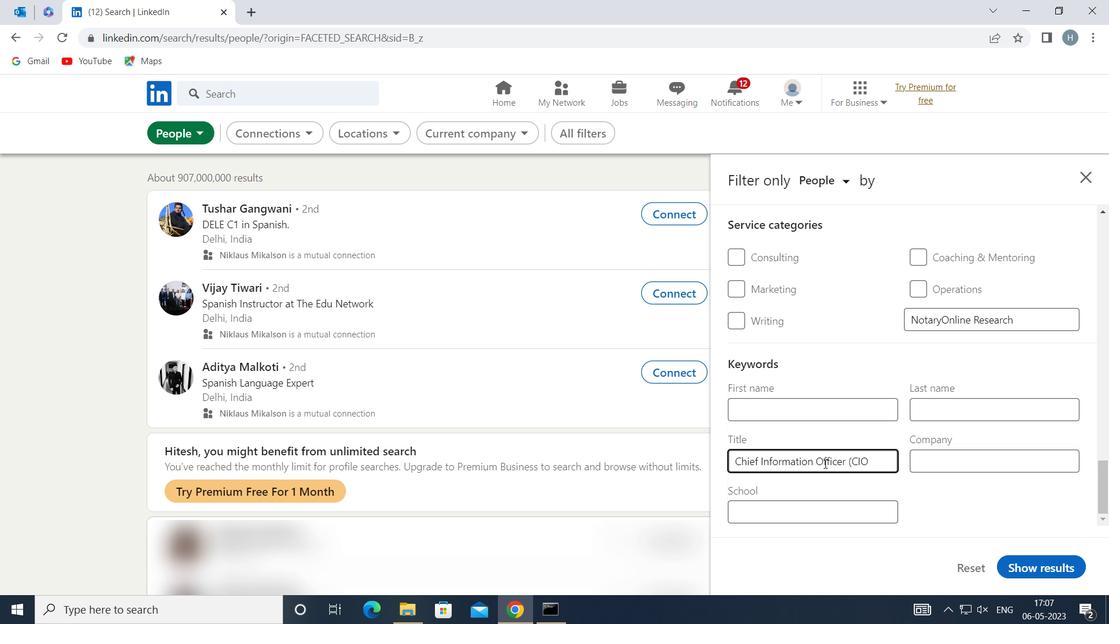 
Action: Mouse moved to (956, 498)
Screenshot: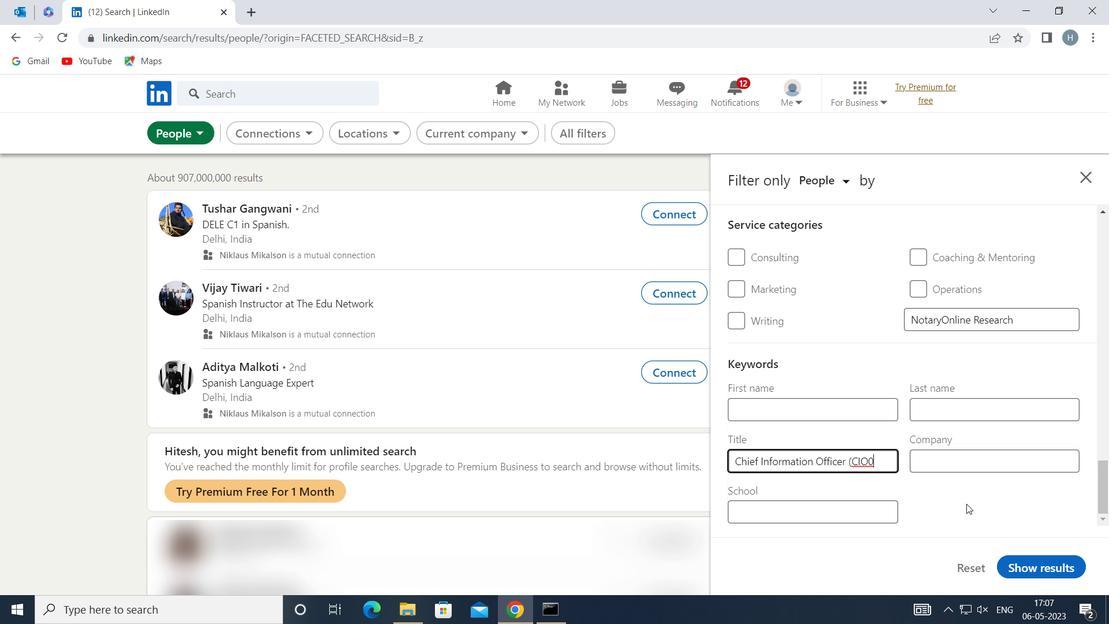 
Action: Key pressed <Key.backspace><Key.shift_r>)
Screenshot: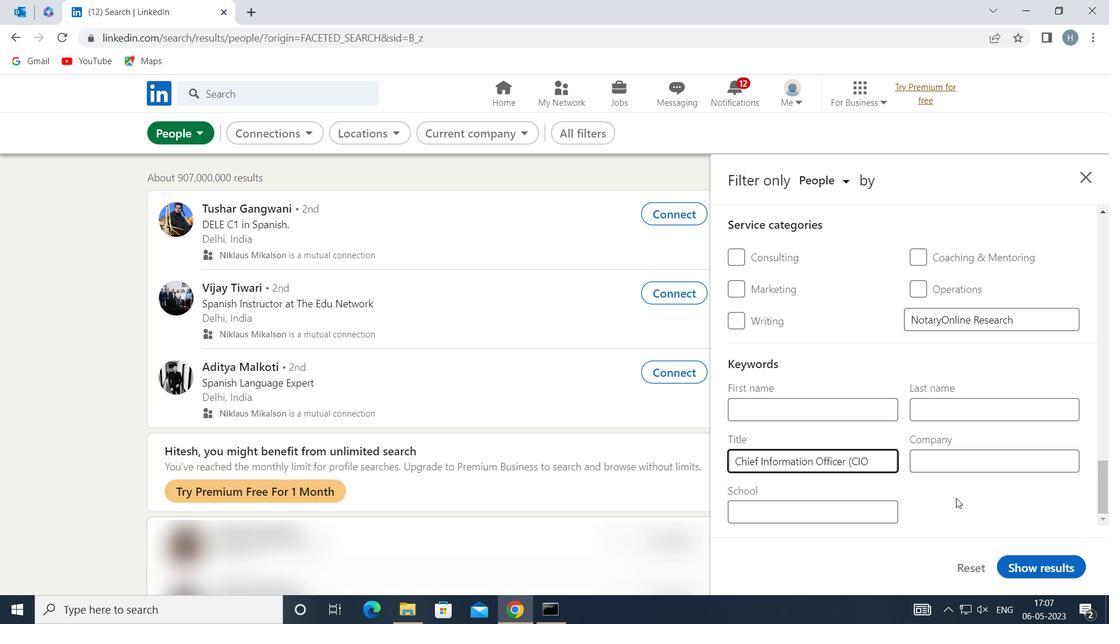
Action: Mouse moved to (1049, 565)
Screenshot: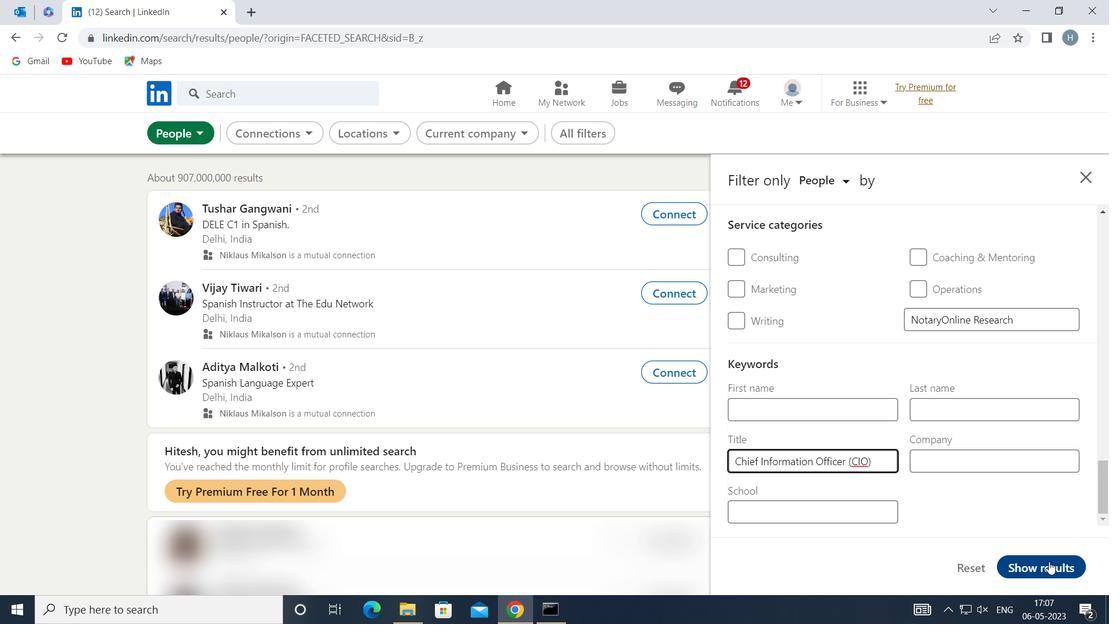 
Action: Mouse pressed left at (1049, 565)
Screenshot: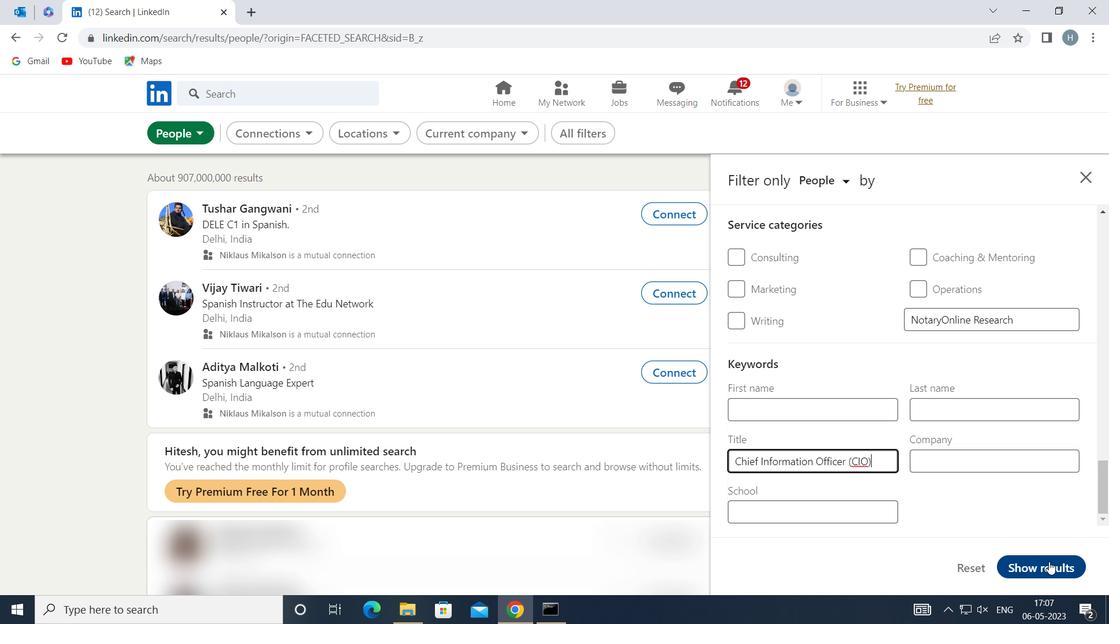 
Action: Mouse moved to (861, 402)
Screenshot: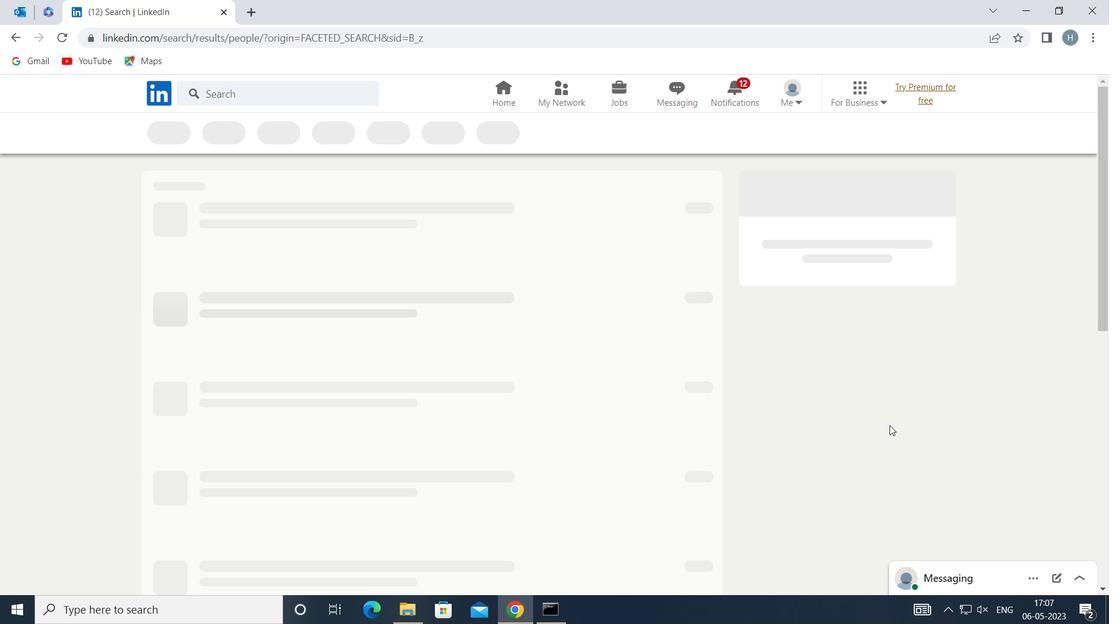 
